 Task: Look for space in Dīdwāna, India from 12th  August, 2023 to 15th August, 2023 for 3 adults in price range Rs.12000 to Rs.16000. Place can be entire place with 2 bedrooms having 3 beds and 1 bathroom. Property type can be house, flat, guest house. Amenities needed are: washing machine. Booking option can be shelf check-in. Required host language is English.
Action: Mouse moved to (591, 158)
Screenshot: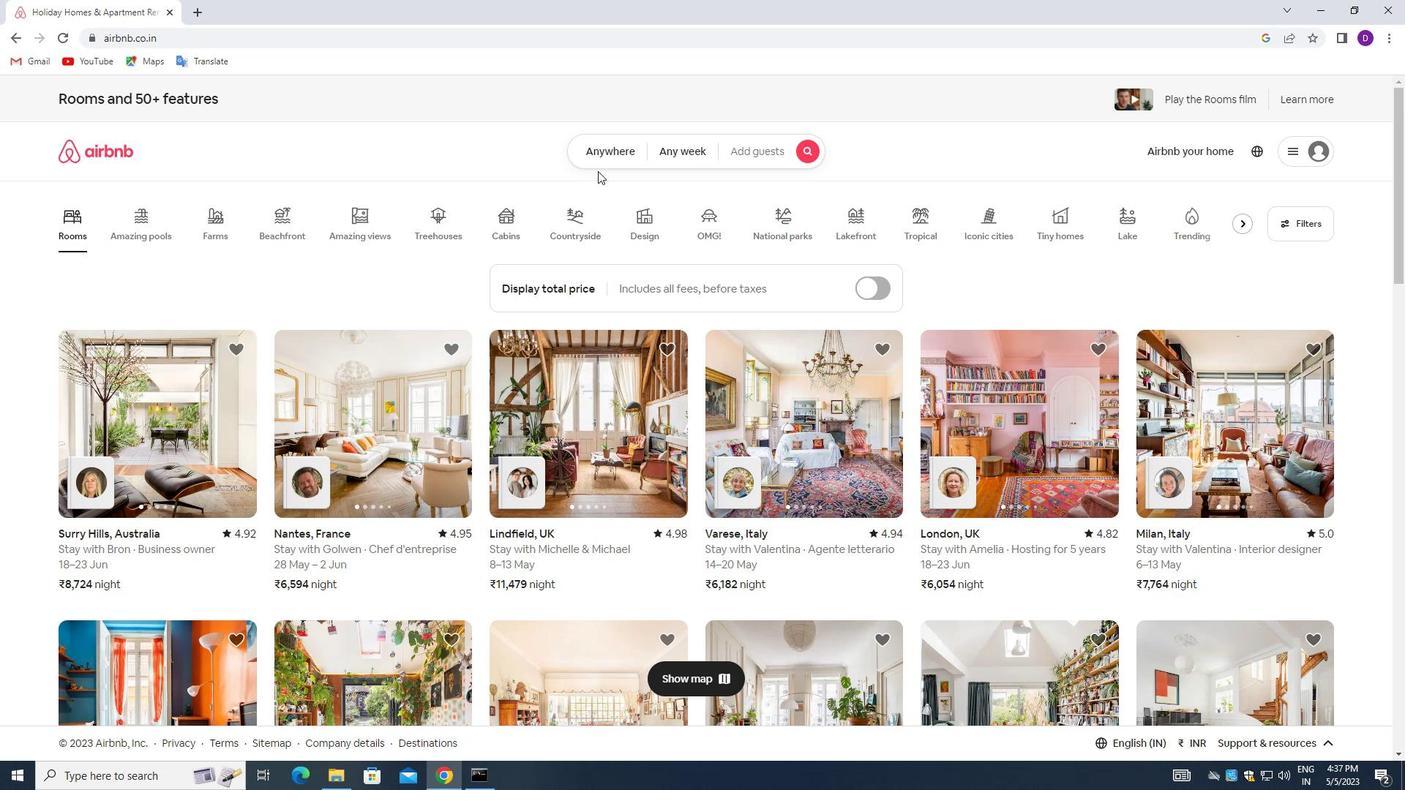 
Action: Mouse pressed left at (591, 158)
Screenshot: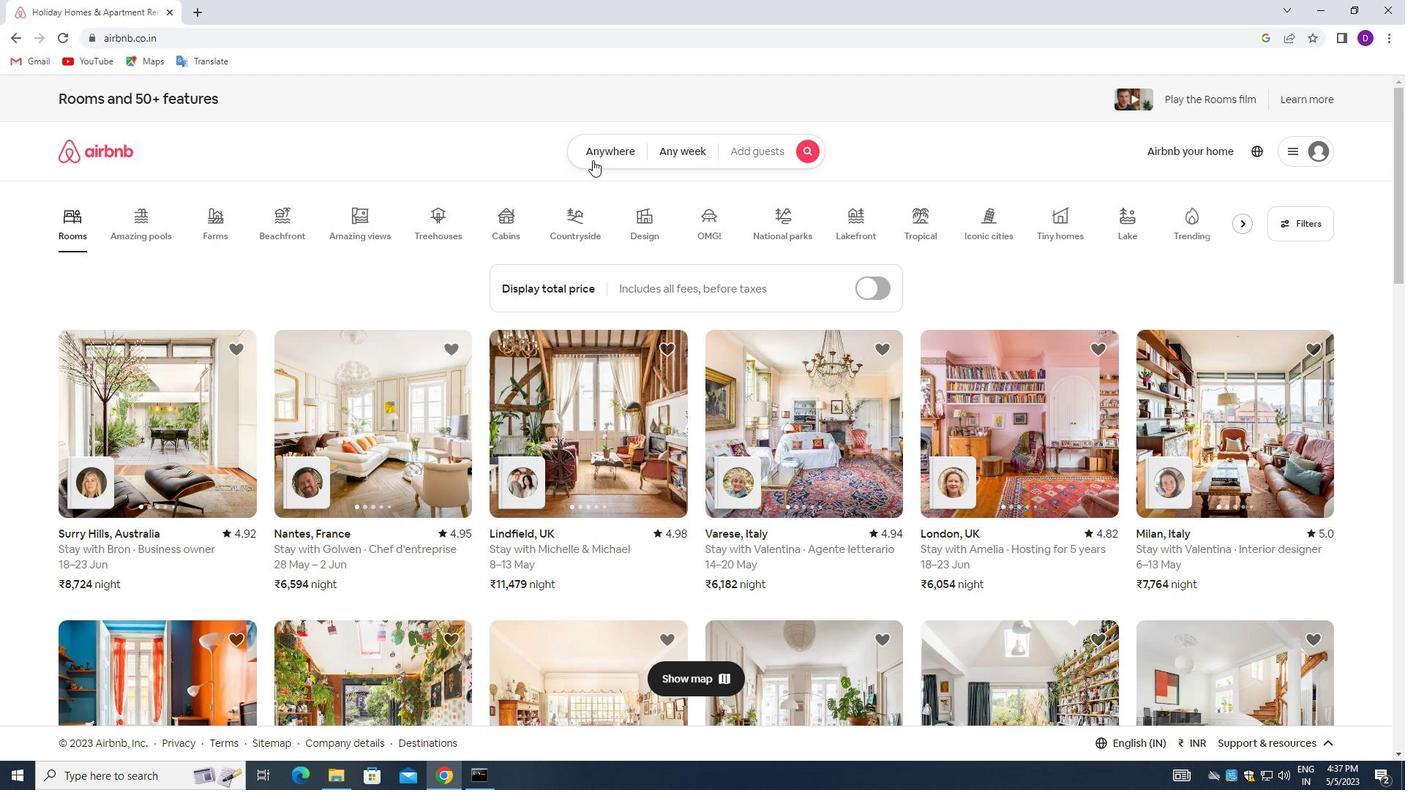 
Action: Mouse moved to (531, 212)
Screenshot: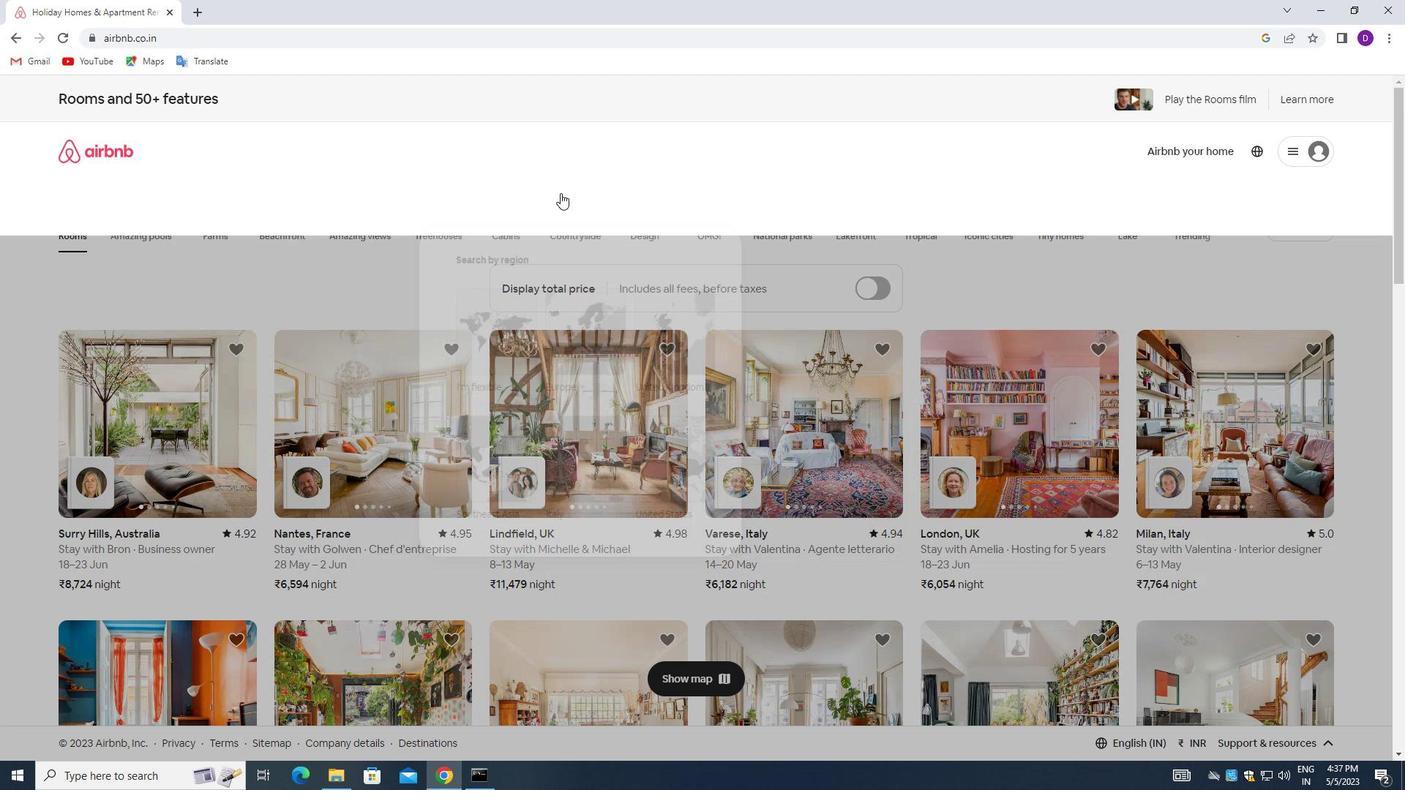
Action: Mouse pressed left at (531, 212)
Screenshot: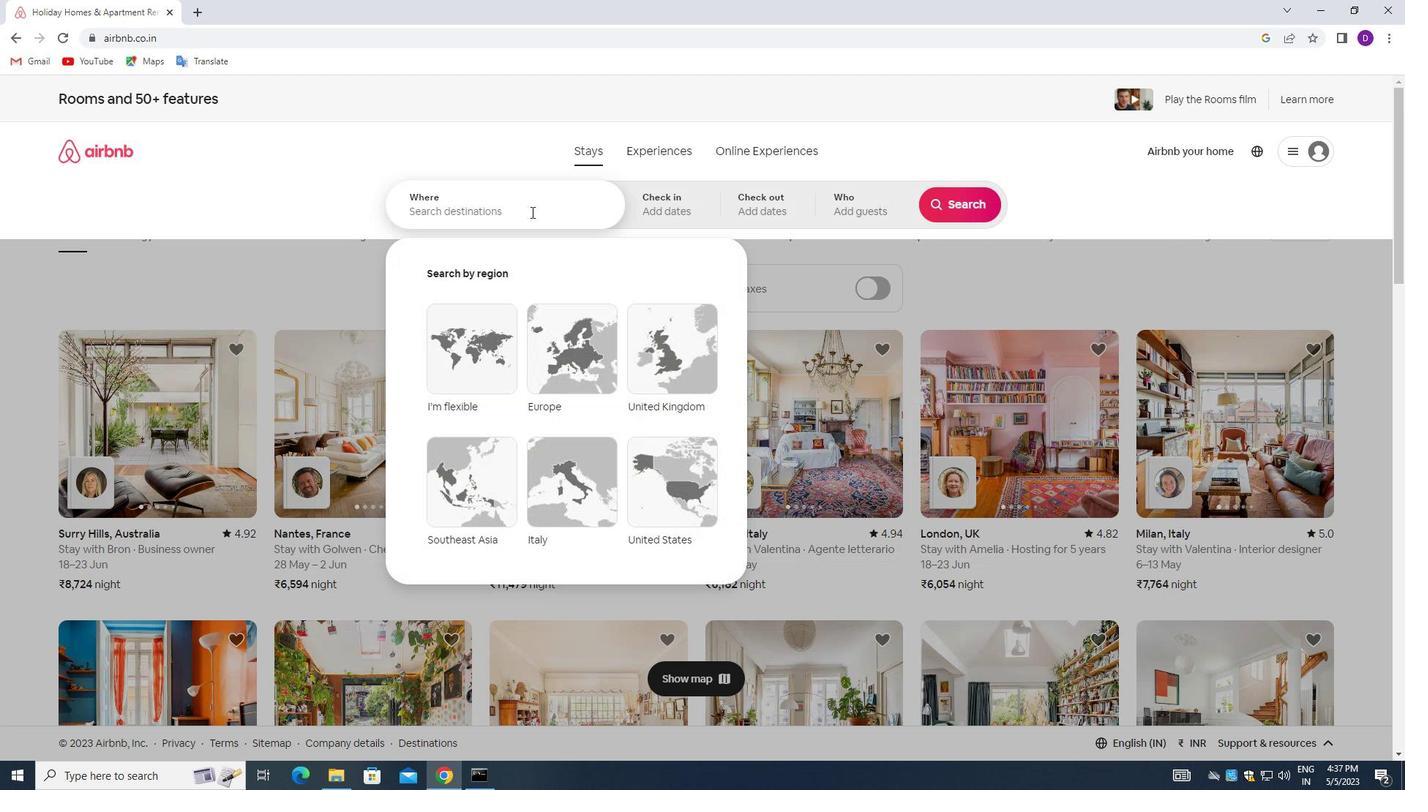 
Action: Mouse moved to (261, 341)
Screenshot: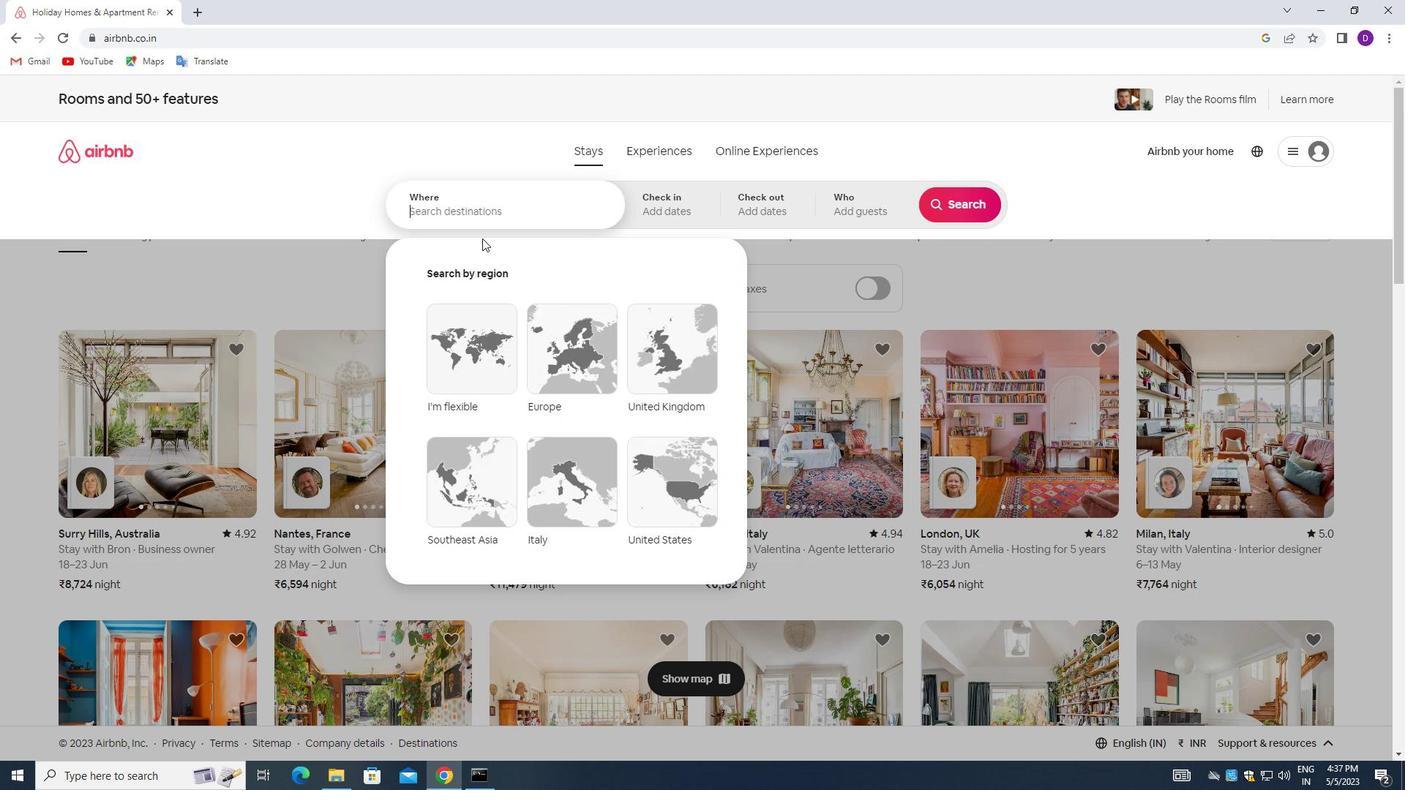 
Action: Key pressed <Key.shift_r>Didwana,<Key.space><Key.shift>INDIA<Key.enter>
Screenshot: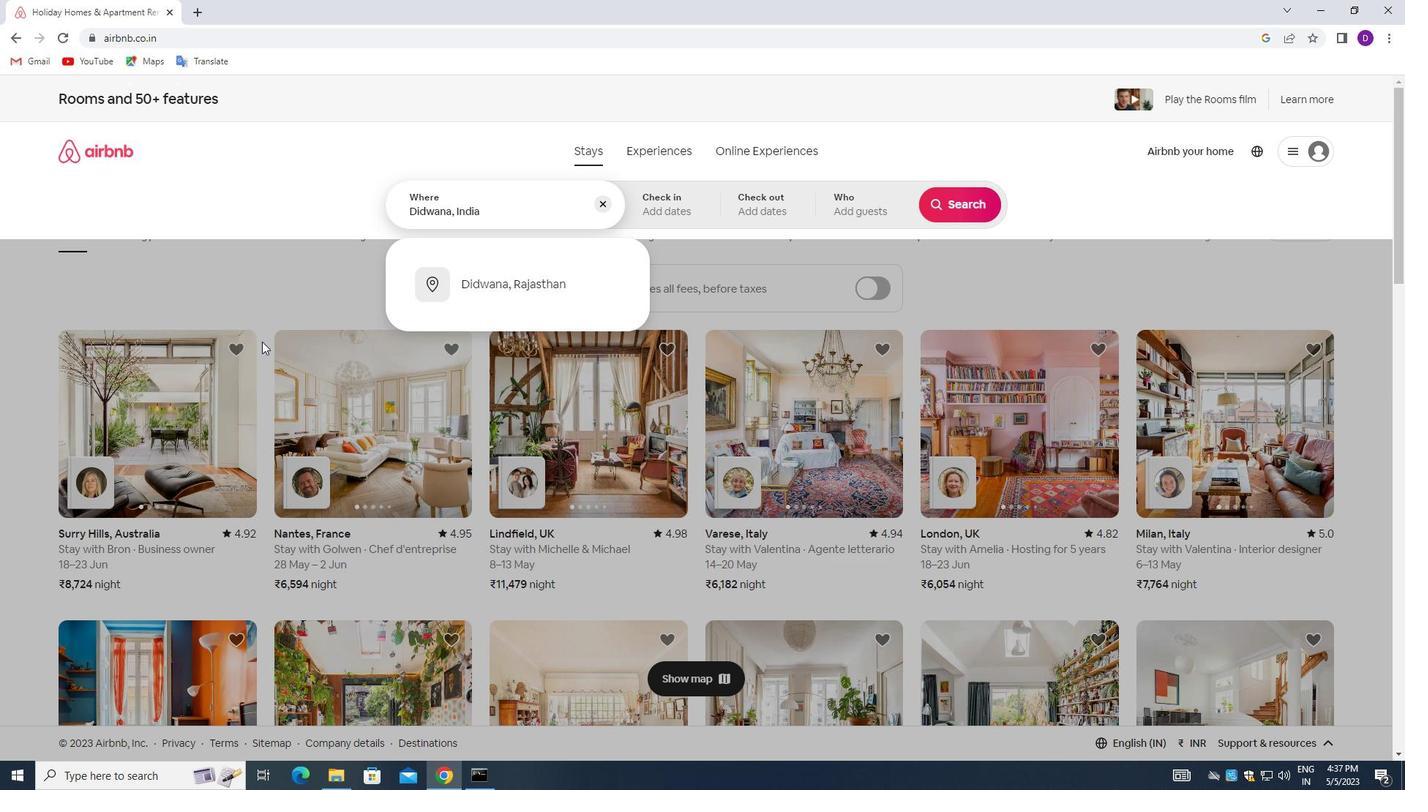 
Action: Mouse moved to (958, 324)
Screenshot: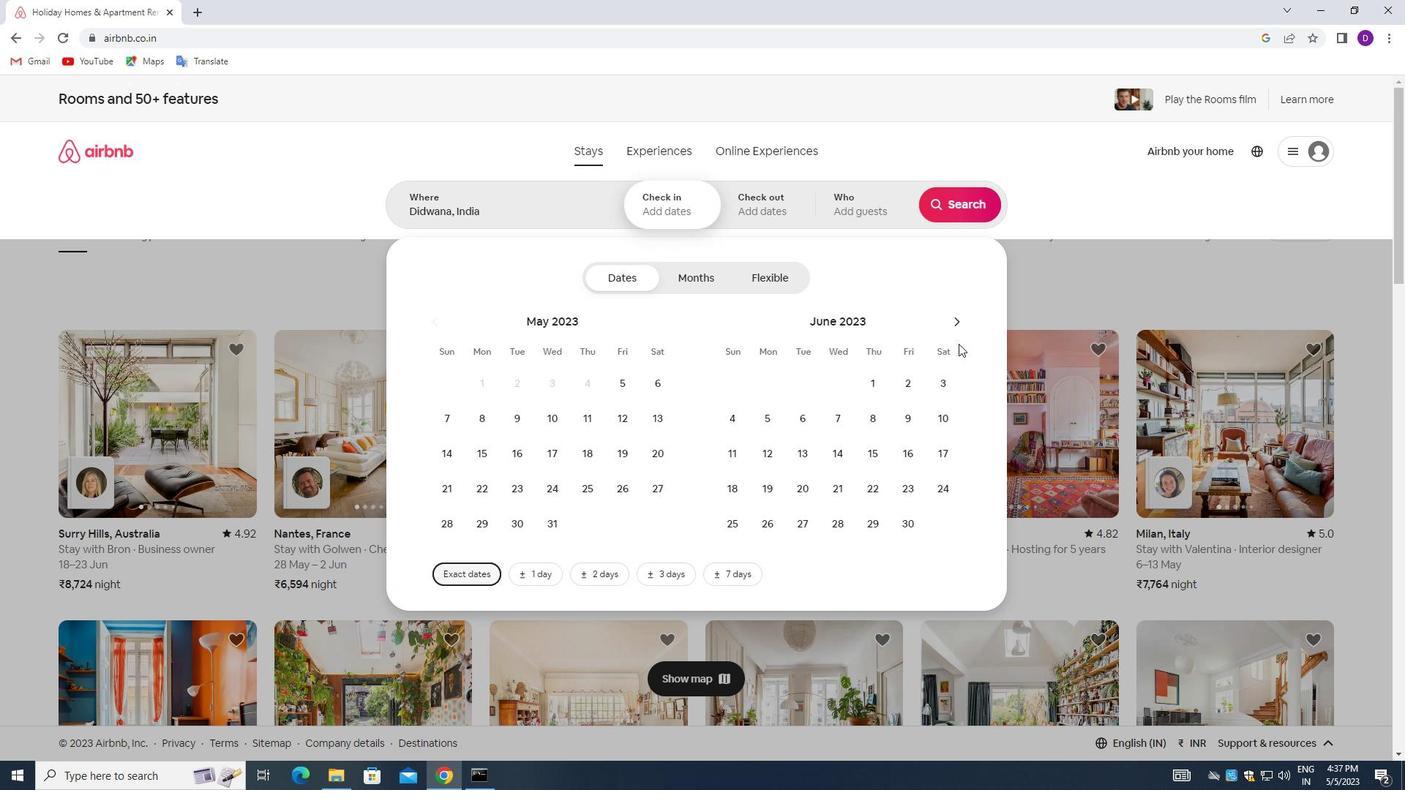 
Action: Mouse pressed left at (958, 324)
Screenshot: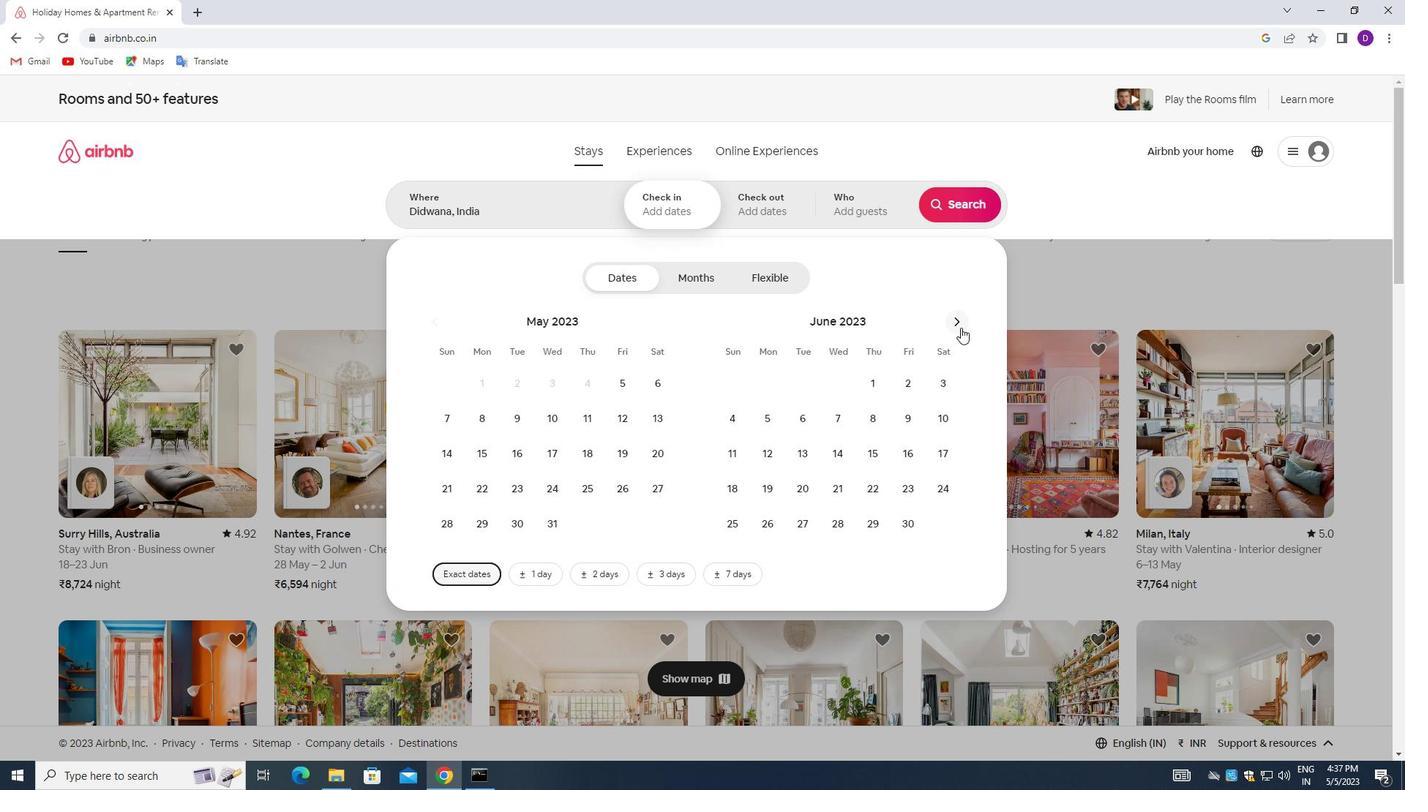 
Action: Mouse pressed left at (958, 324)
Screenshot: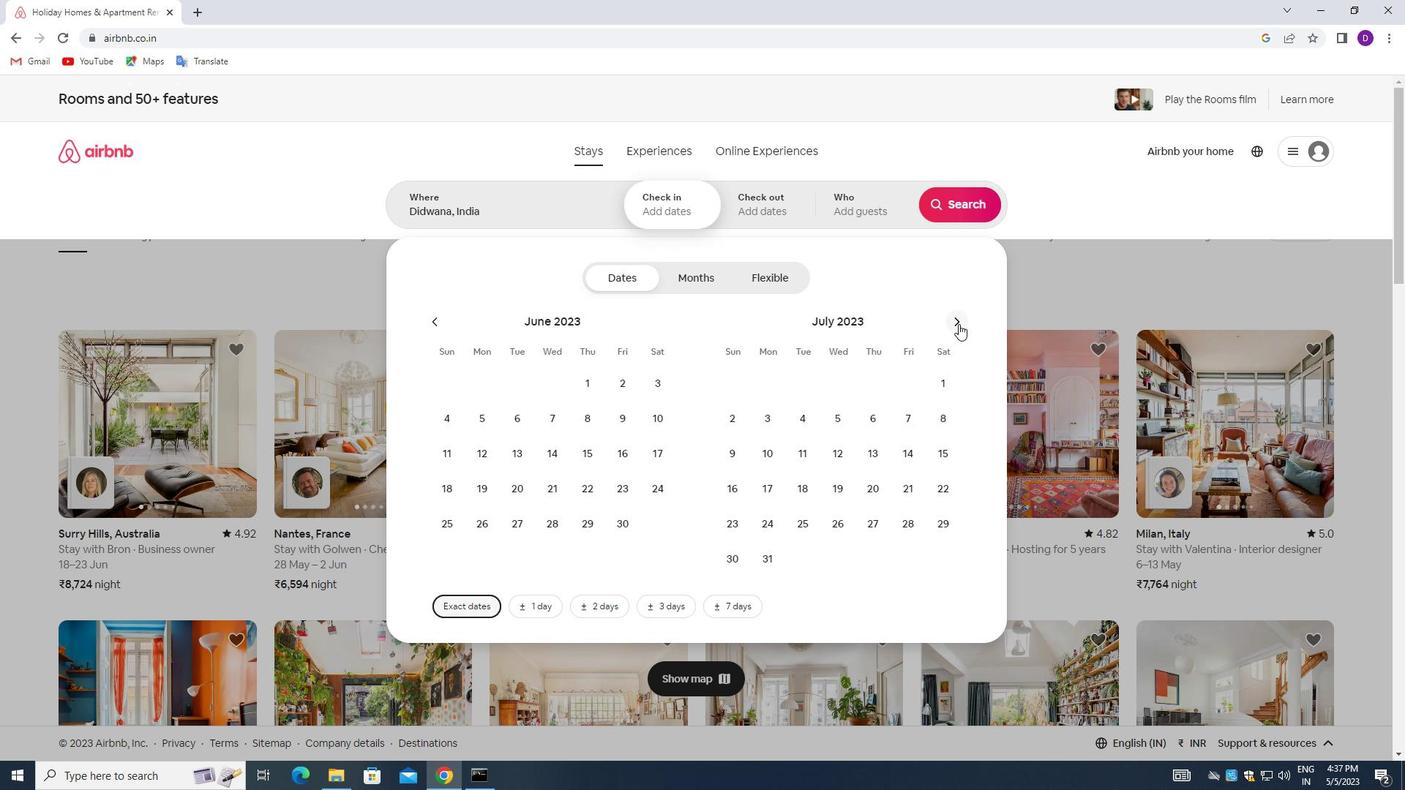 
Action: Mouse moved to (929, 424)
Screenshot: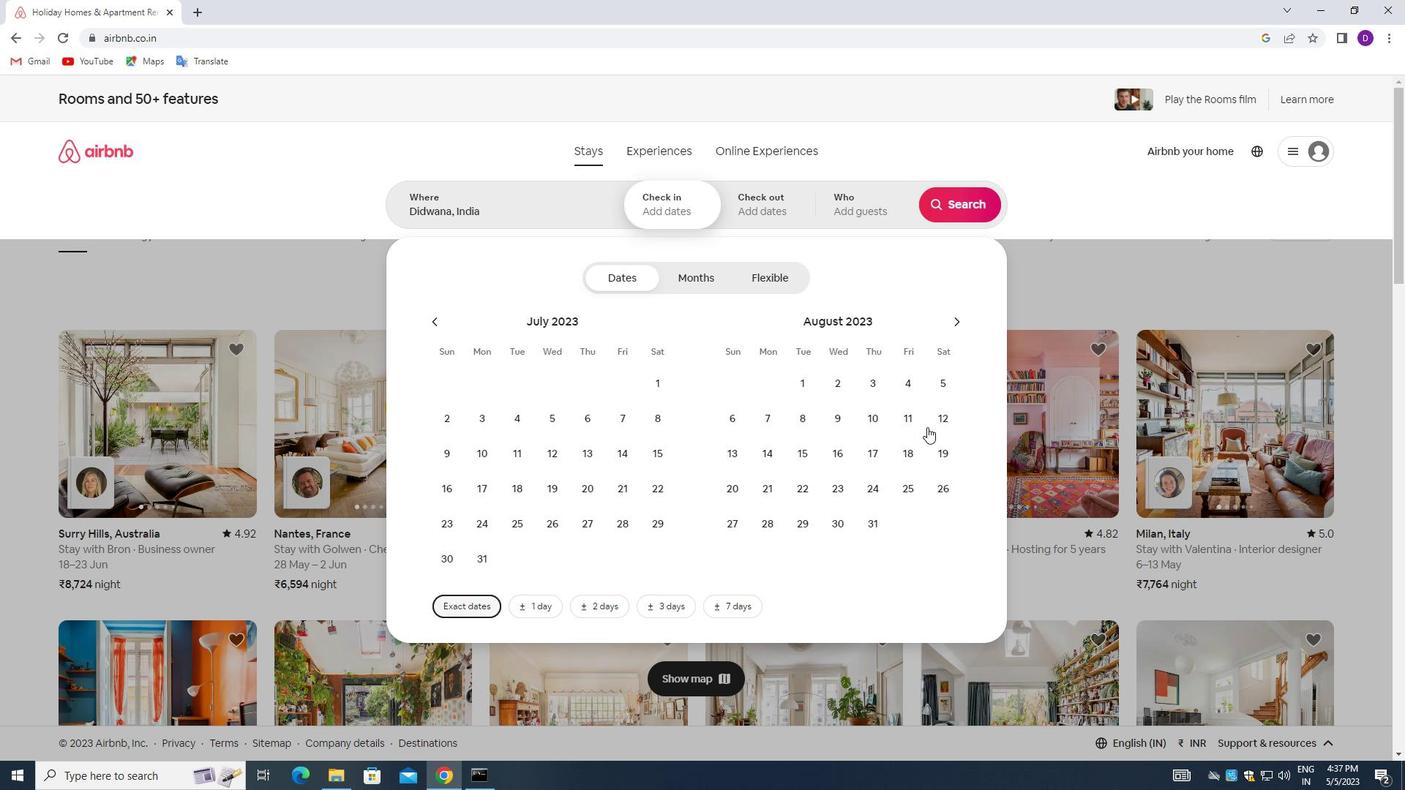 
Action: Mouse pressed left at (929, 424)
Screenshot: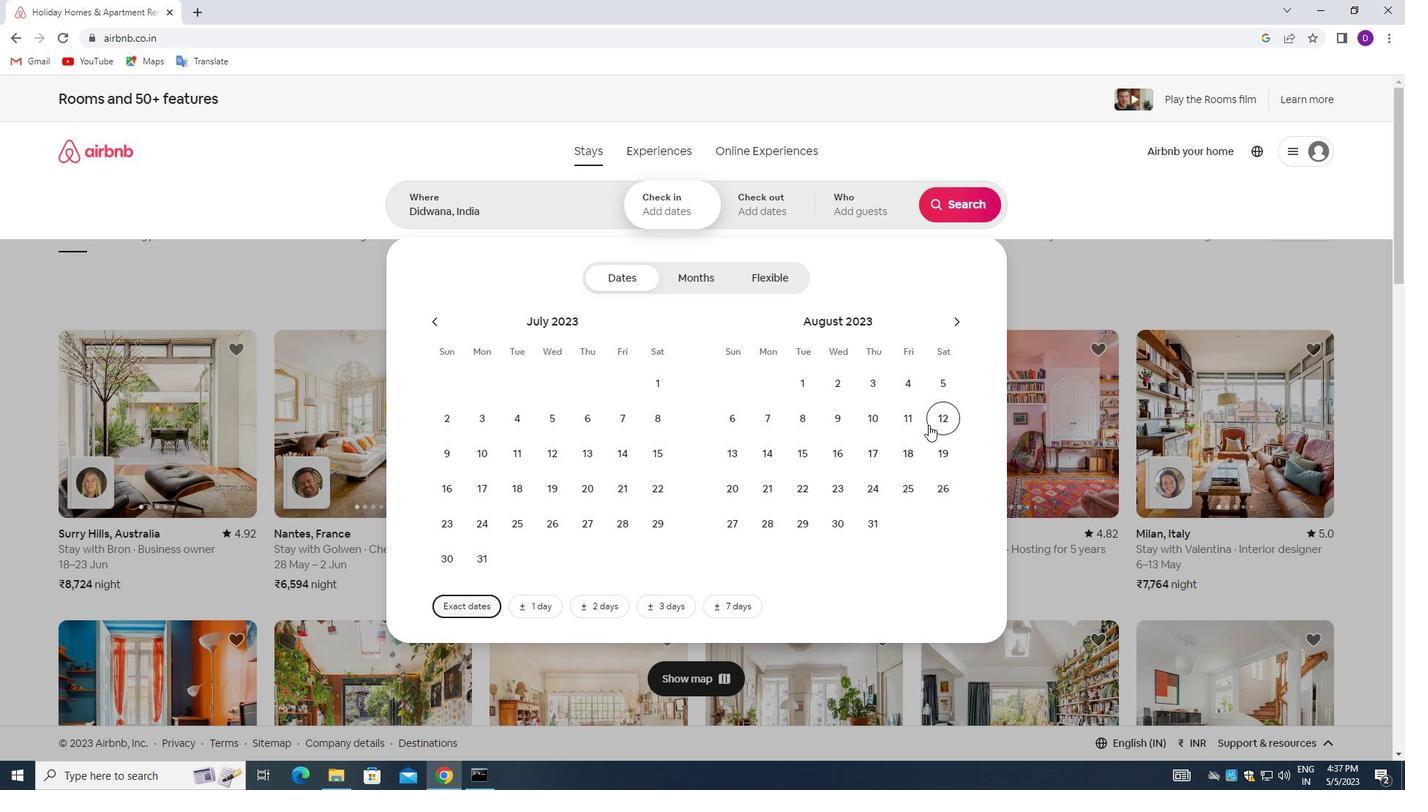 
Action: Mouse moved to (811, 458)
Screenshot: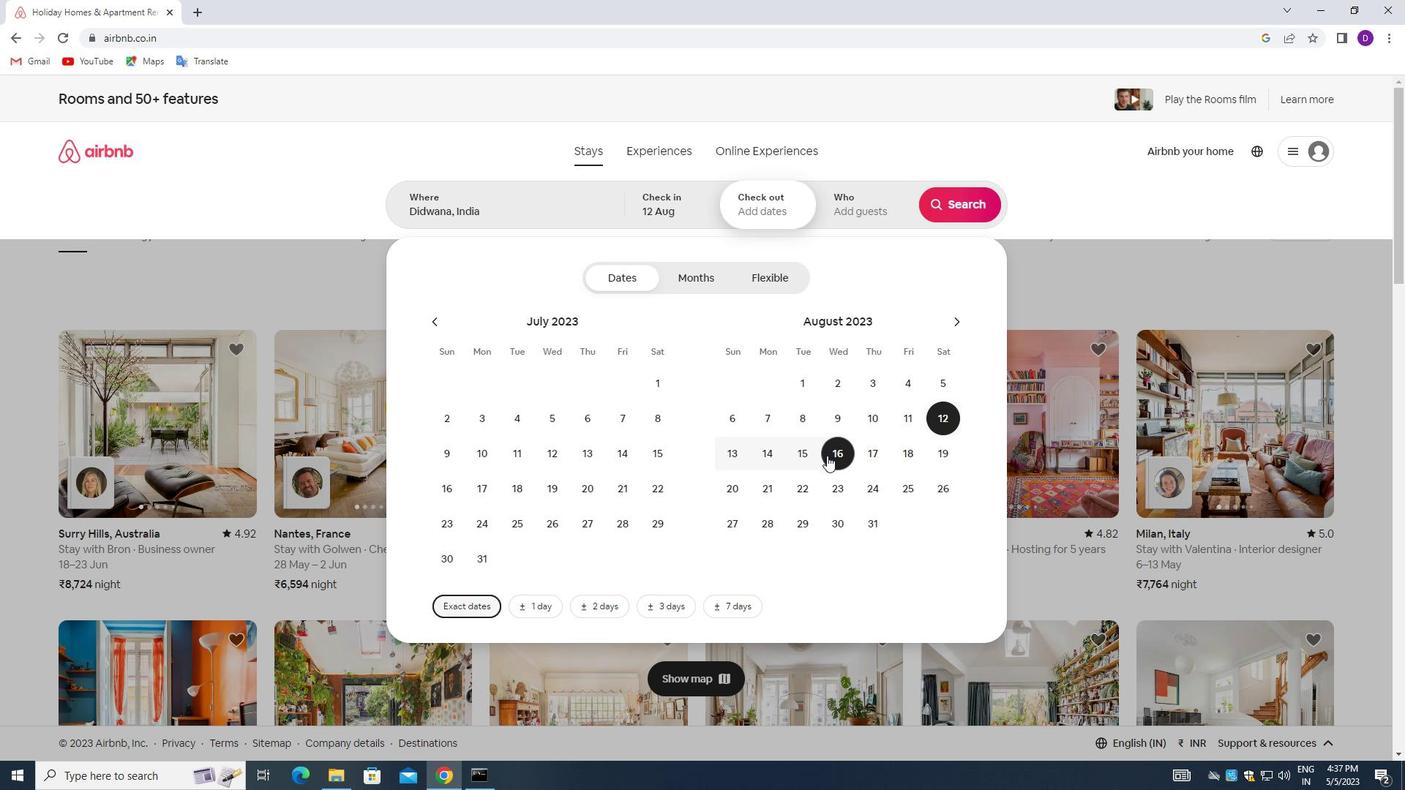 
Action: Mouse pressed left at (811, 458)
Screenshot: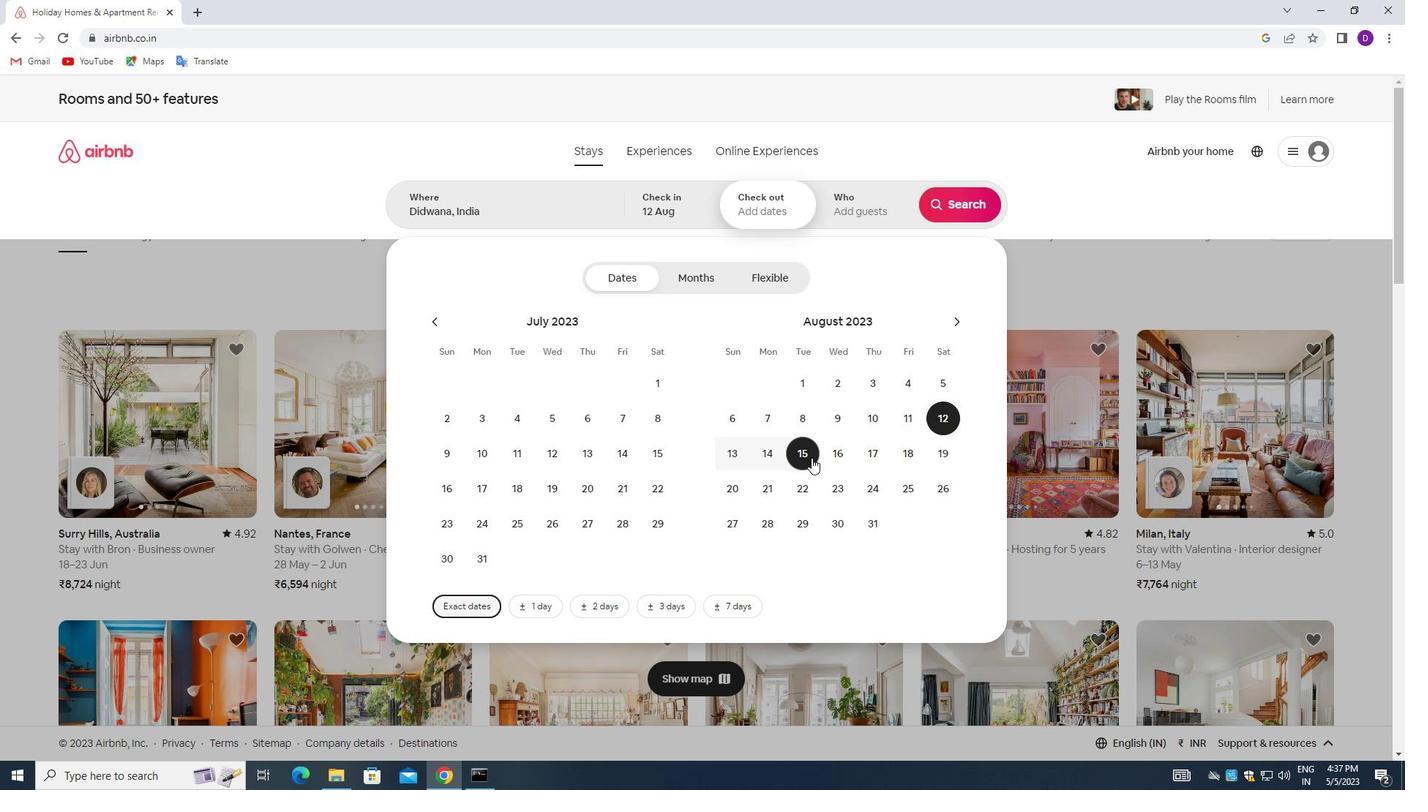 
Action: Mouse moved to (838, 209)
Screenshot: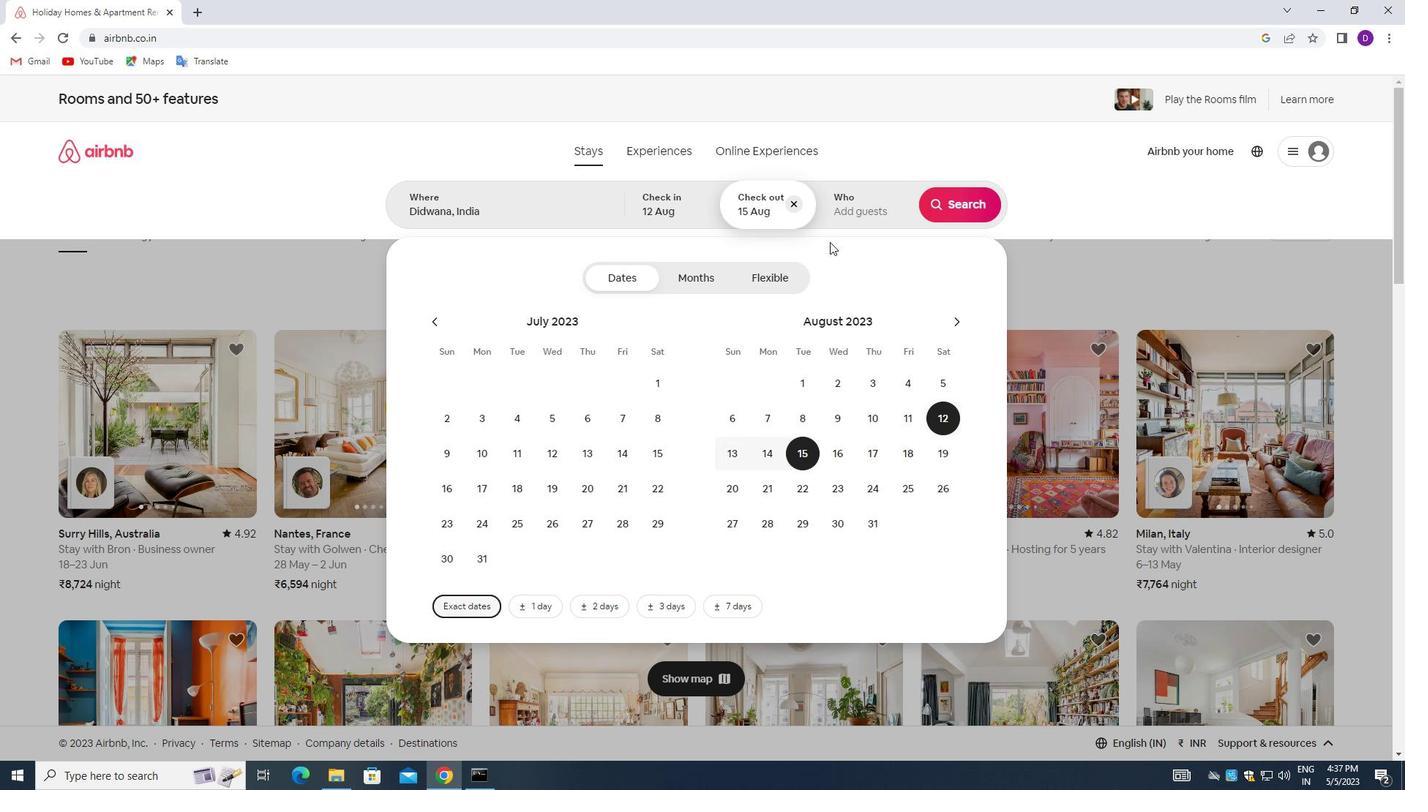 
Action: Mouse pressed left at (838, 209)
Screenshot: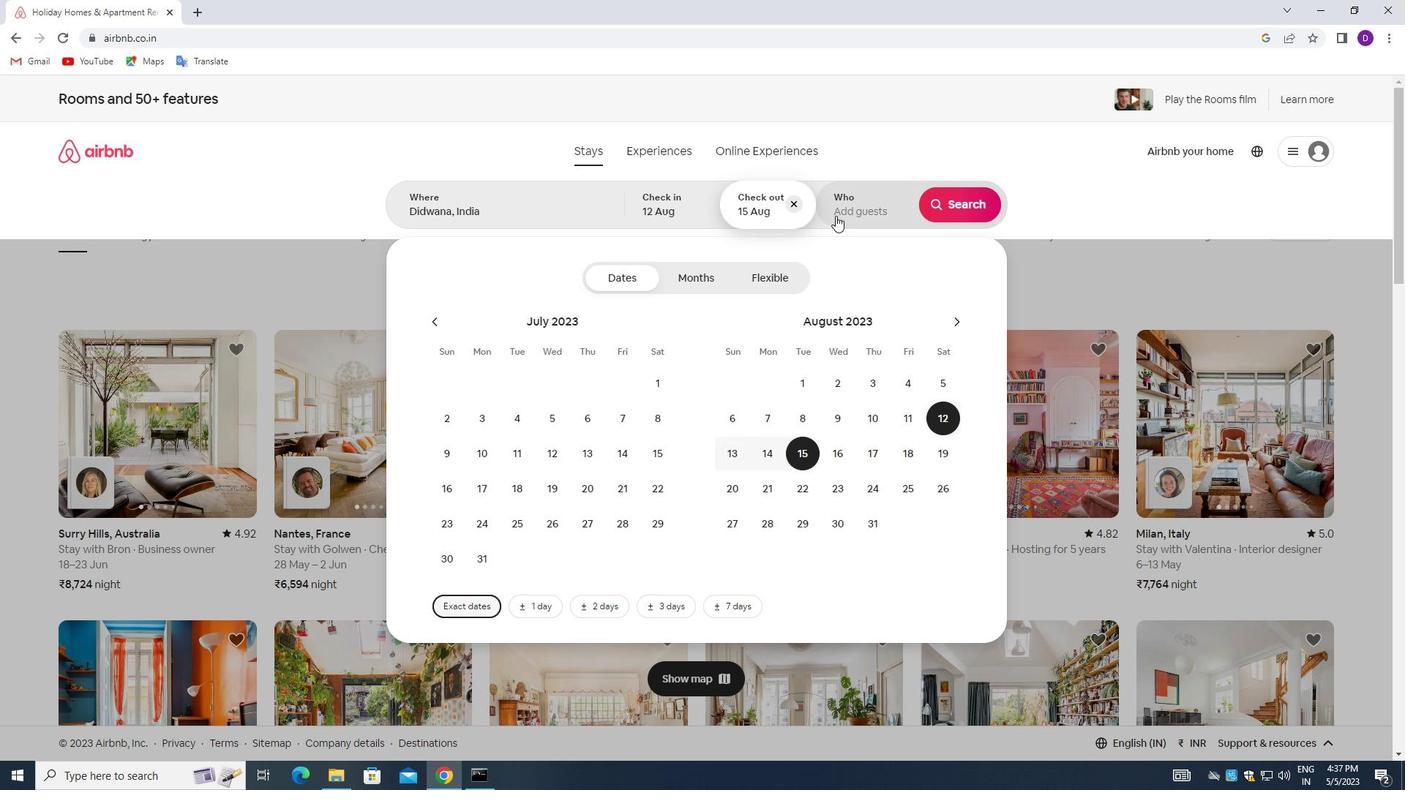 
Action: Mouse moved to (957, 285)
Screenshot: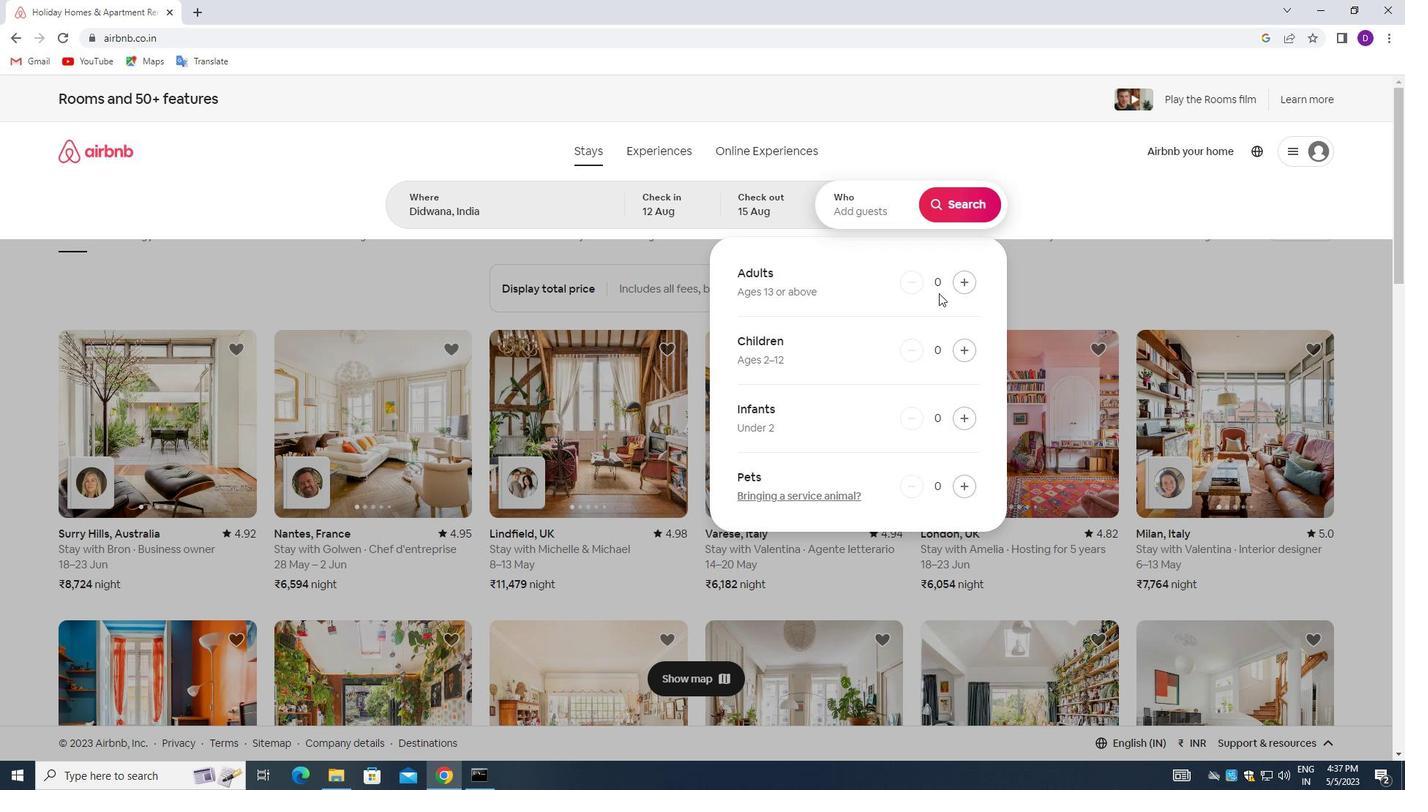 
Action: Mouse pressed left at (957, 285)
Screenshot: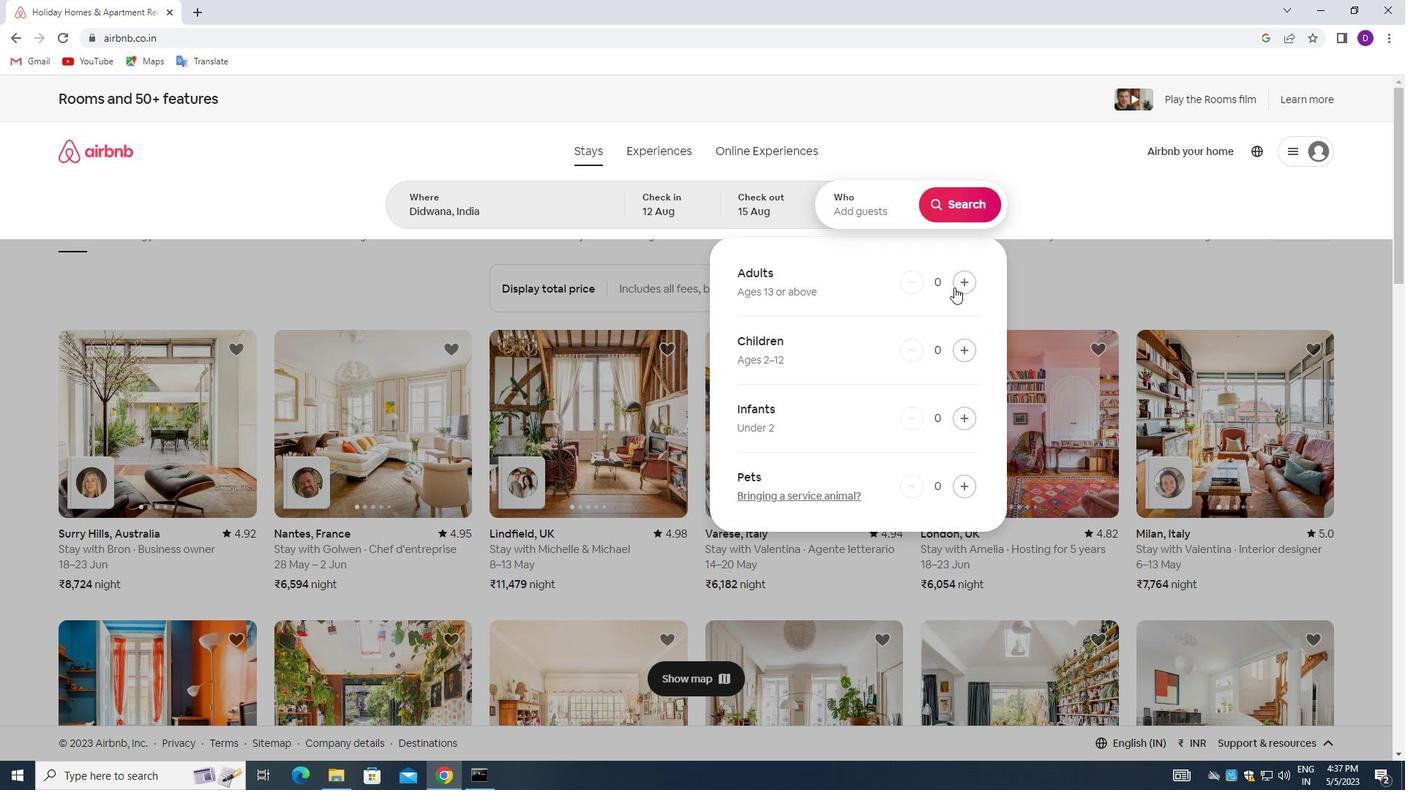
Action: Mouse moved to (957, 285)
Screenshot: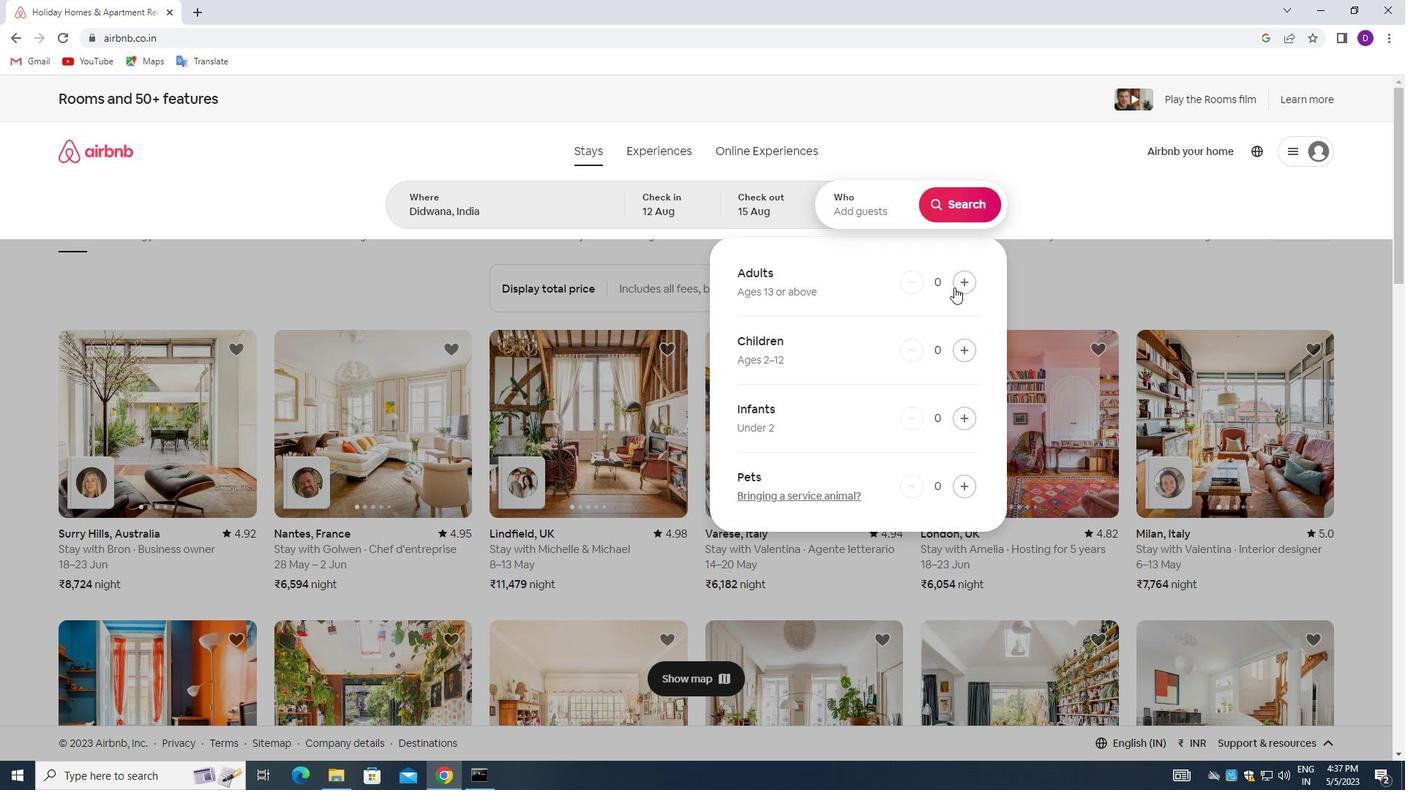 
Action: Mouse pressed left at (957, 285)
Screenshot: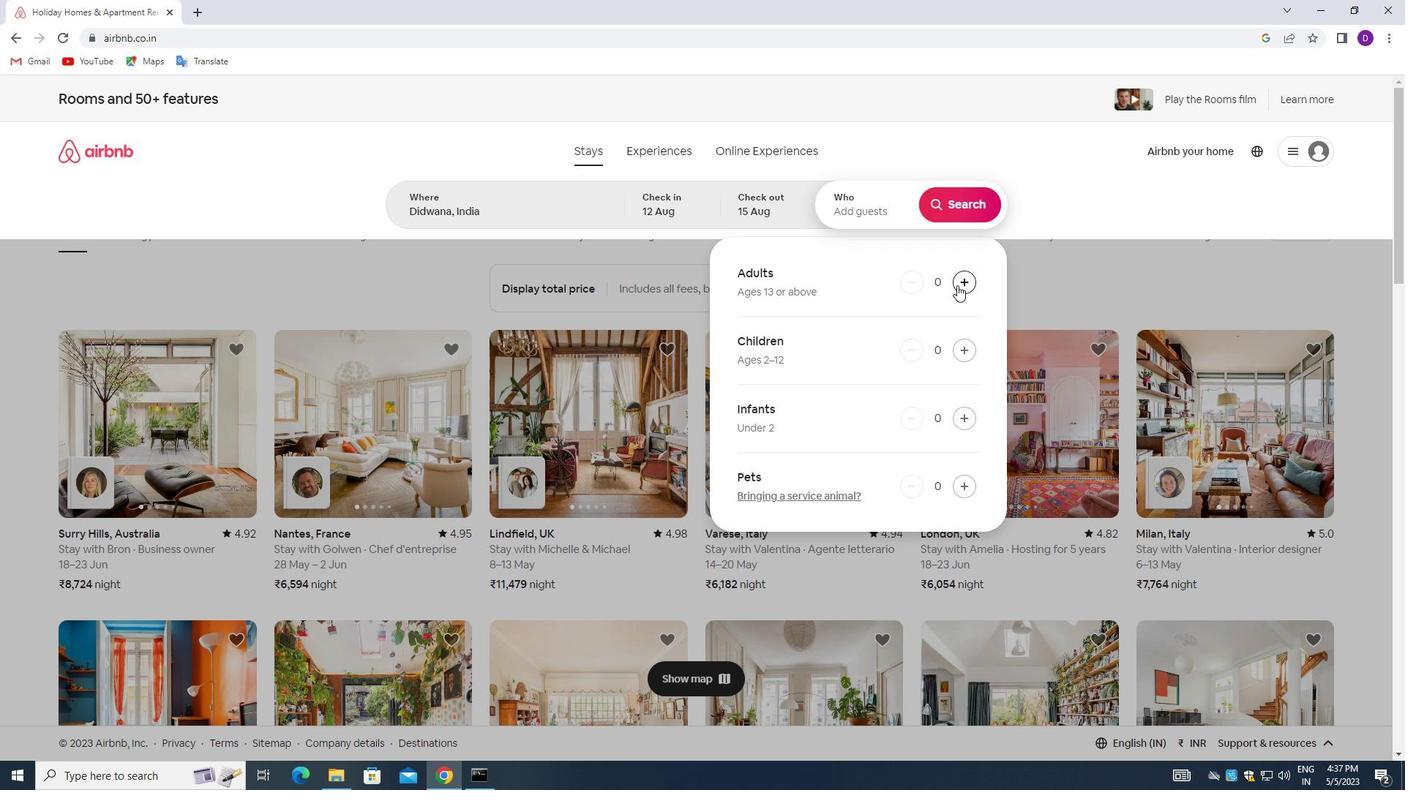 
Action: Mouse pressed left at (957, 285)
Screenshot: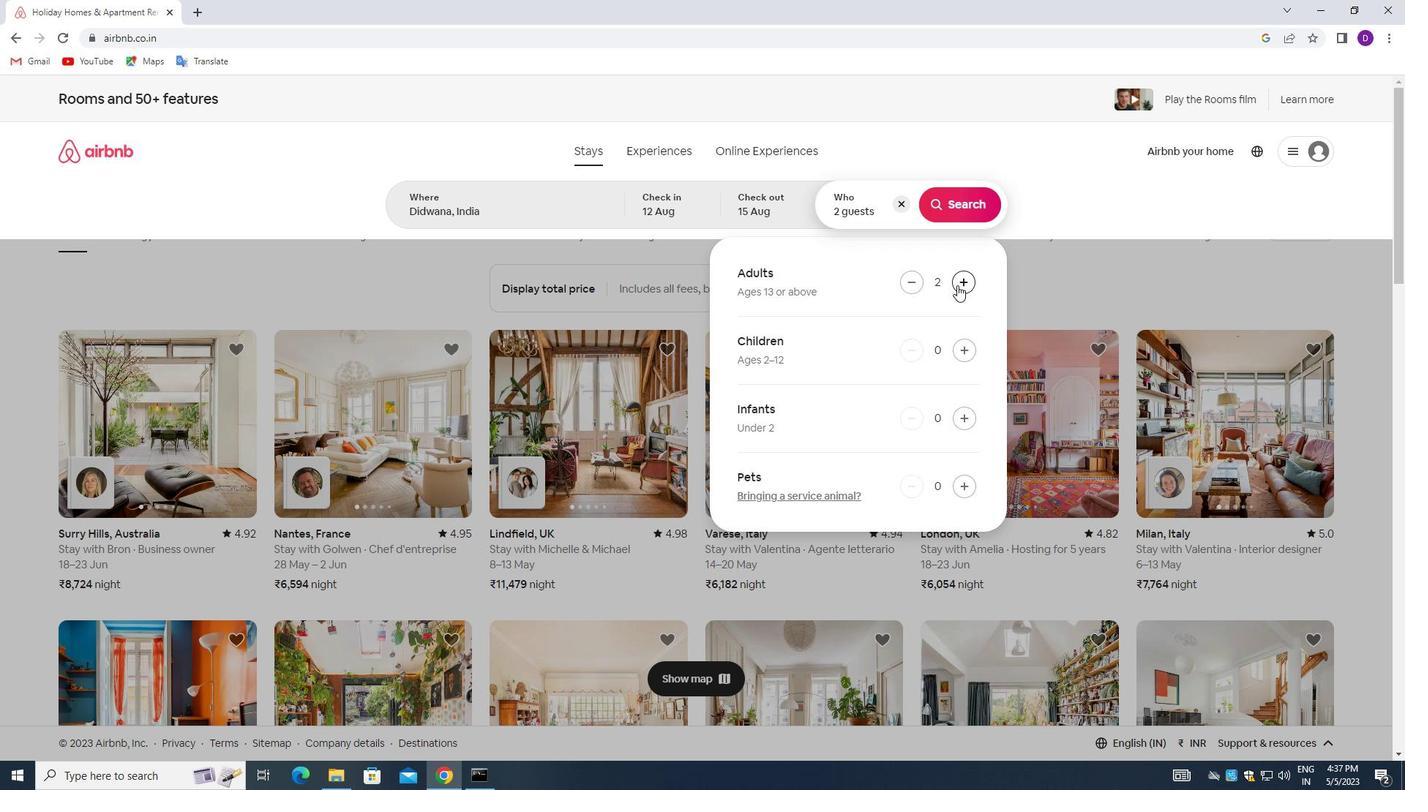 
Action: Mouse moved to (957, 211)
Screenshot: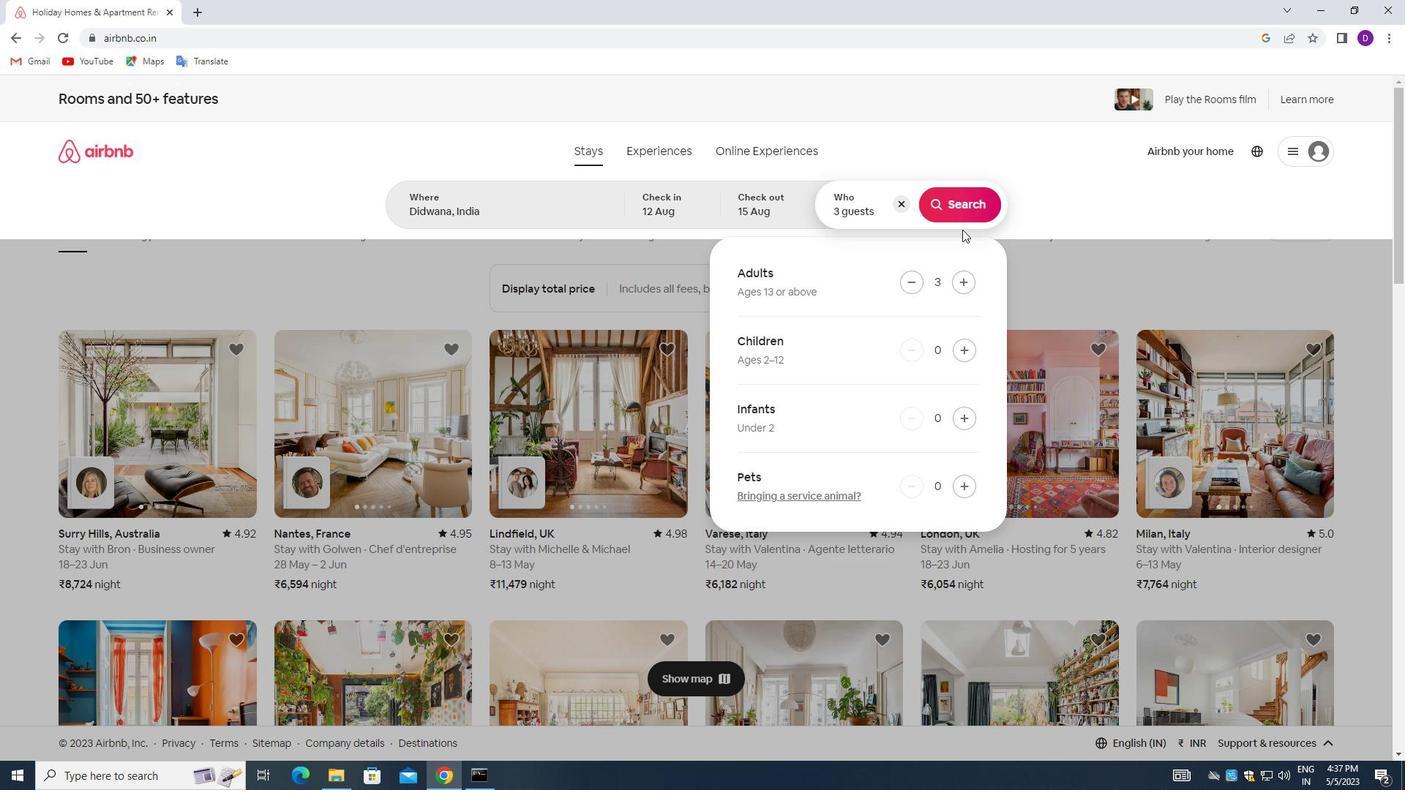 
Action: Mouse pressed left at (957, 211)
Screenshot: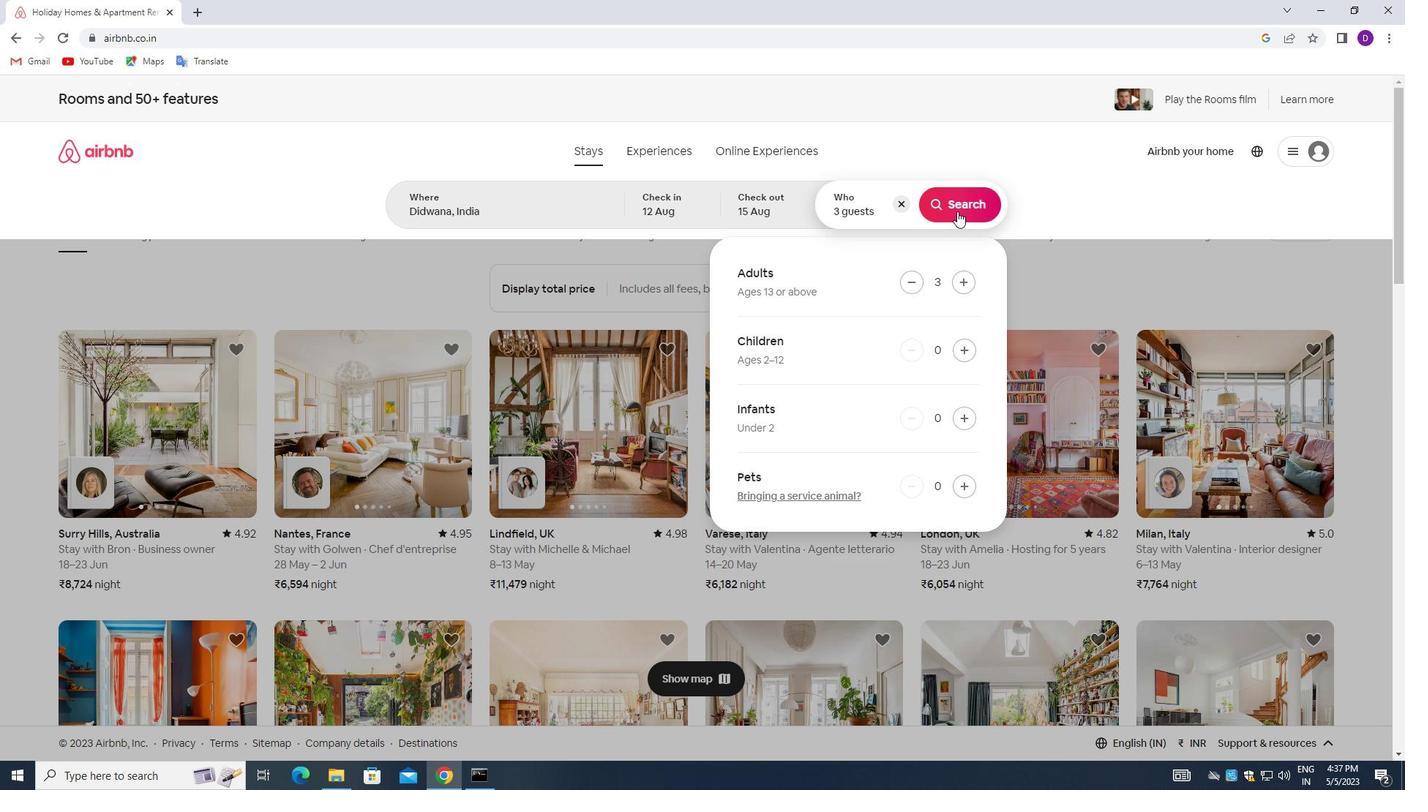 
Action: Mouse moved to (1322, 159)
Screenshot: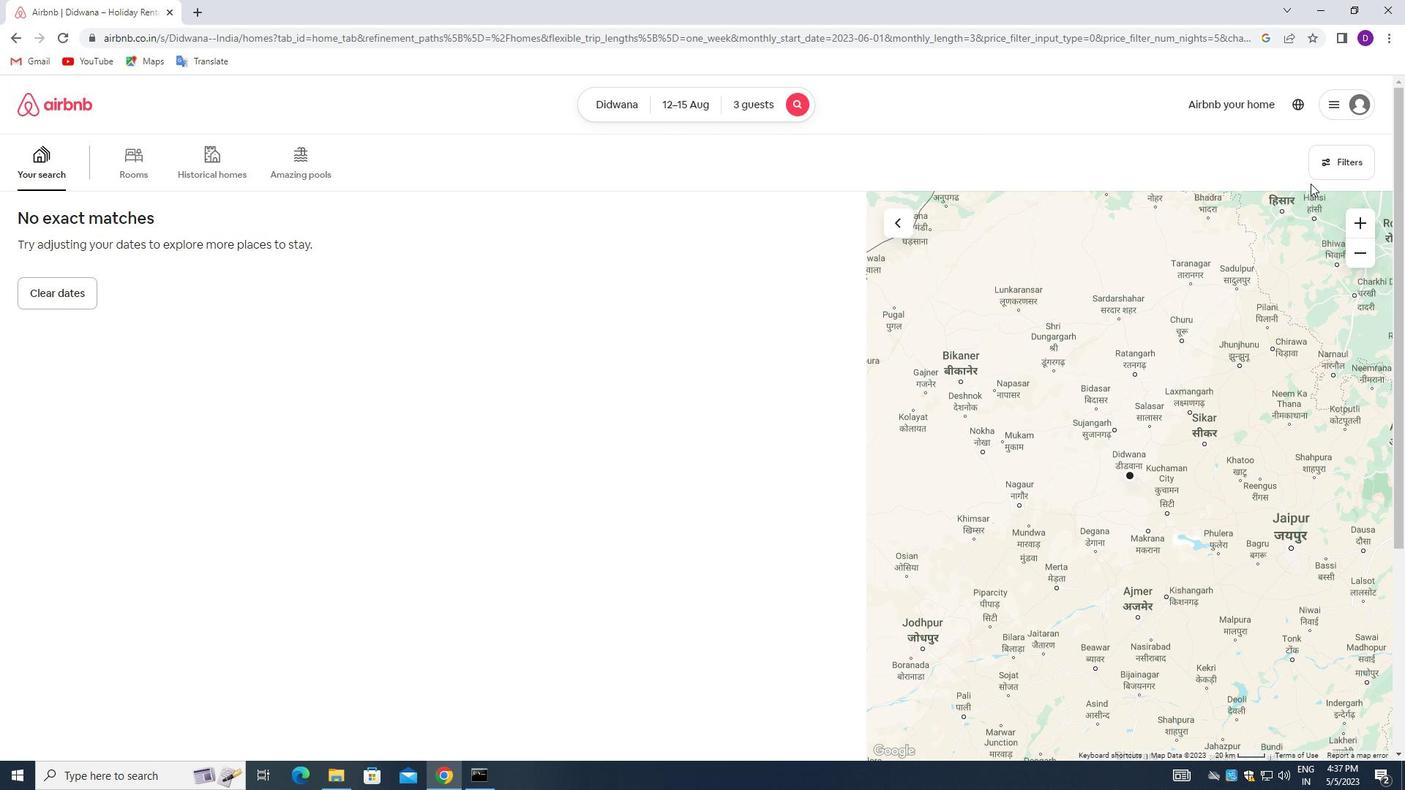 
Action: Mouse pressed left at (1322, 159)
Screenshot: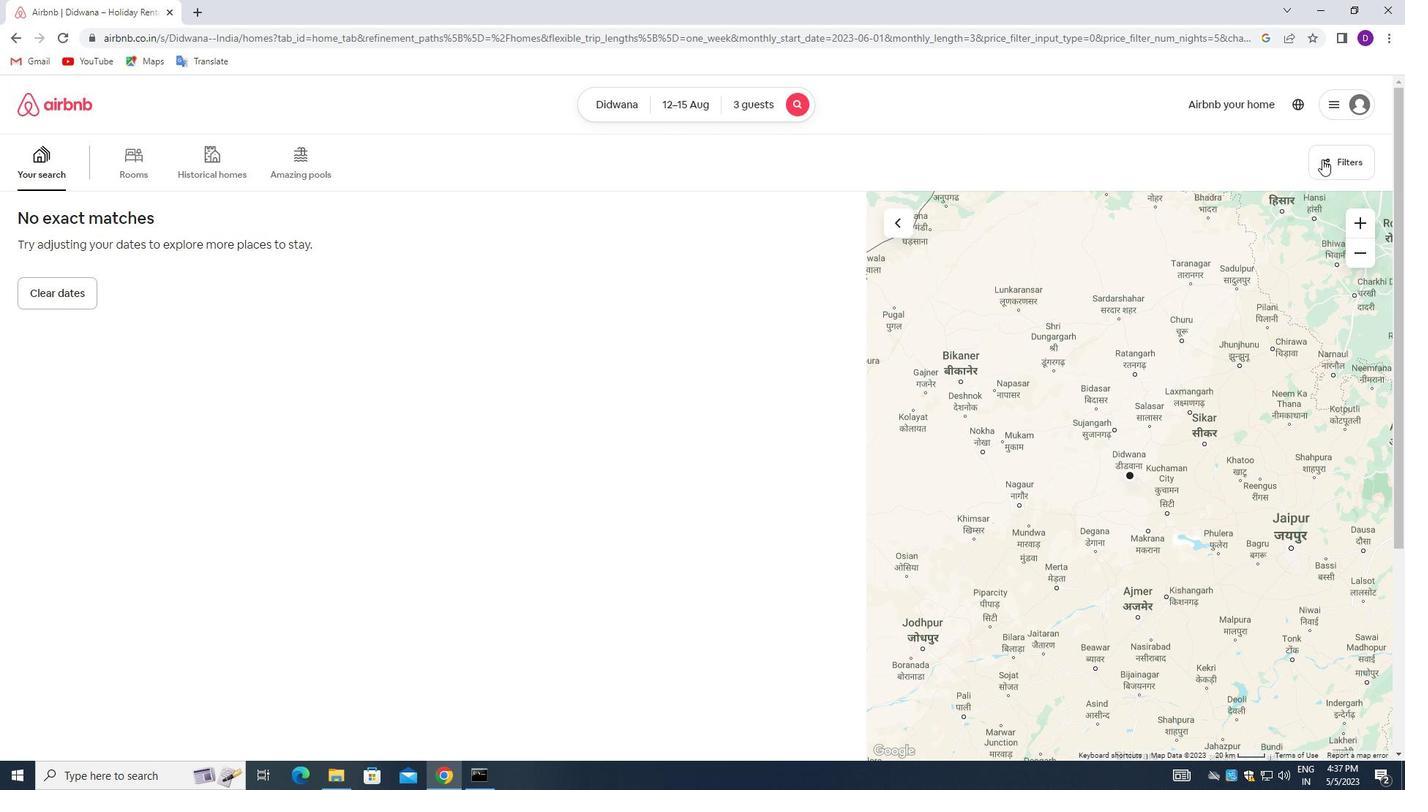 
Action: Mouse moved to (496, 520)
Screenshot: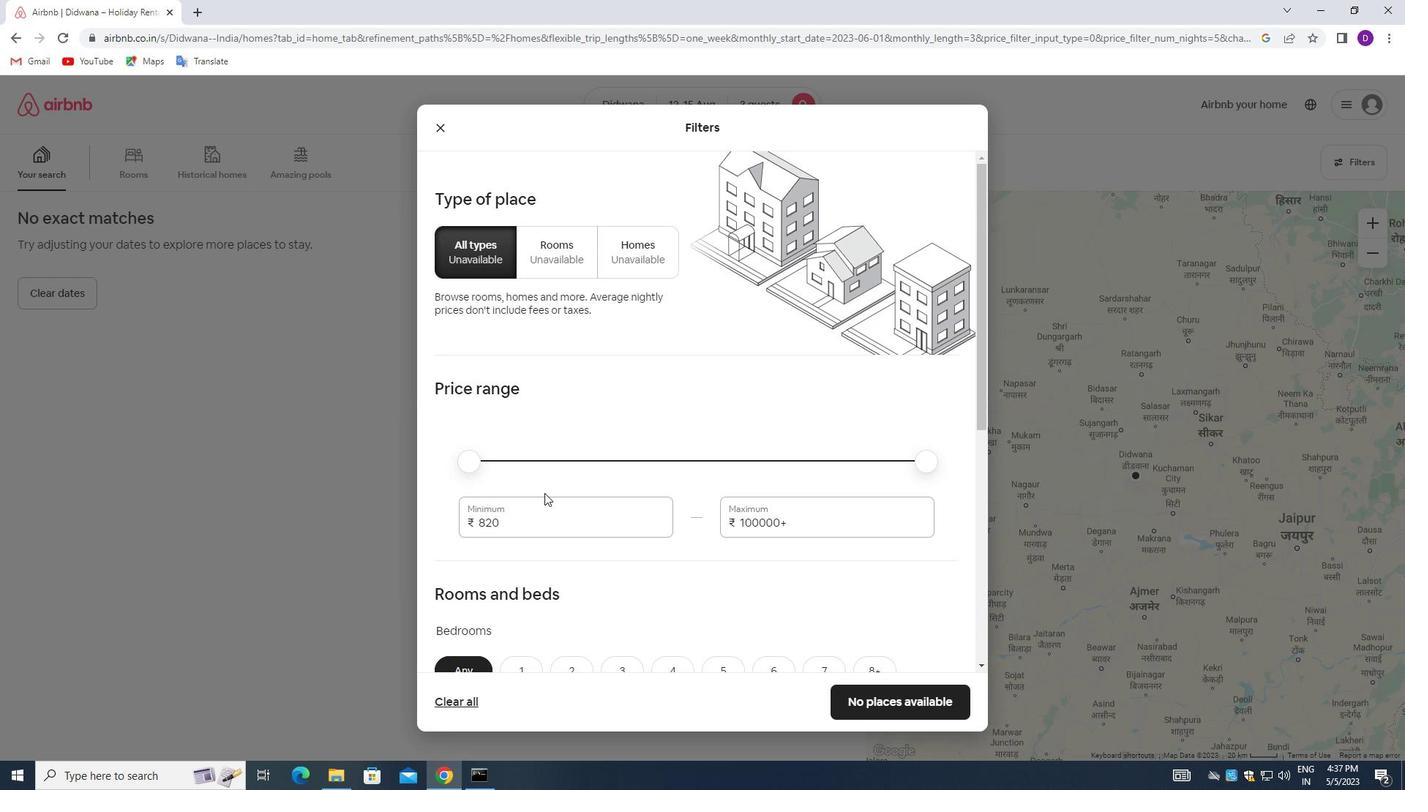 
Action: Mouse pressed left at (496, 520)
Screenshot: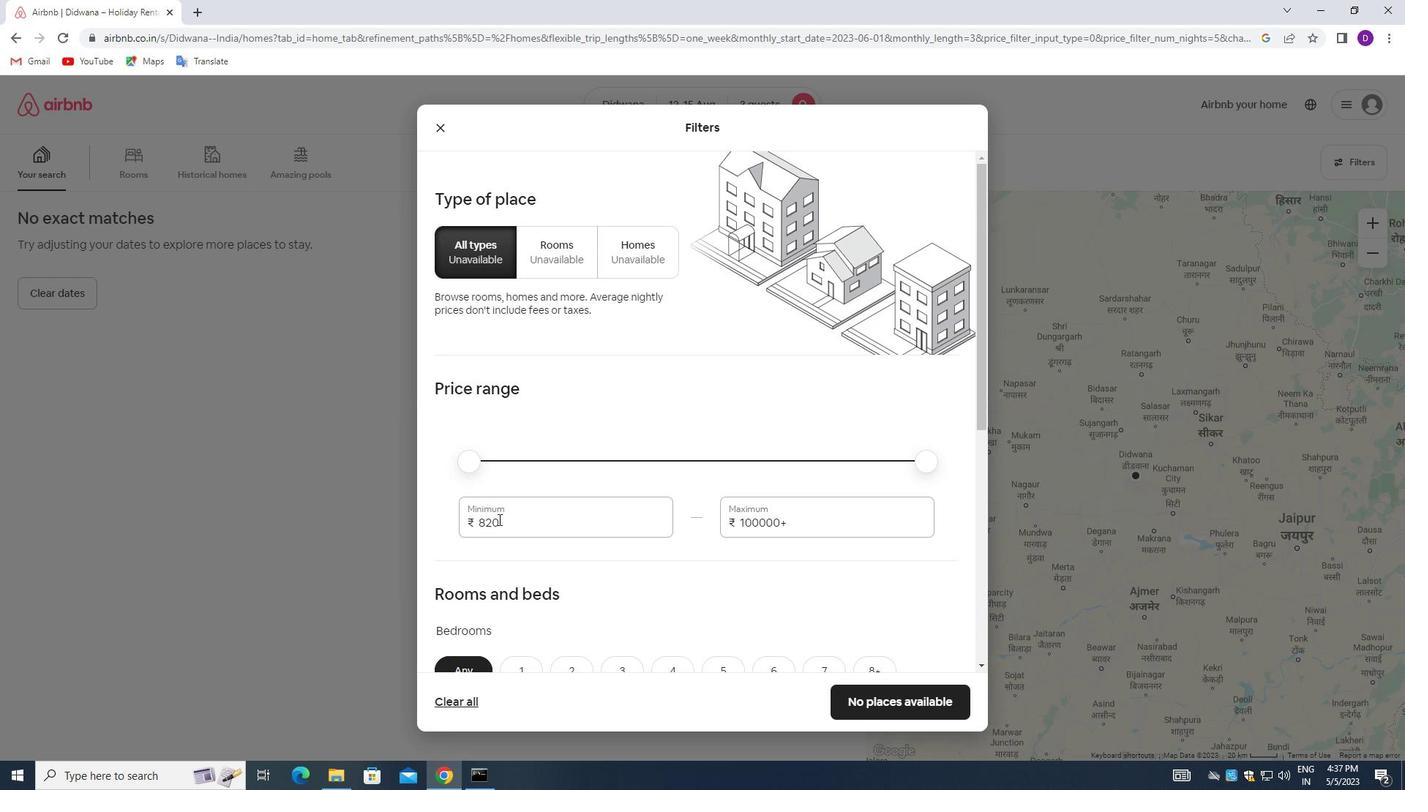 
Action: Mouse moved to (496, 520)
Screenshot: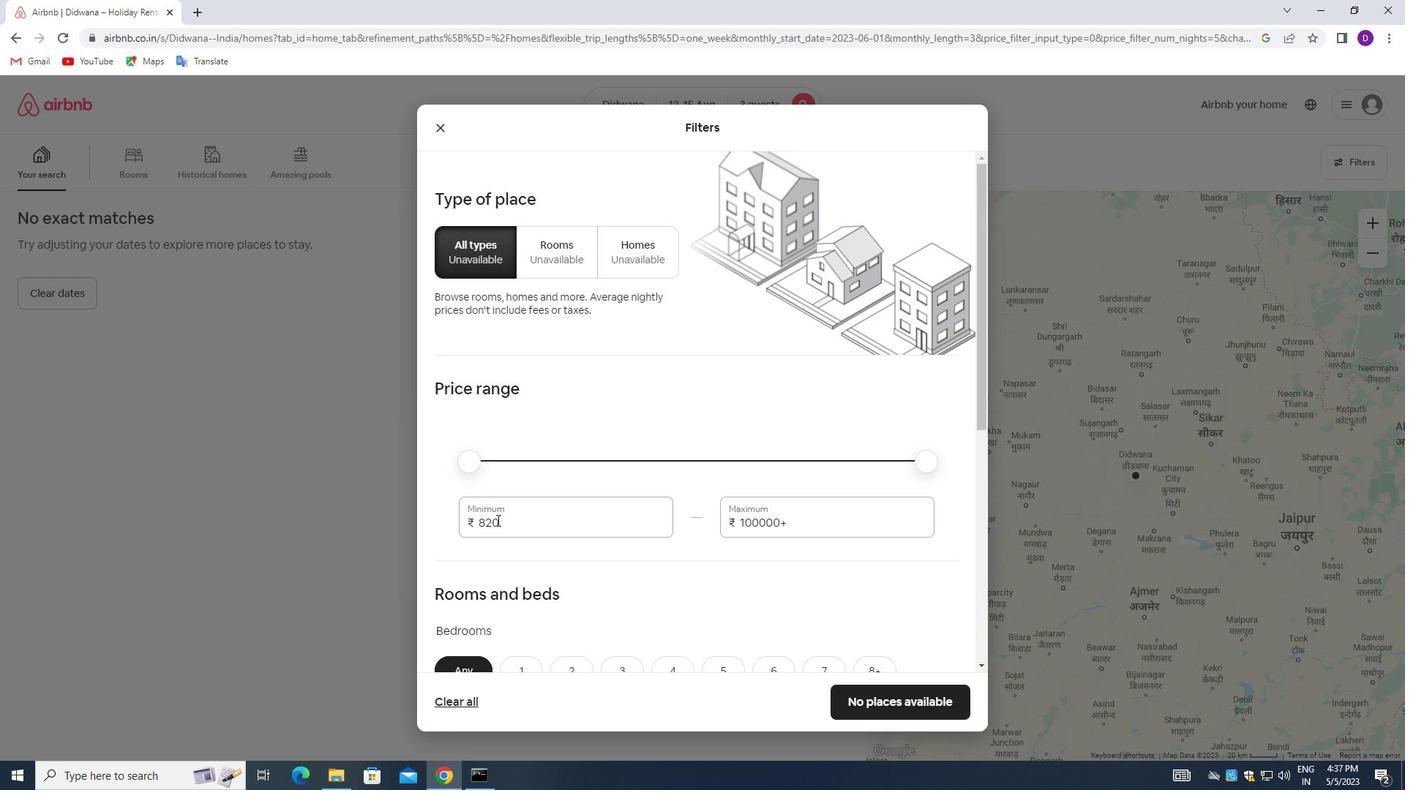 
Action: Mouse pressed left at (496, 520)
Screenshot: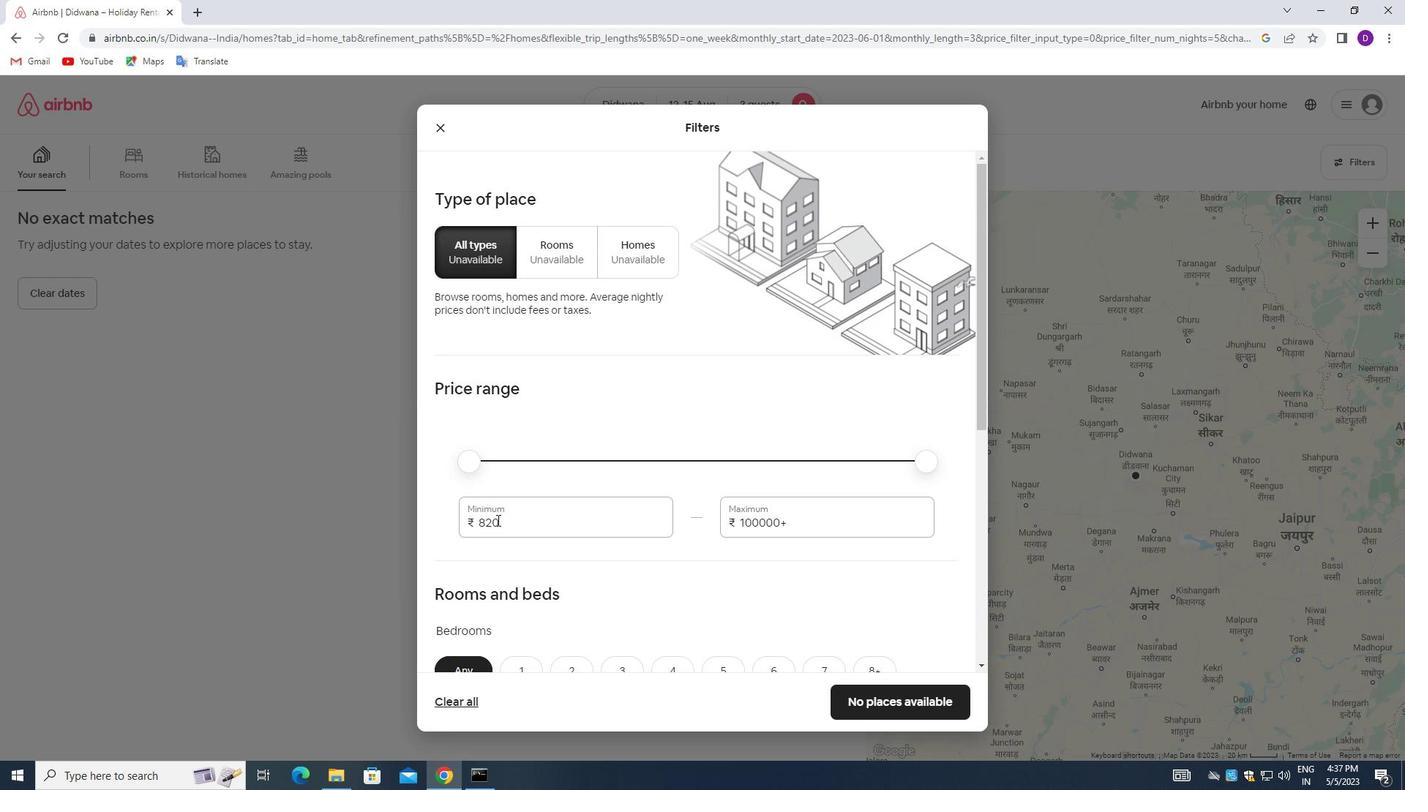 
Action: Key pressed 12000<Key.tab>16000
Screenshot: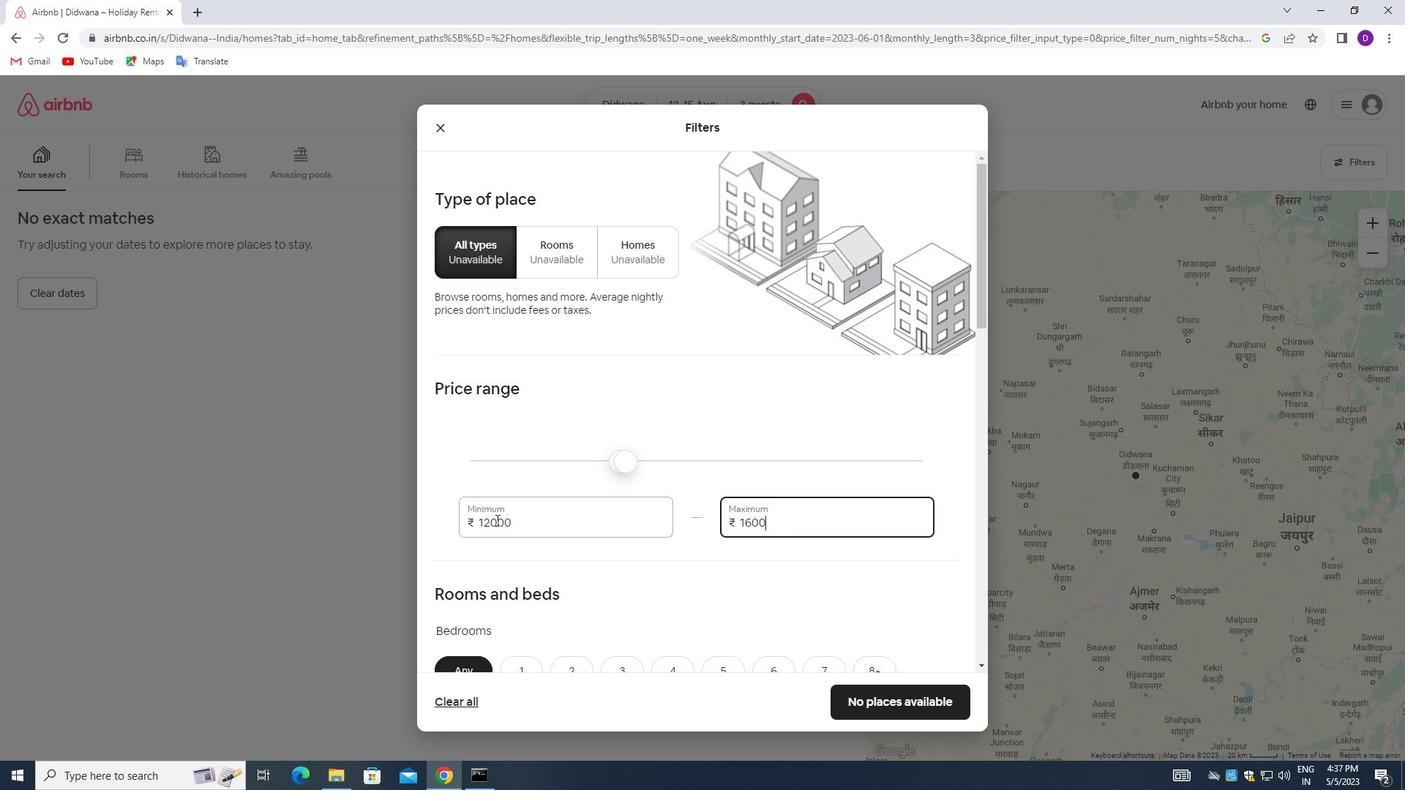
Action: Mouse moved to (649, 541)
Screenshot: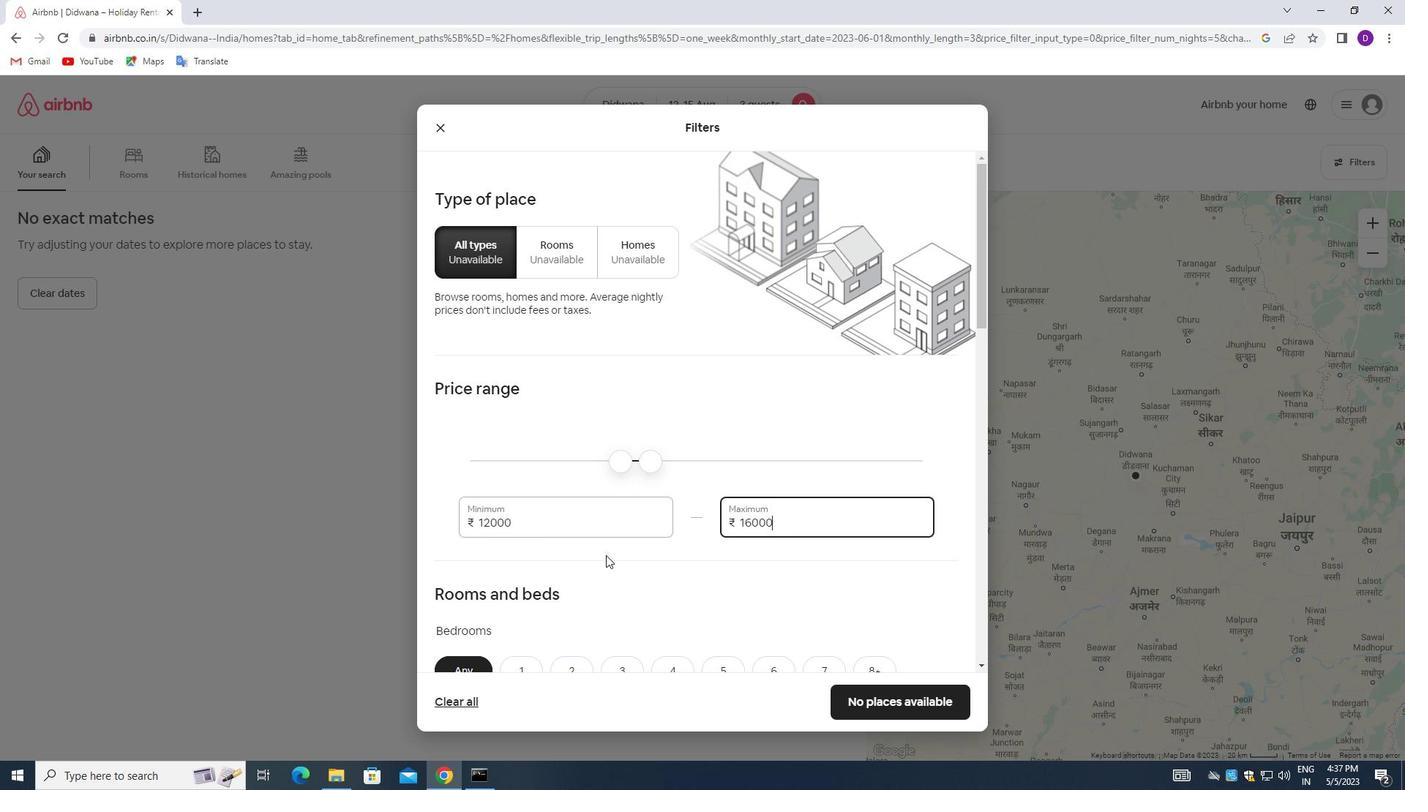 
Action: Mouse scrolled (649, 540) with delta (0, 0)
Screenshot: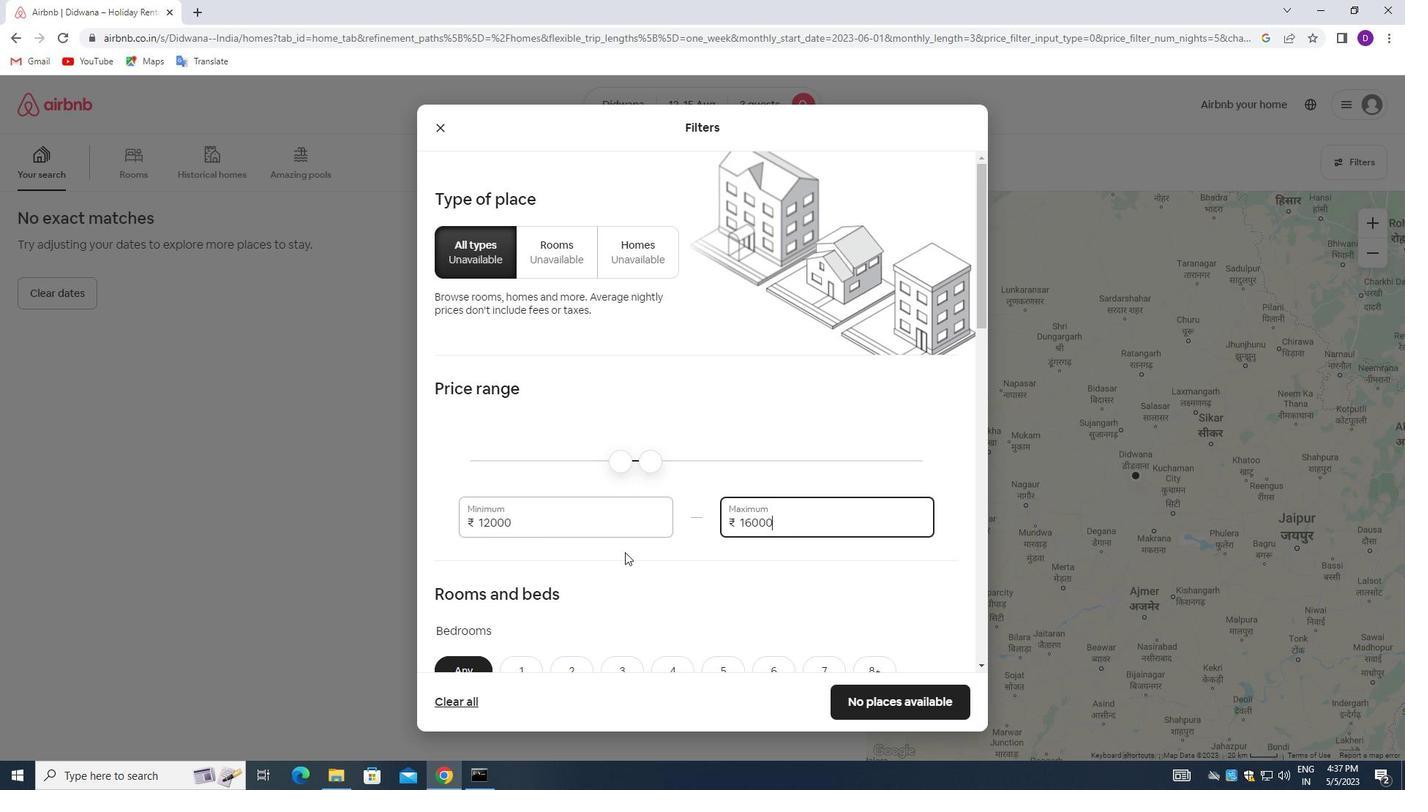 
Action: Mouse moved to (649, 540)
Screenshot: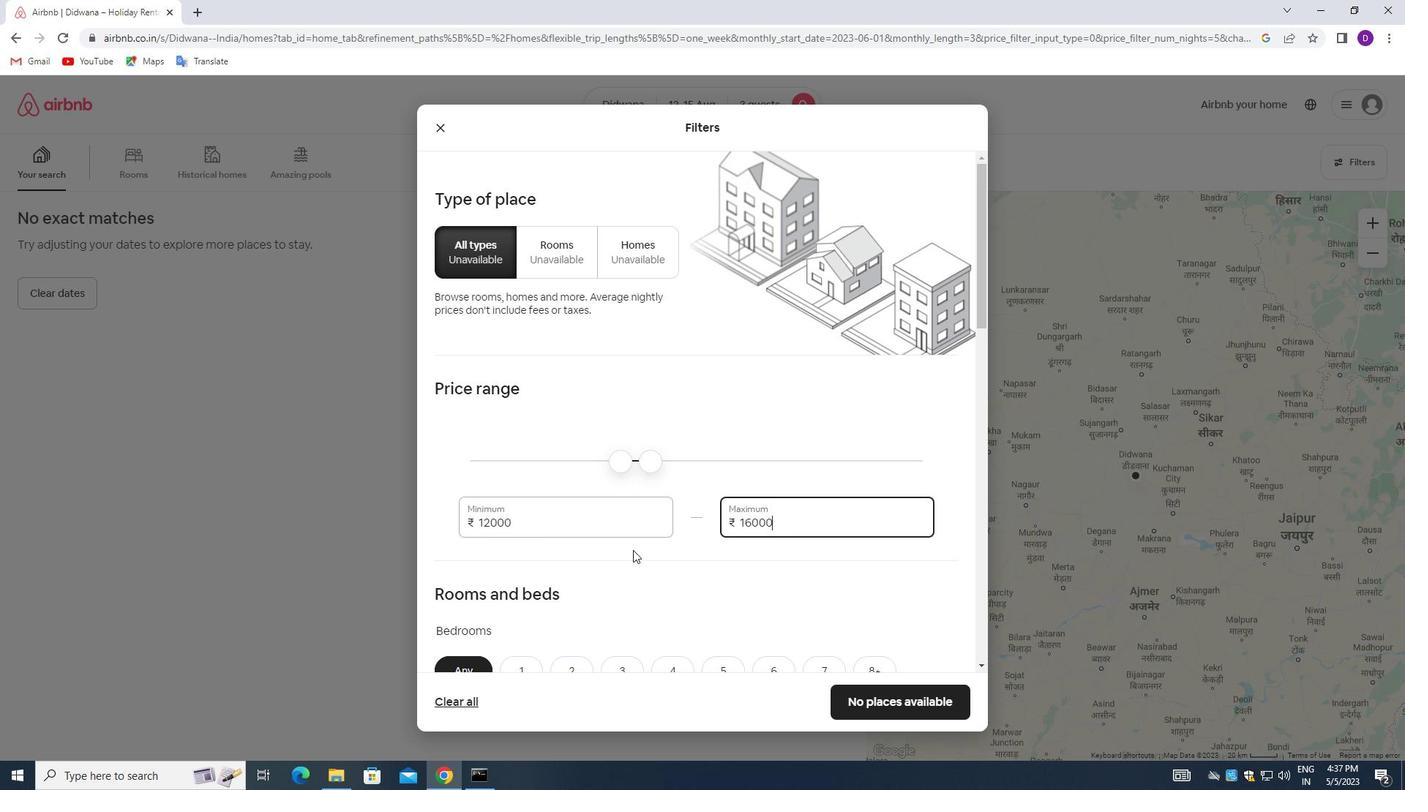 
Action: Mouse scrolled (649, 539) with delta (0, 0)
Screenshot: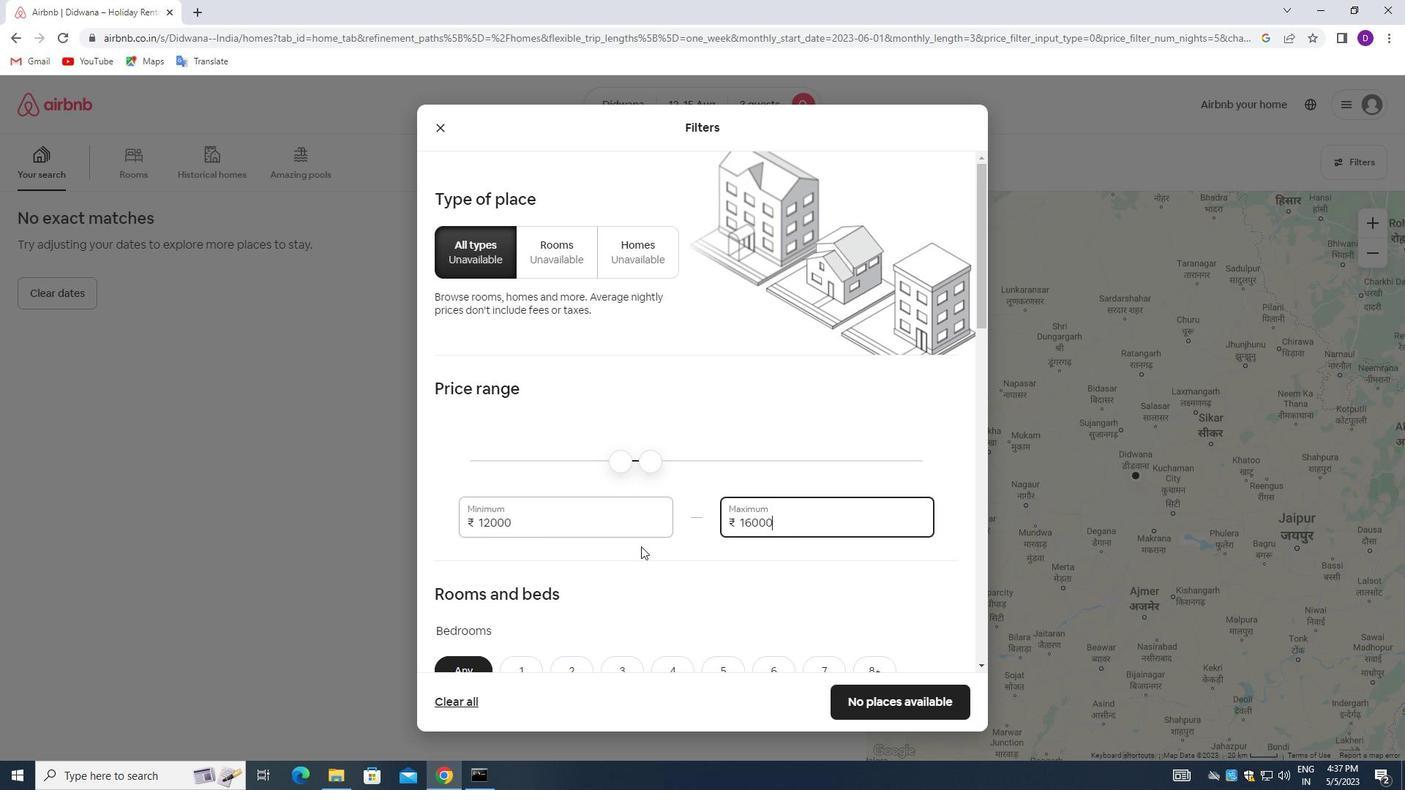 
Action: Mouse moved to (650, 539)
Screenshot: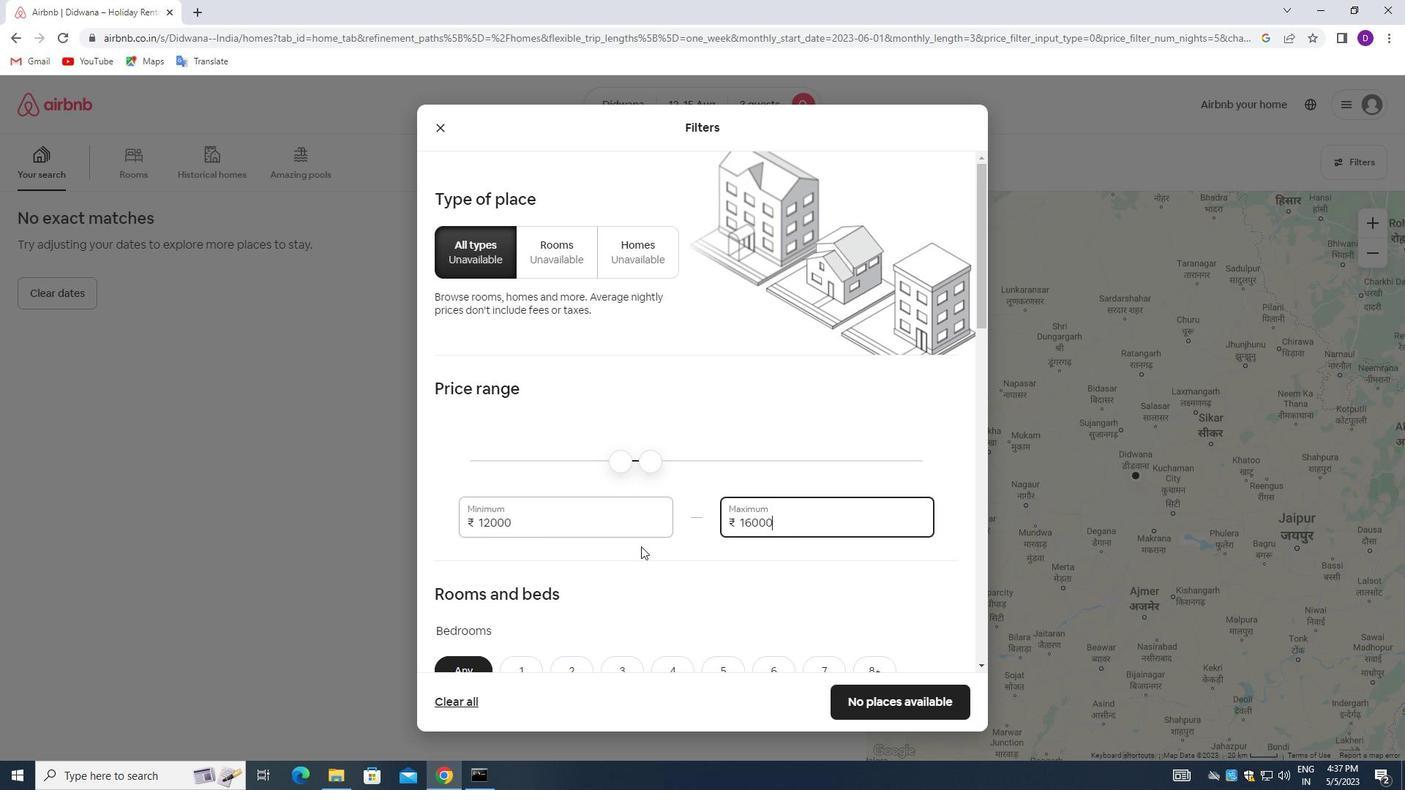 
Action: Mouse scrolled (650, 538) with delta (0, 0)
Screenshot: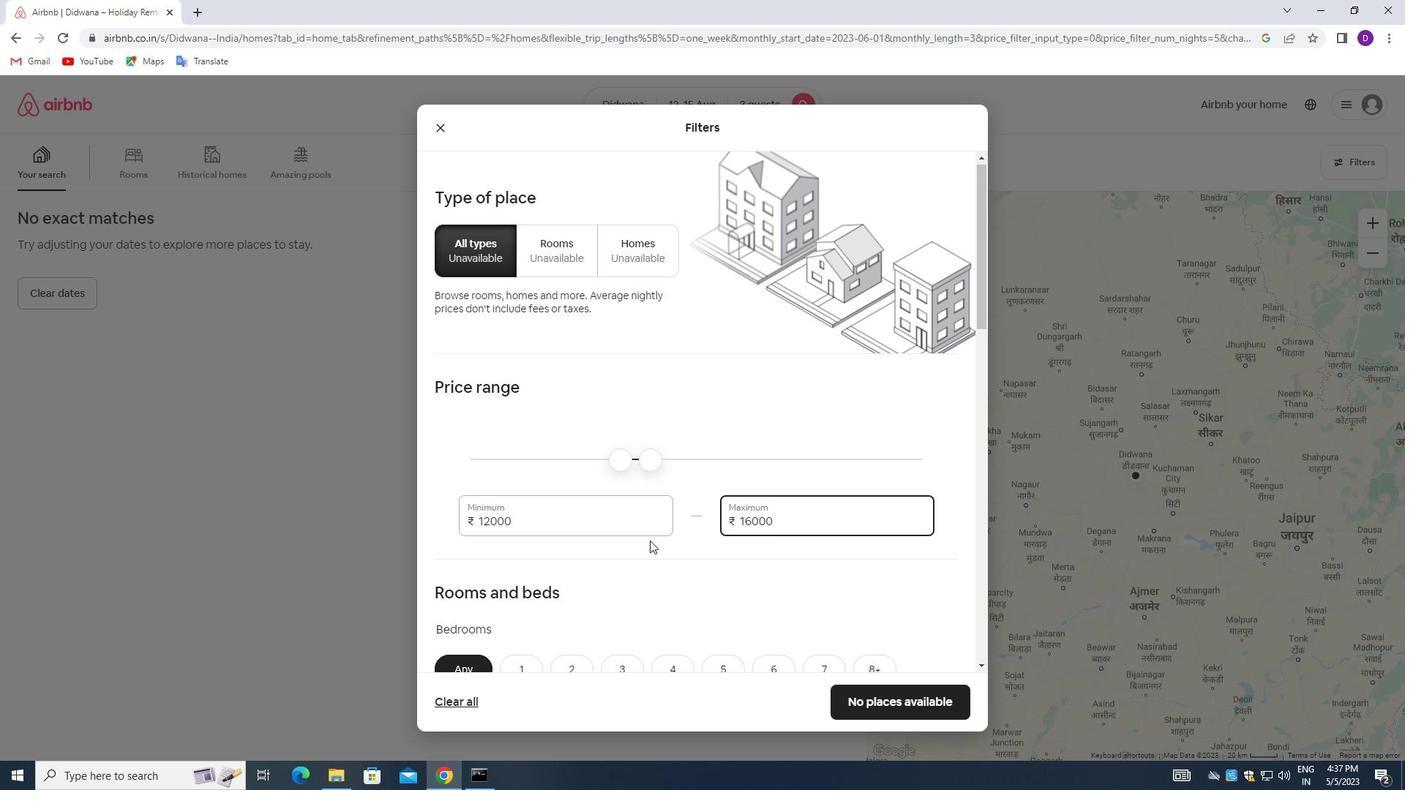 
Action: Mouse moved to (651, 538)
Screenshot: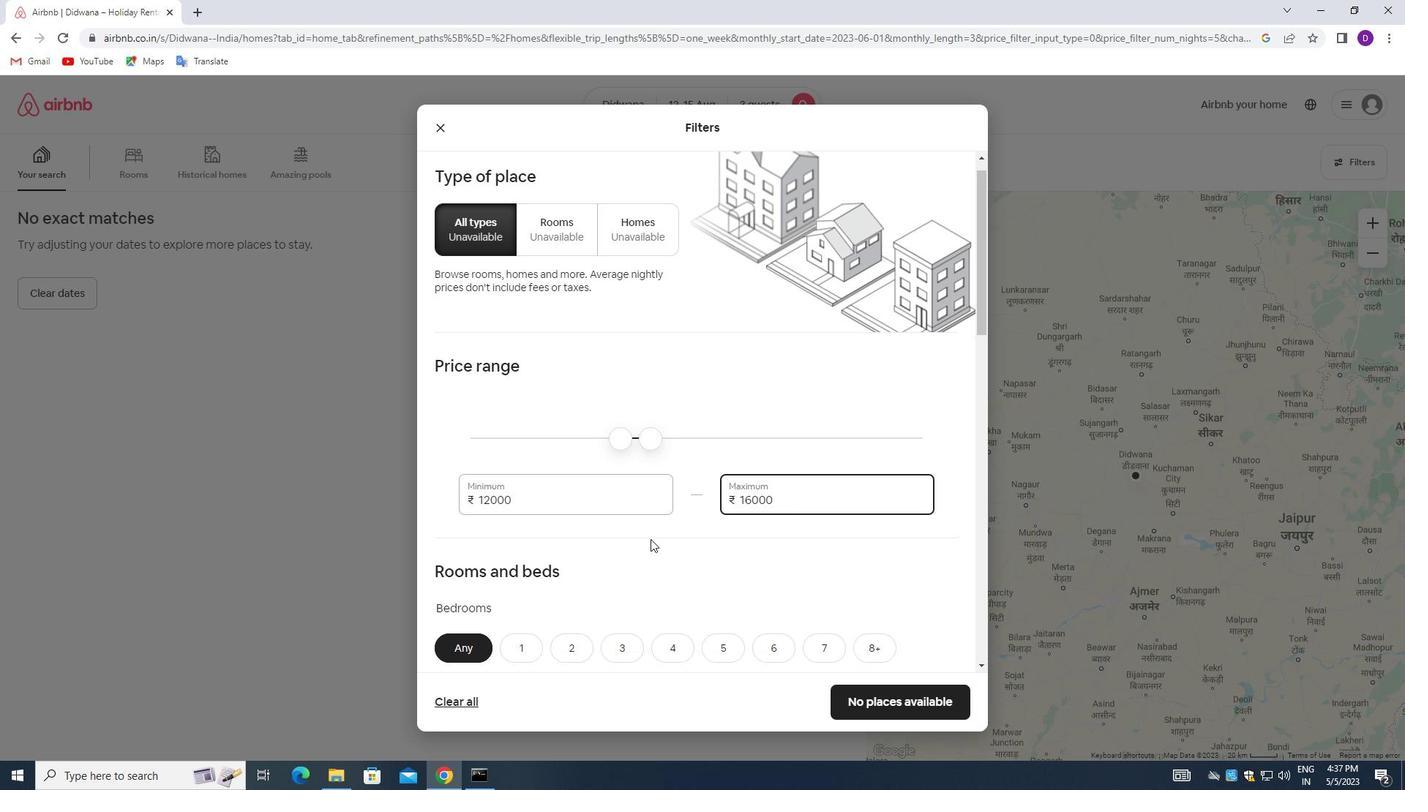 
Action: Mouse scrolled (651, 537) with delta (0, 0)
Screenshot: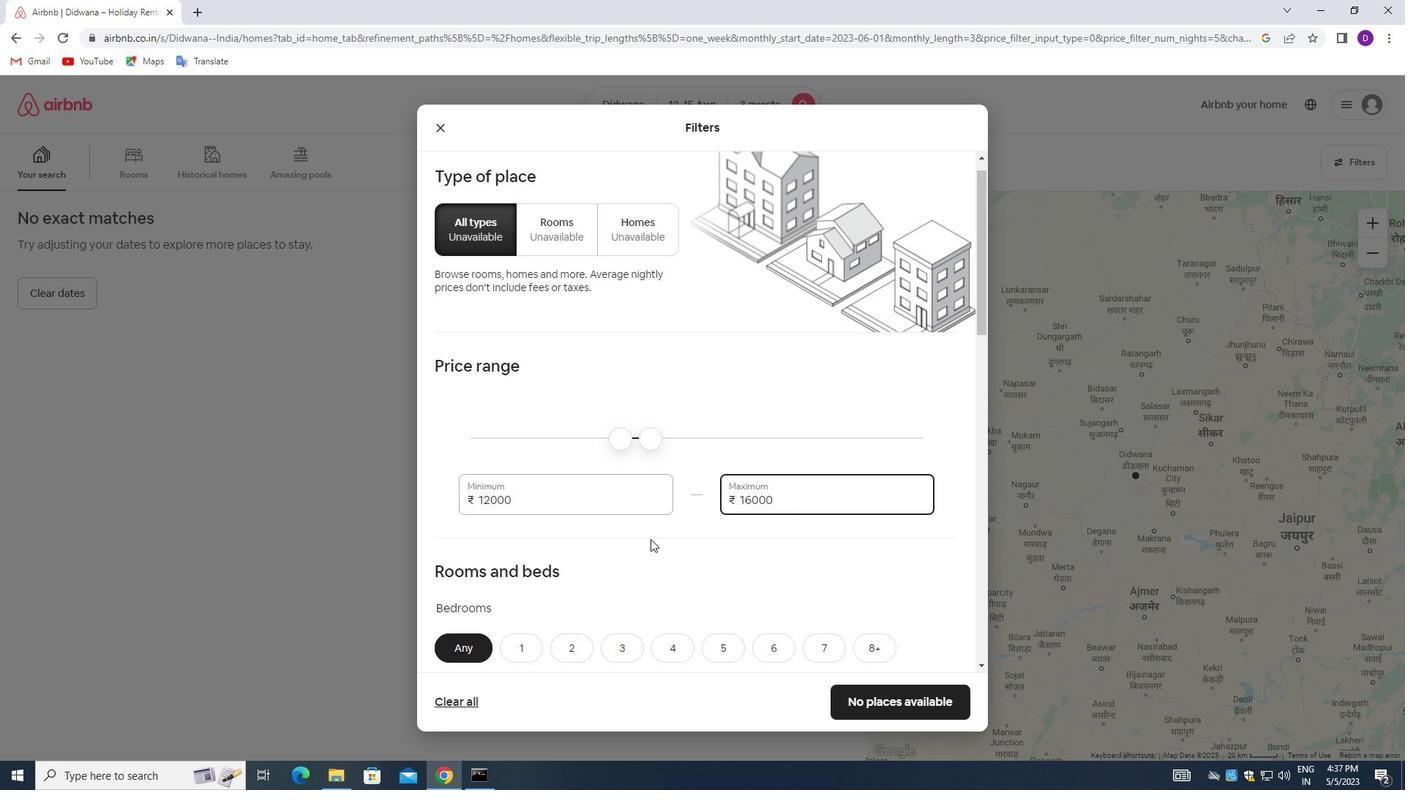 
Action: Mouse moved to (576, 376)
Screenshot: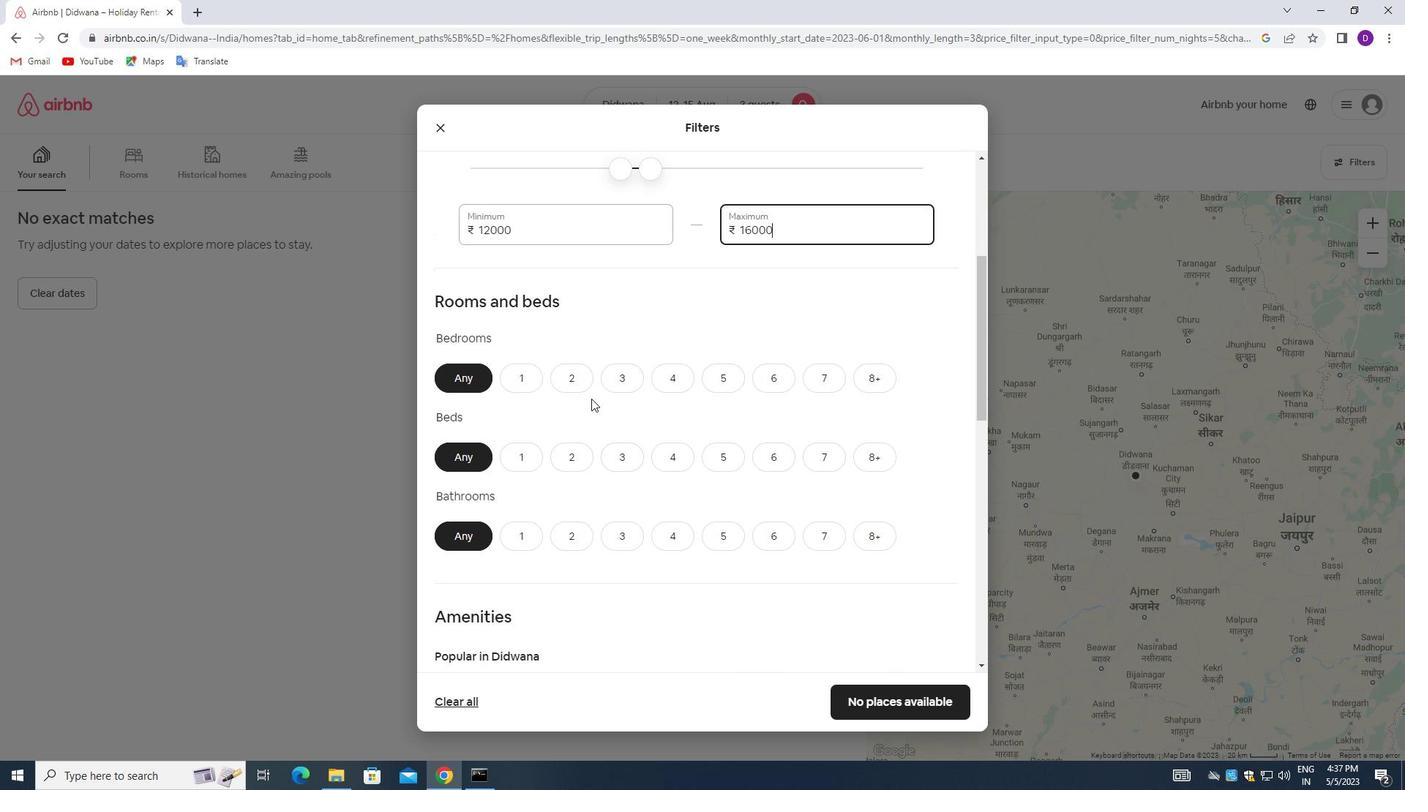 
Action: Mouse pressed left at (576, 376)
Screenshot: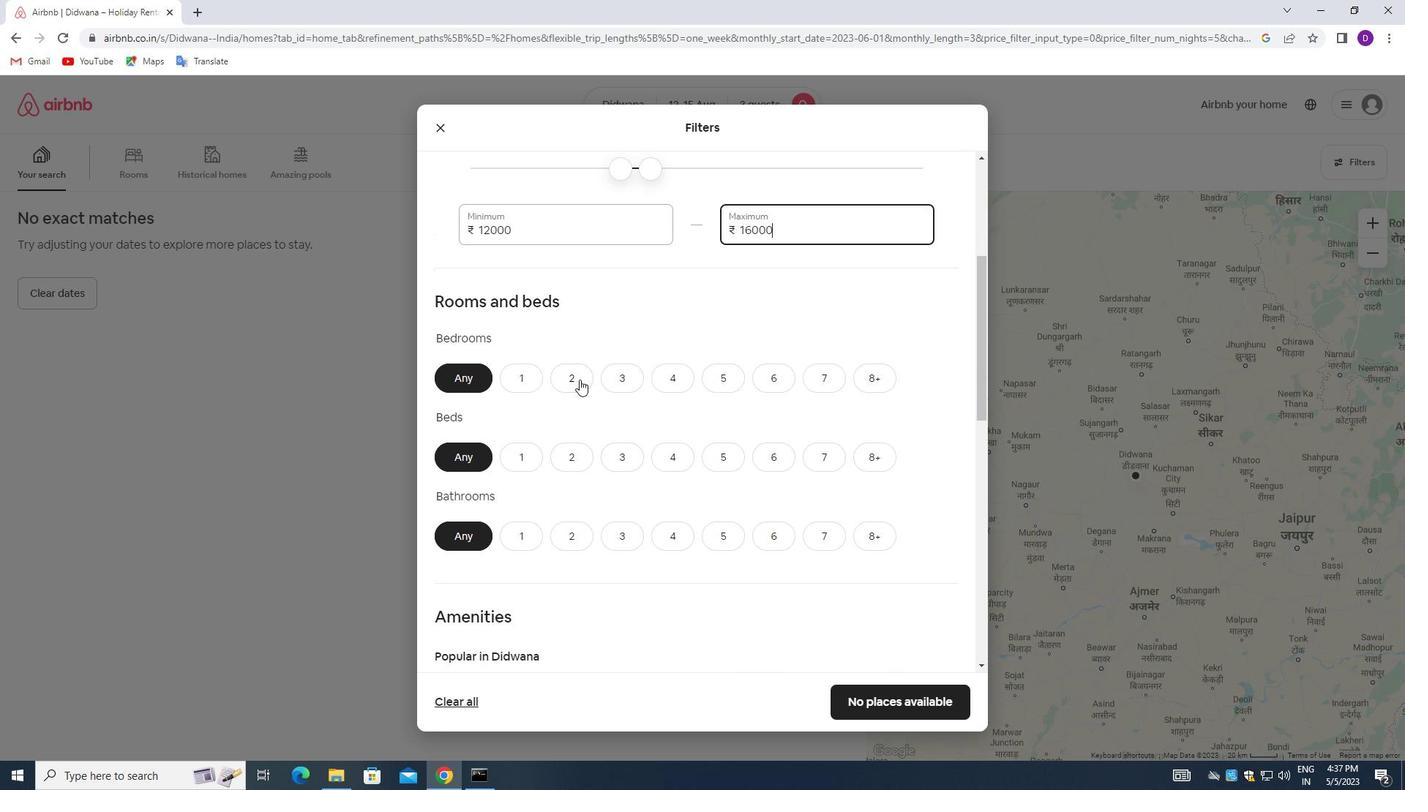 
Action: Mouse moved to (627, 452)
Screenshot: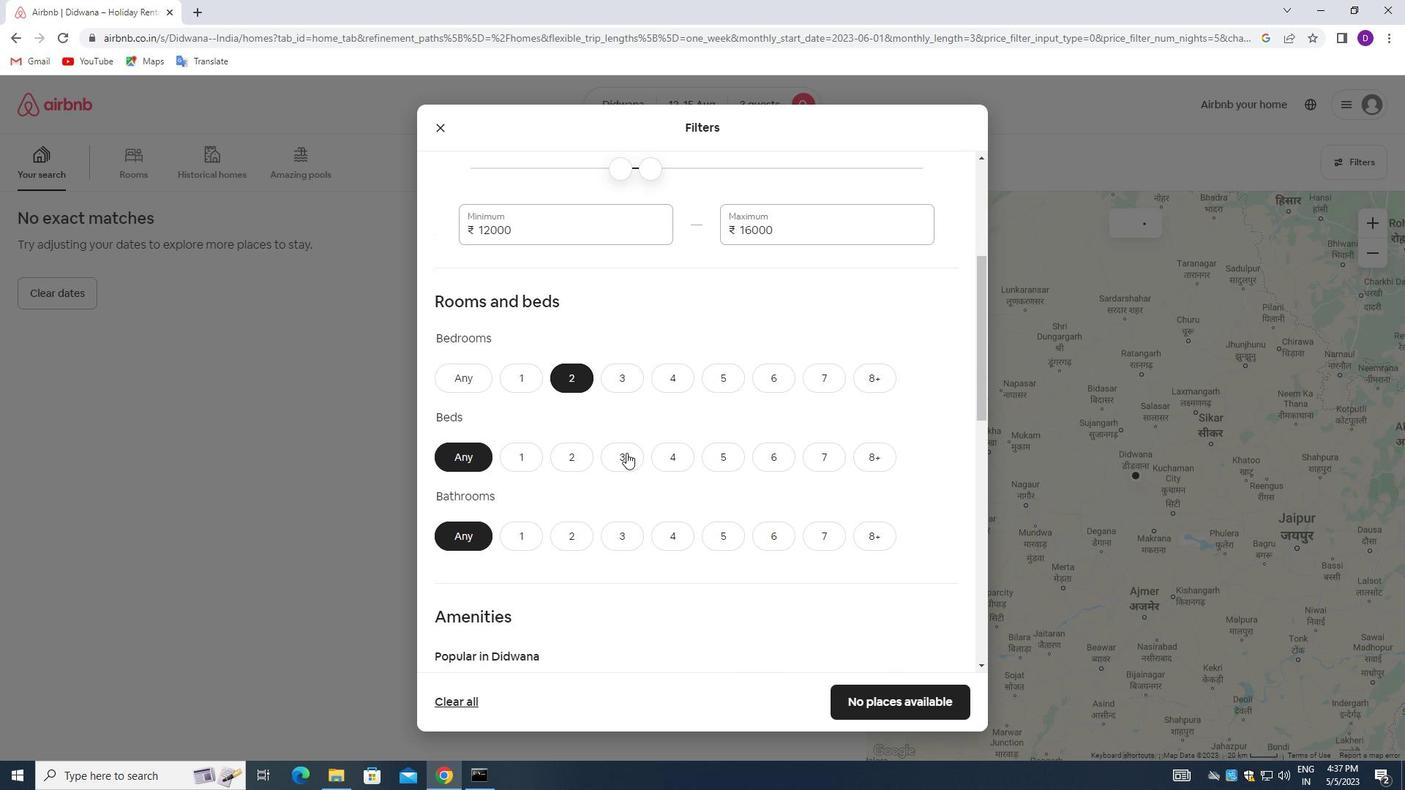
Action: Mouse pressed left at (627, 452)
Screenshot: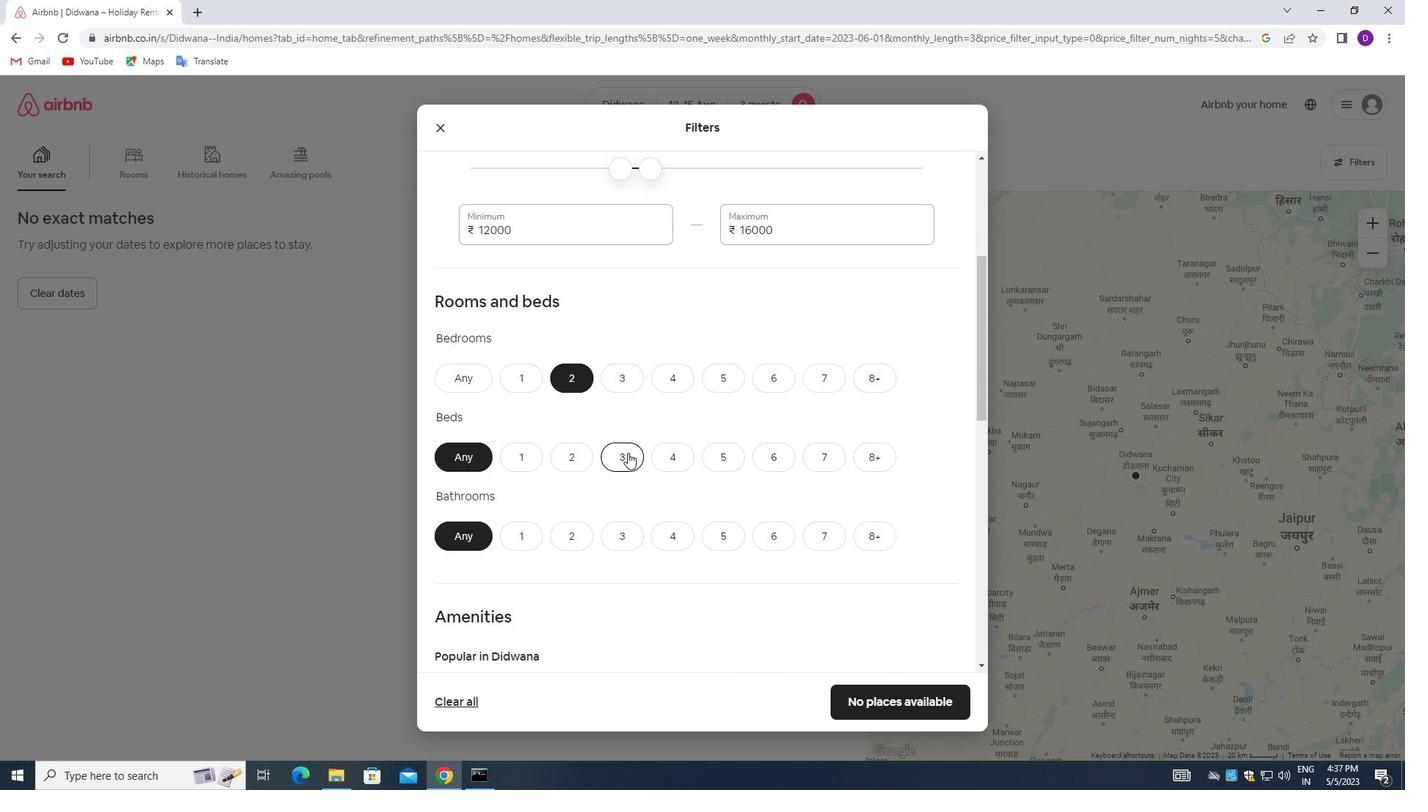 
Action: Mouse moved to (530, 540)
Screenshot: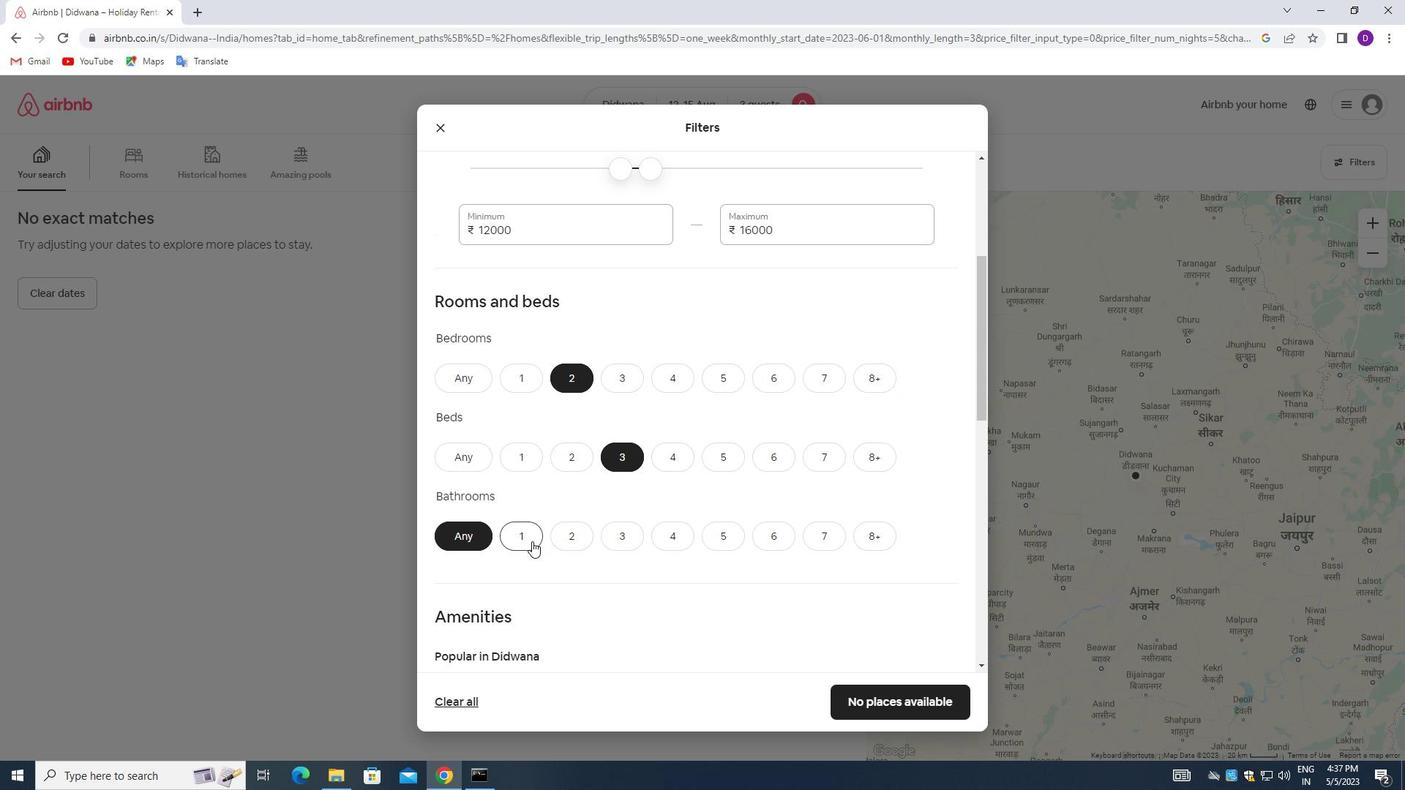 
Action: Mouse pressed left at (530, 540)
Screenshot: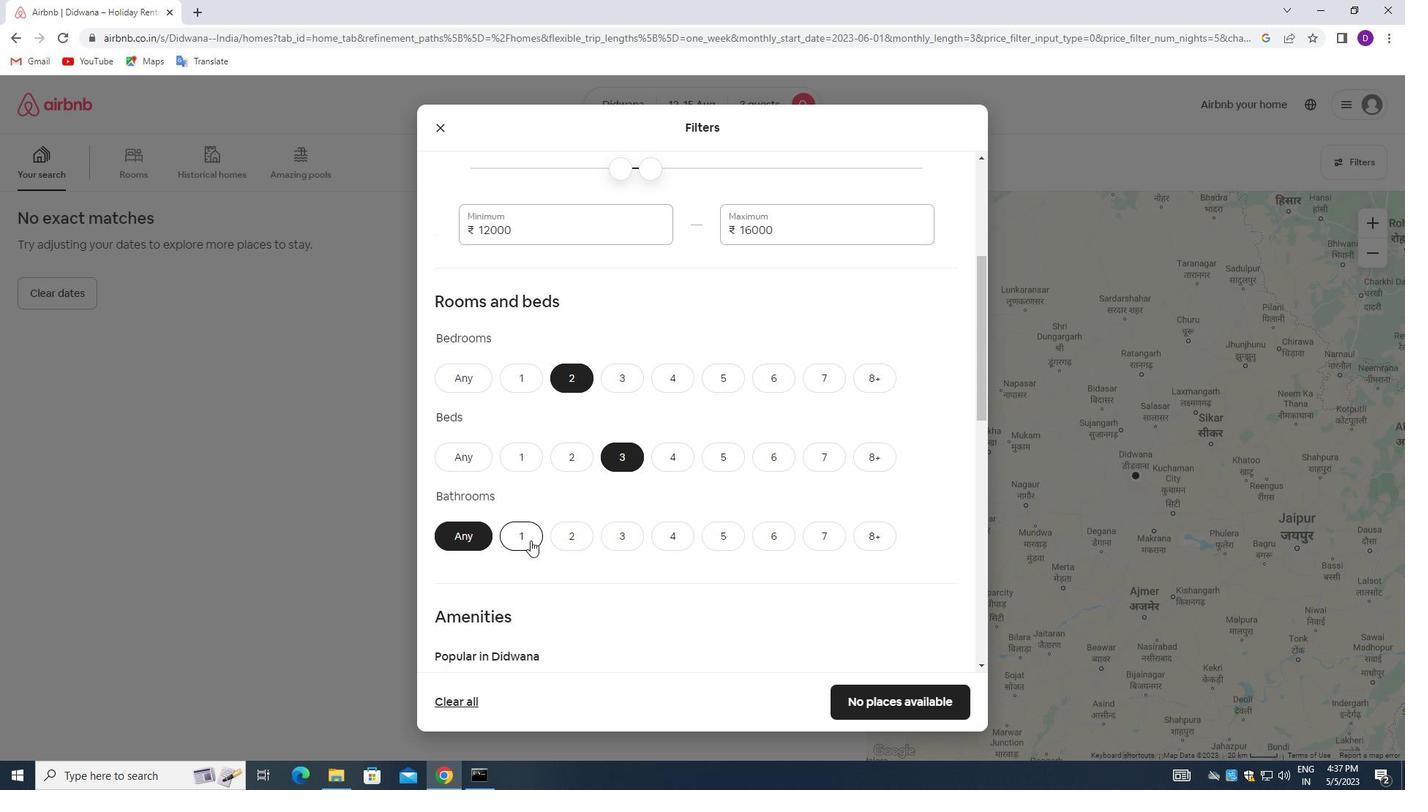 
Action: Mouse moved to (660, 485)
Screenshot: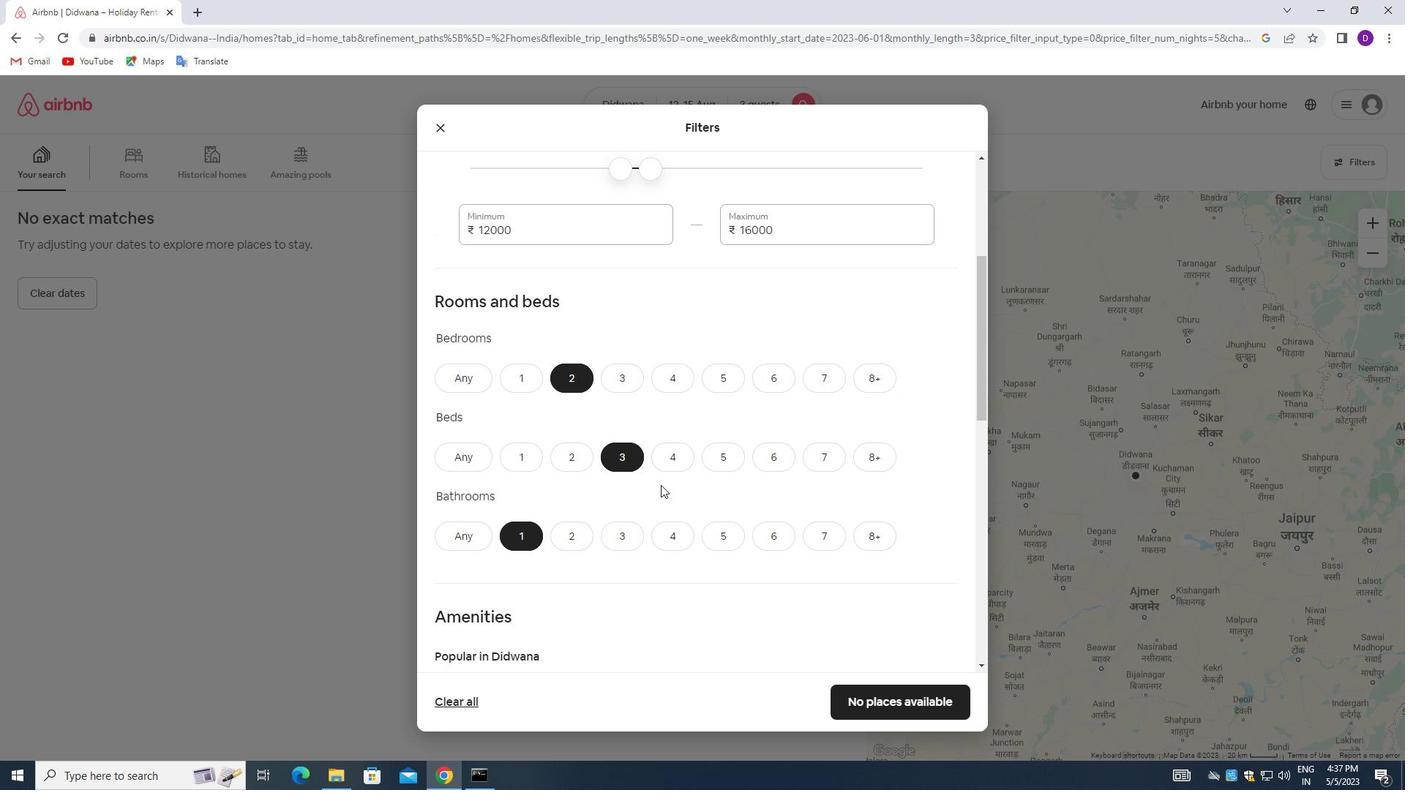 
Action: Mouse scrolled (660, 484) with delta (0, 0)
Screenshot: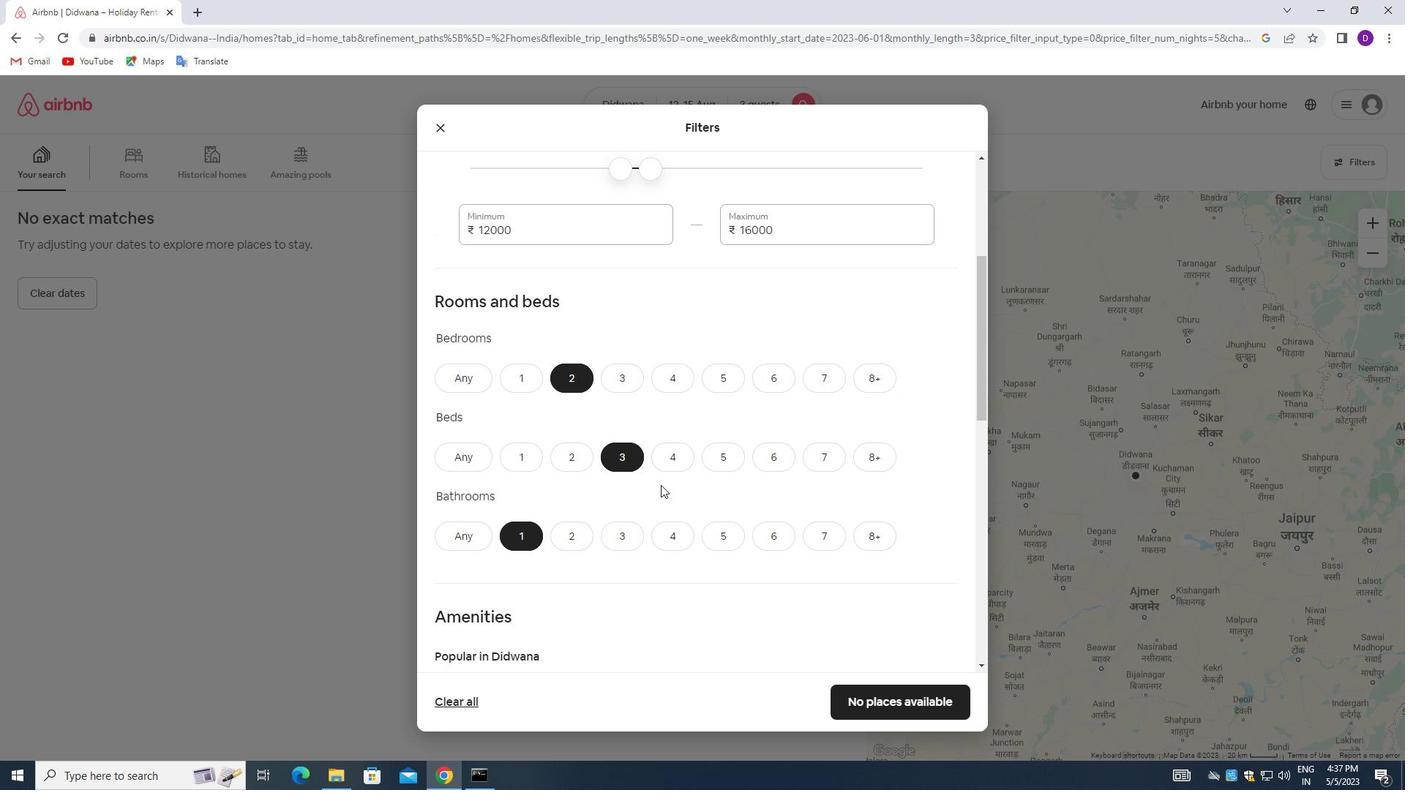 
Action: Mouse scrolled (660, 484) with delta (0, 0)
Screenshot: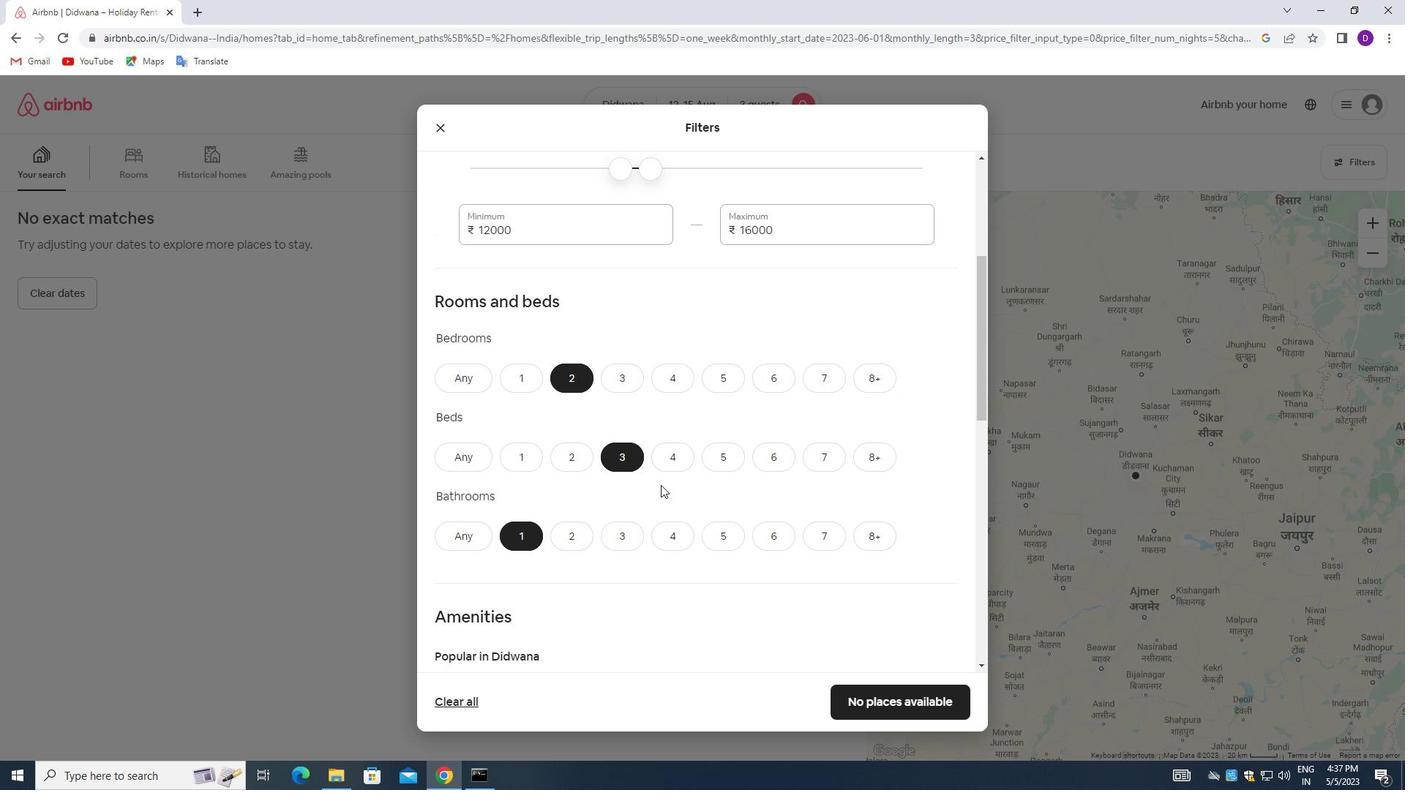 
Action: Mouse scrolled (660, 484) with delta (0, 0)
Screenshot: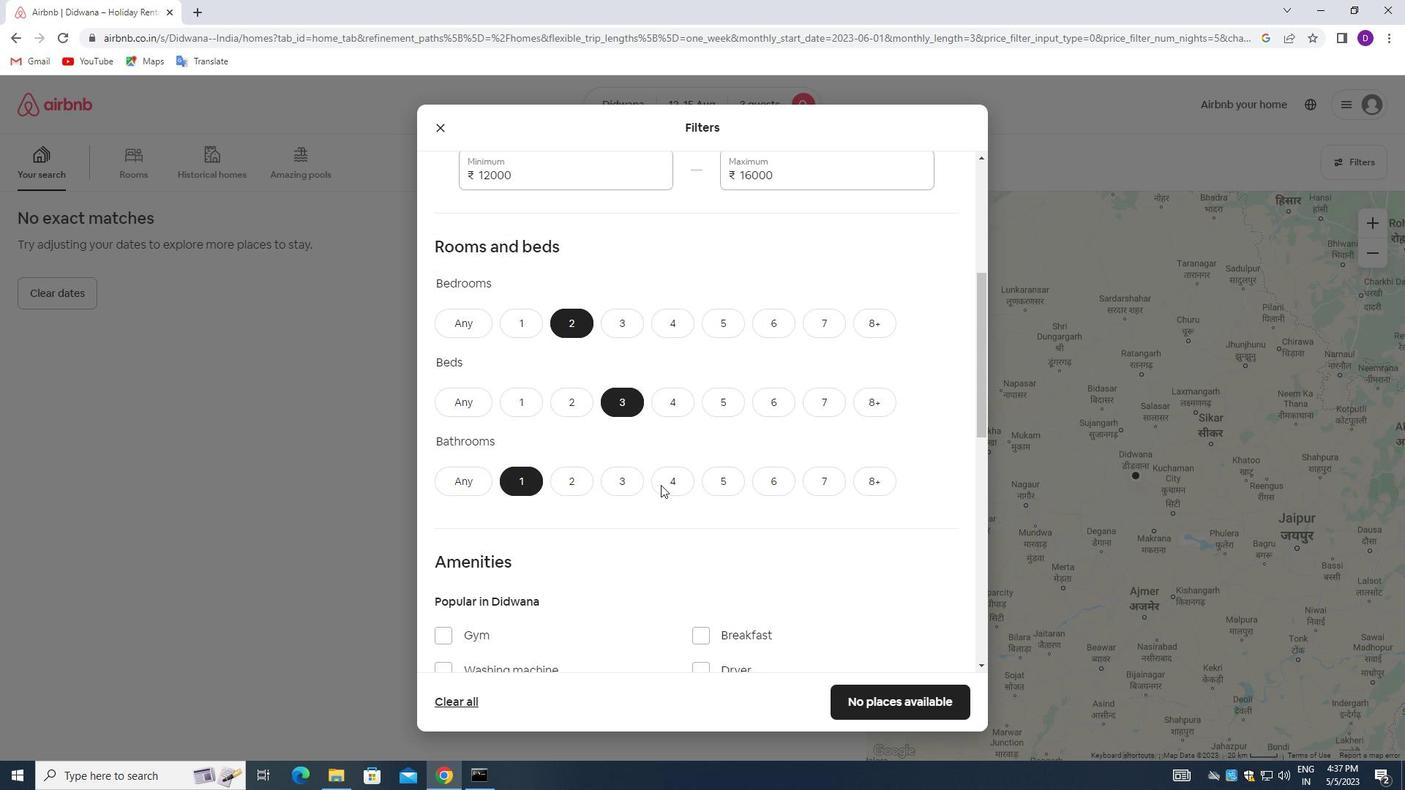 
Action: Mouse scrolled (660, 484) with delta (0, 0)
Screenshot: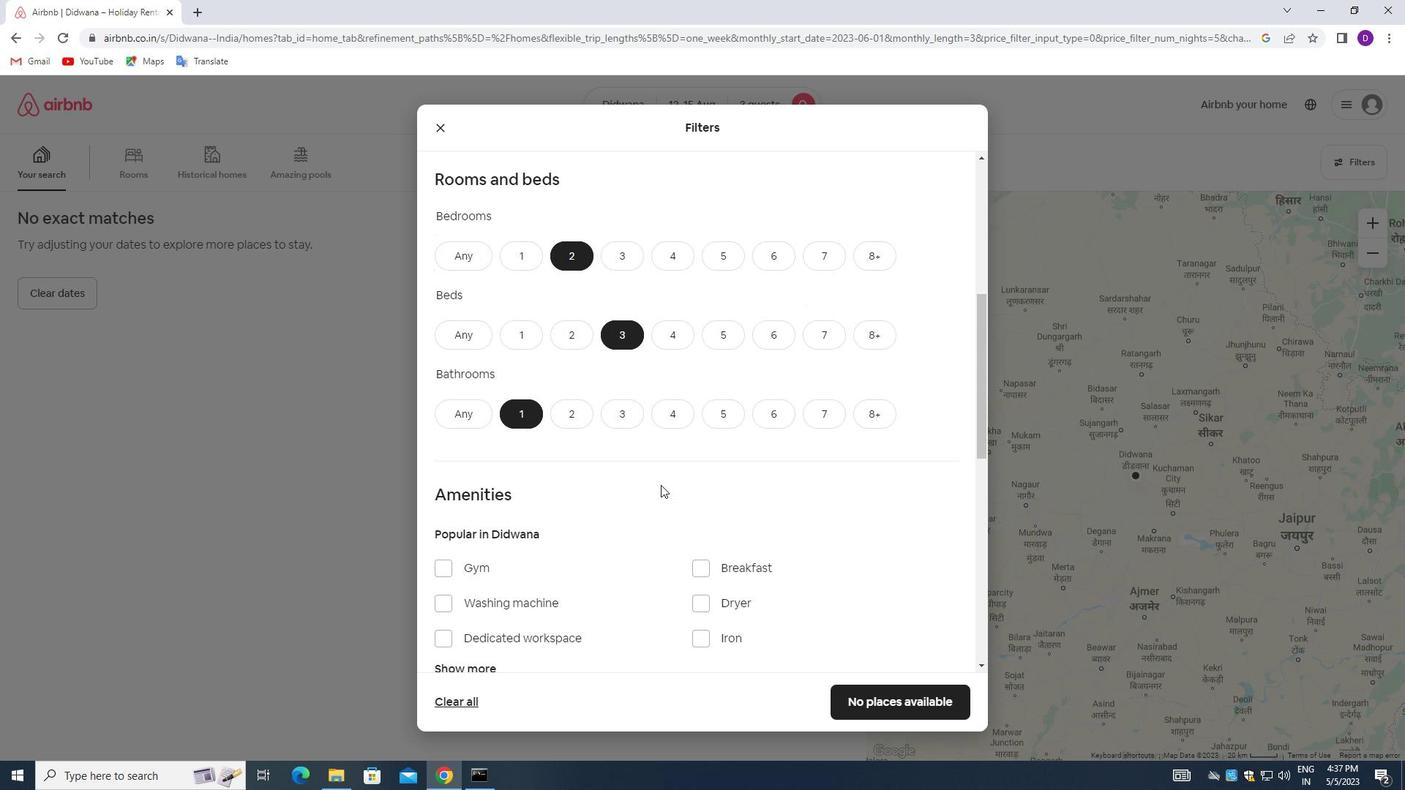 
Action: Mouse moved to (597, 483)
Screenshot: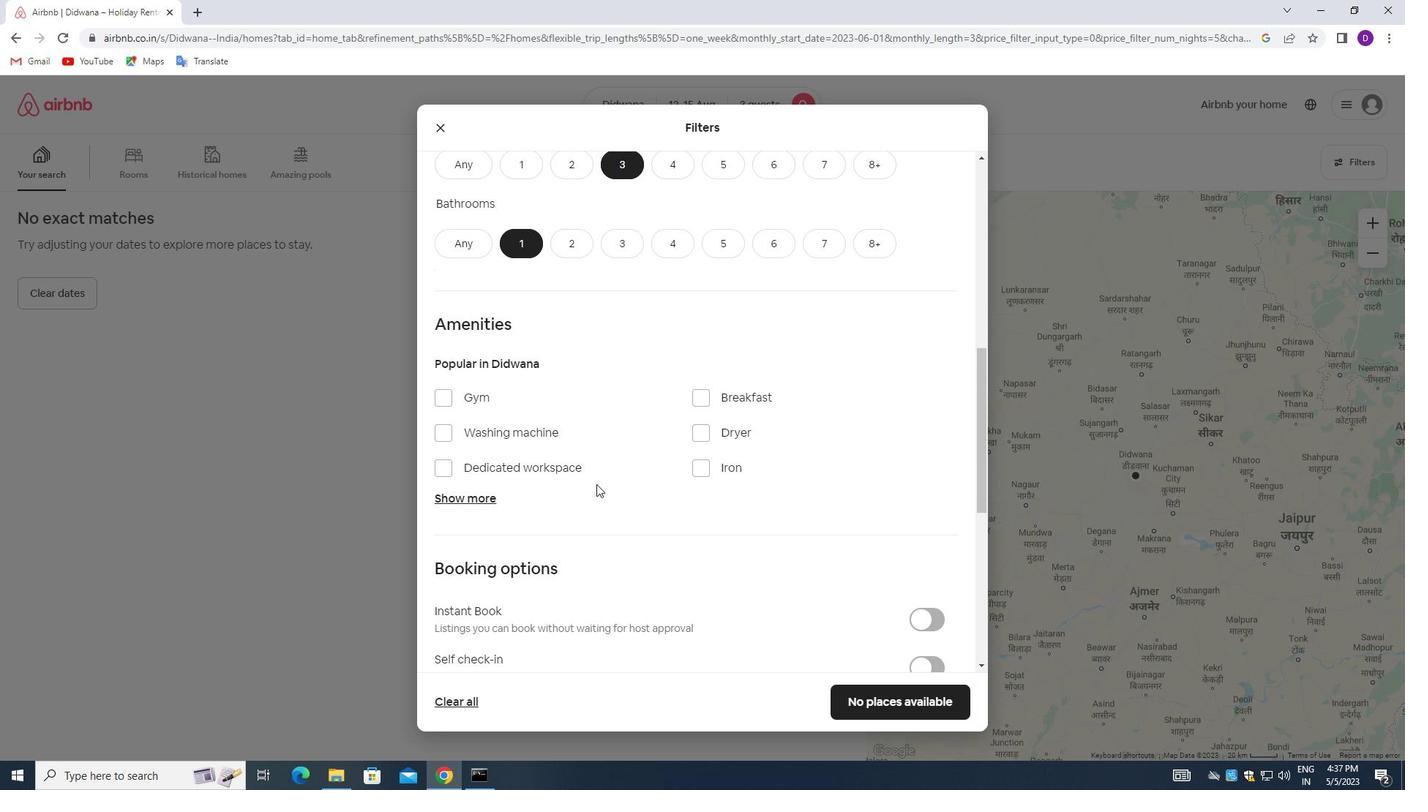 
Action: Mouse scrolled (597, 482) with delta (0, 0)
Screenshot: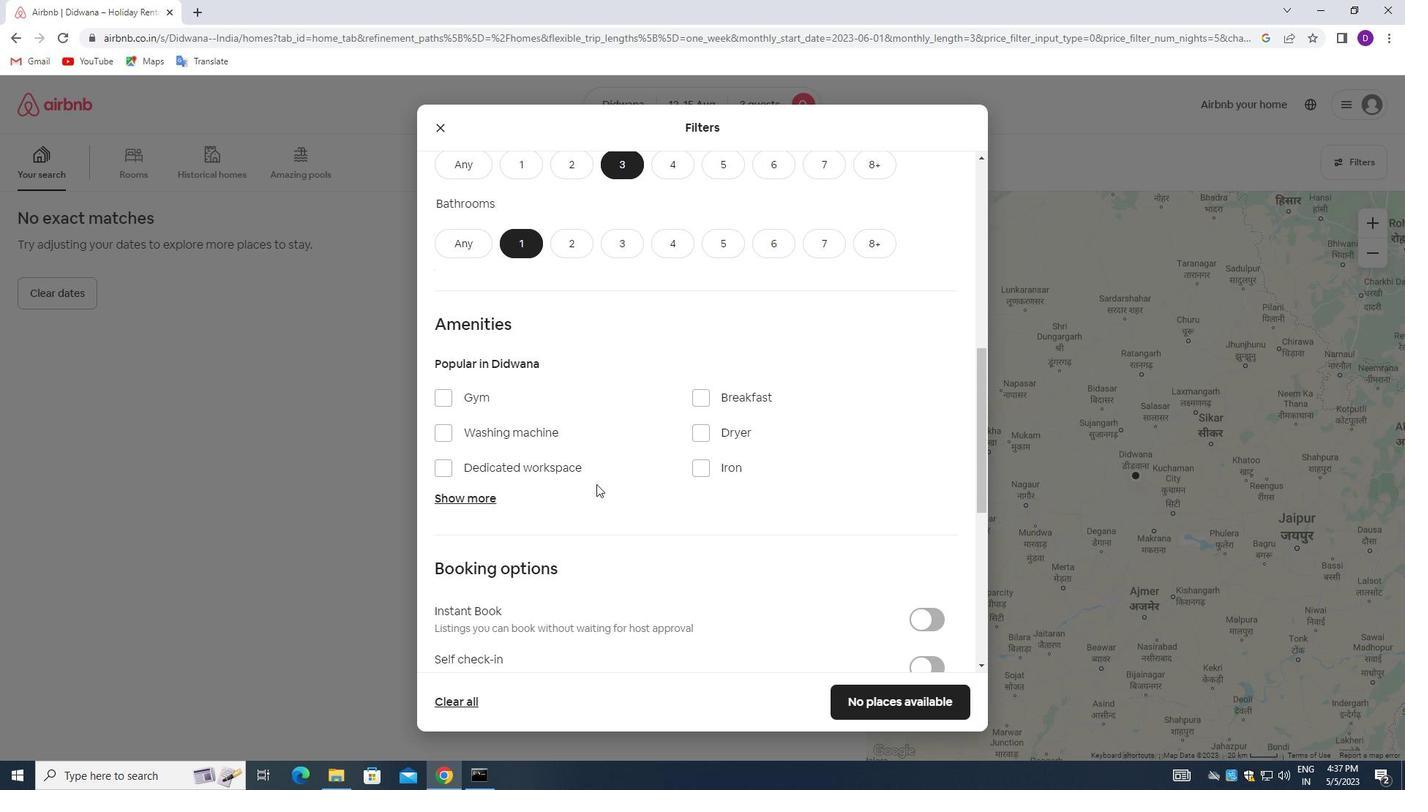 
Action: Mouse moved to (676, 486)
Screenshot: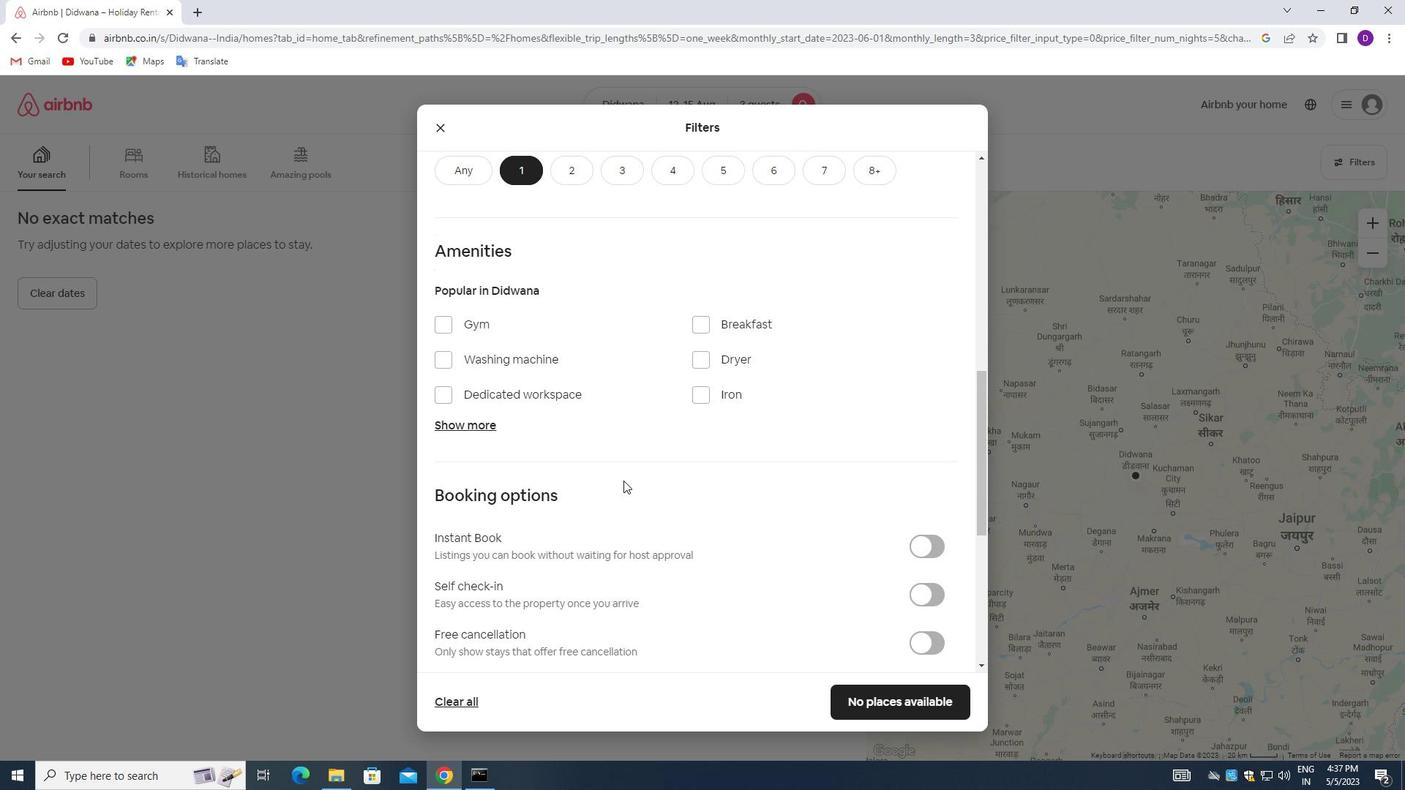 
Action: Mouse scrolled (676, 485) with delta (0, 0)
Screenshot: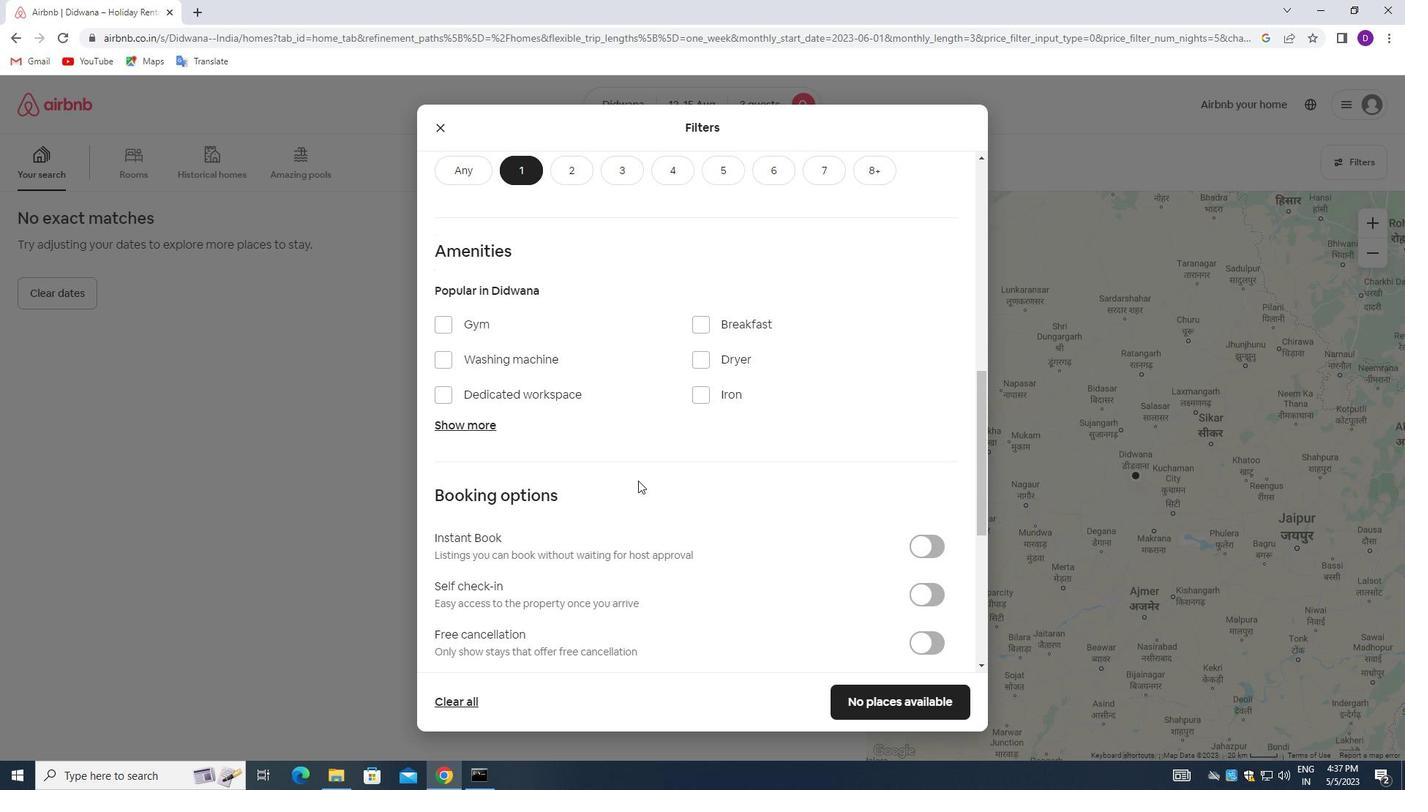 
Action: Mouse moved to (622, 472)
Screenshot: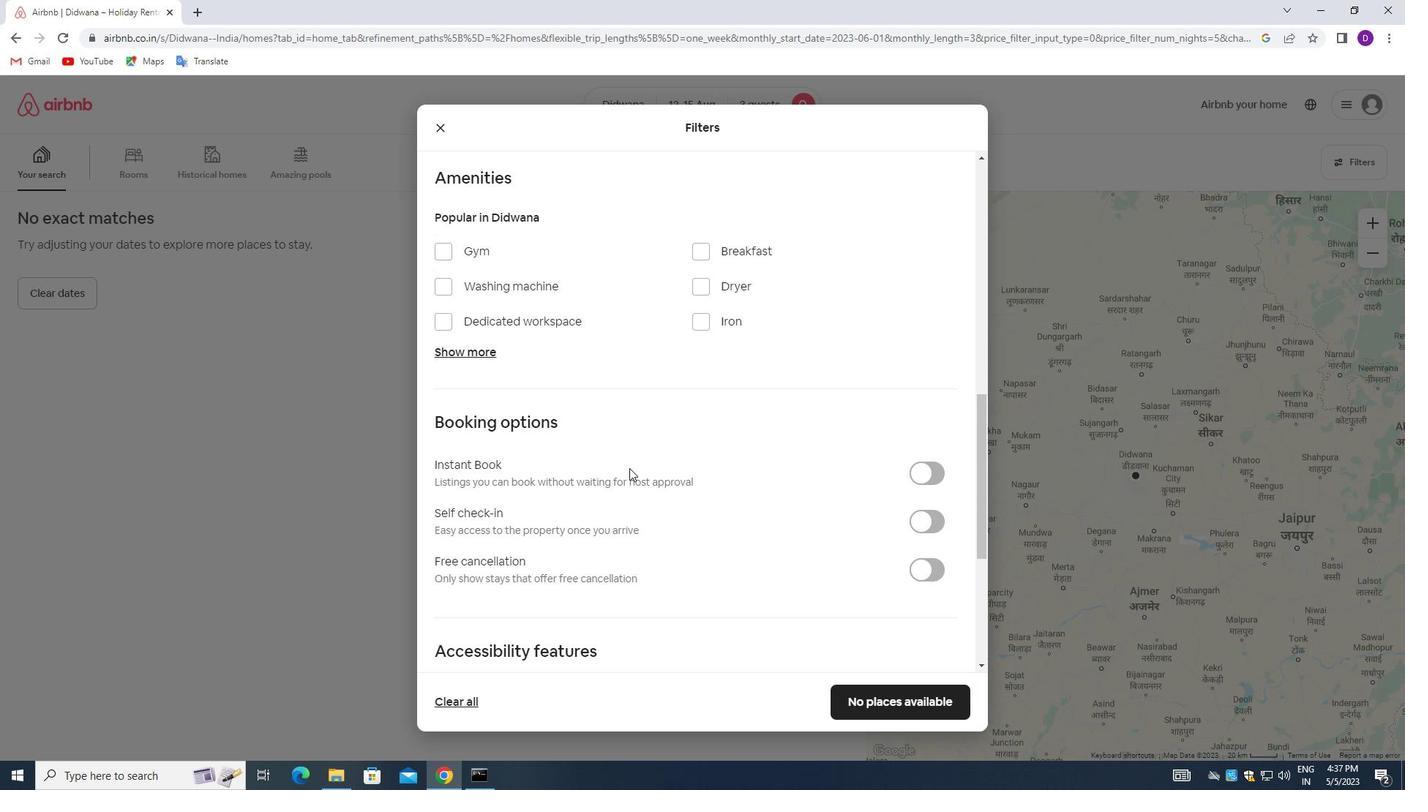 
Action: Mouse scrolled (622, 472) with delta (0, 0)
Screenshot: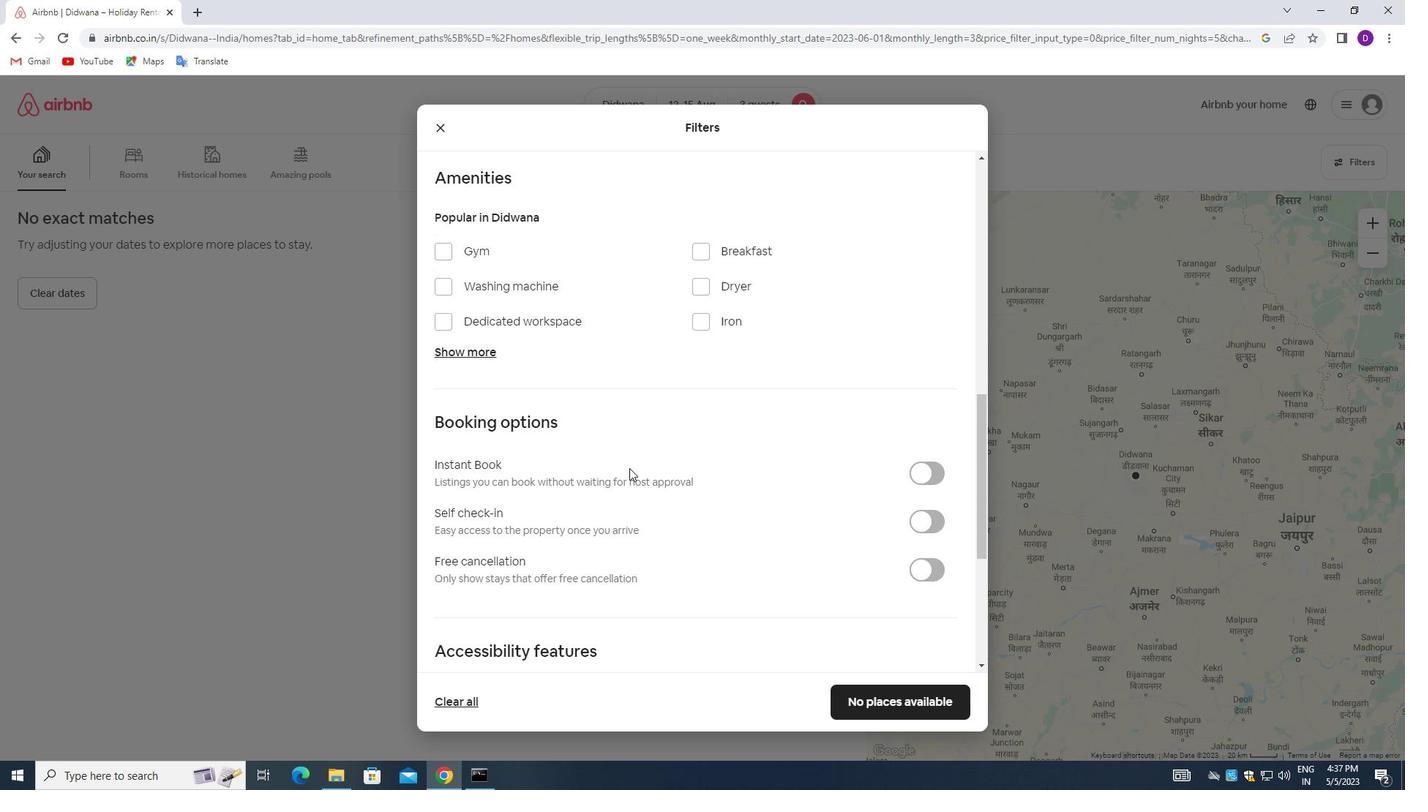 
Action: Mouse moved to (446, 363)
Screenshot: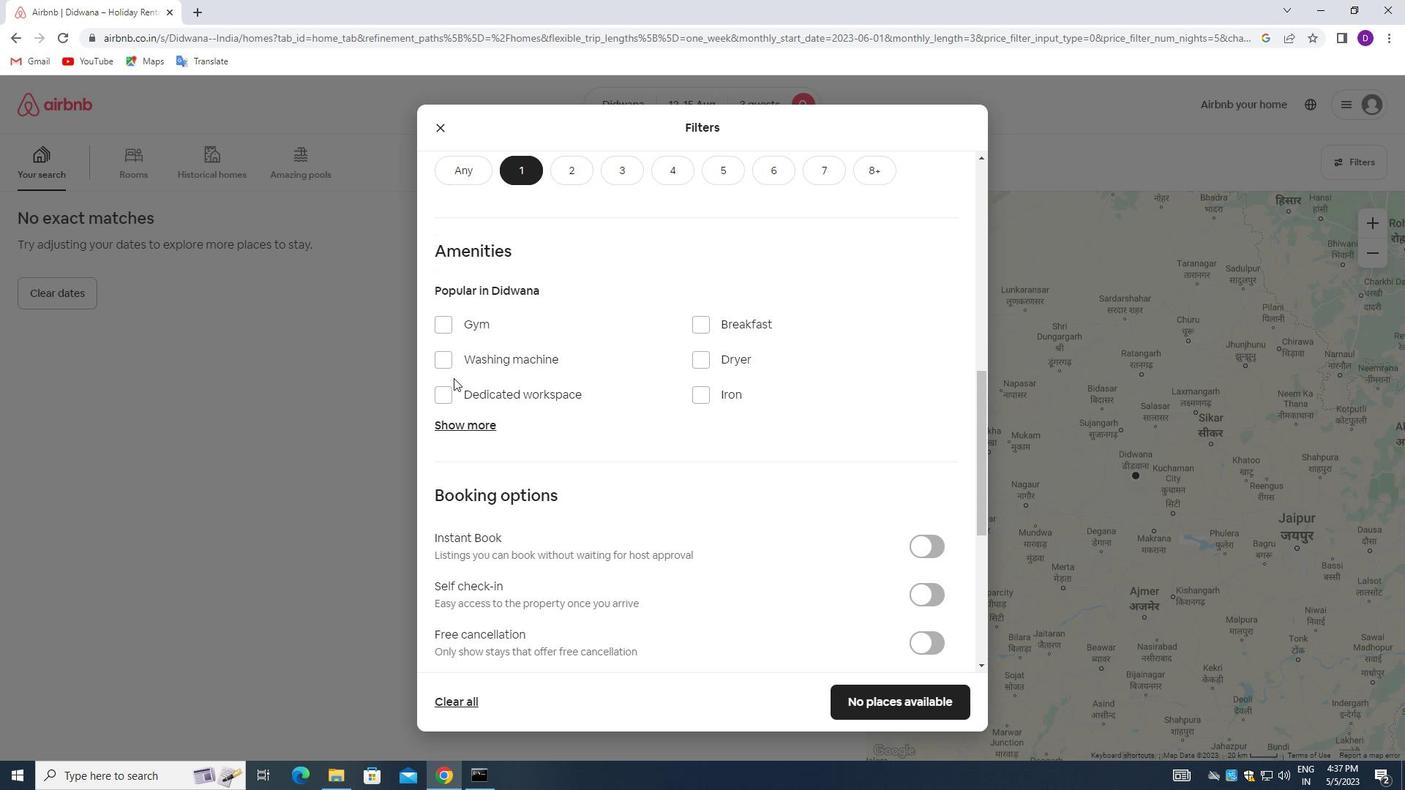 
Action: Mouse pressed left at (446, 363)
Screenshot: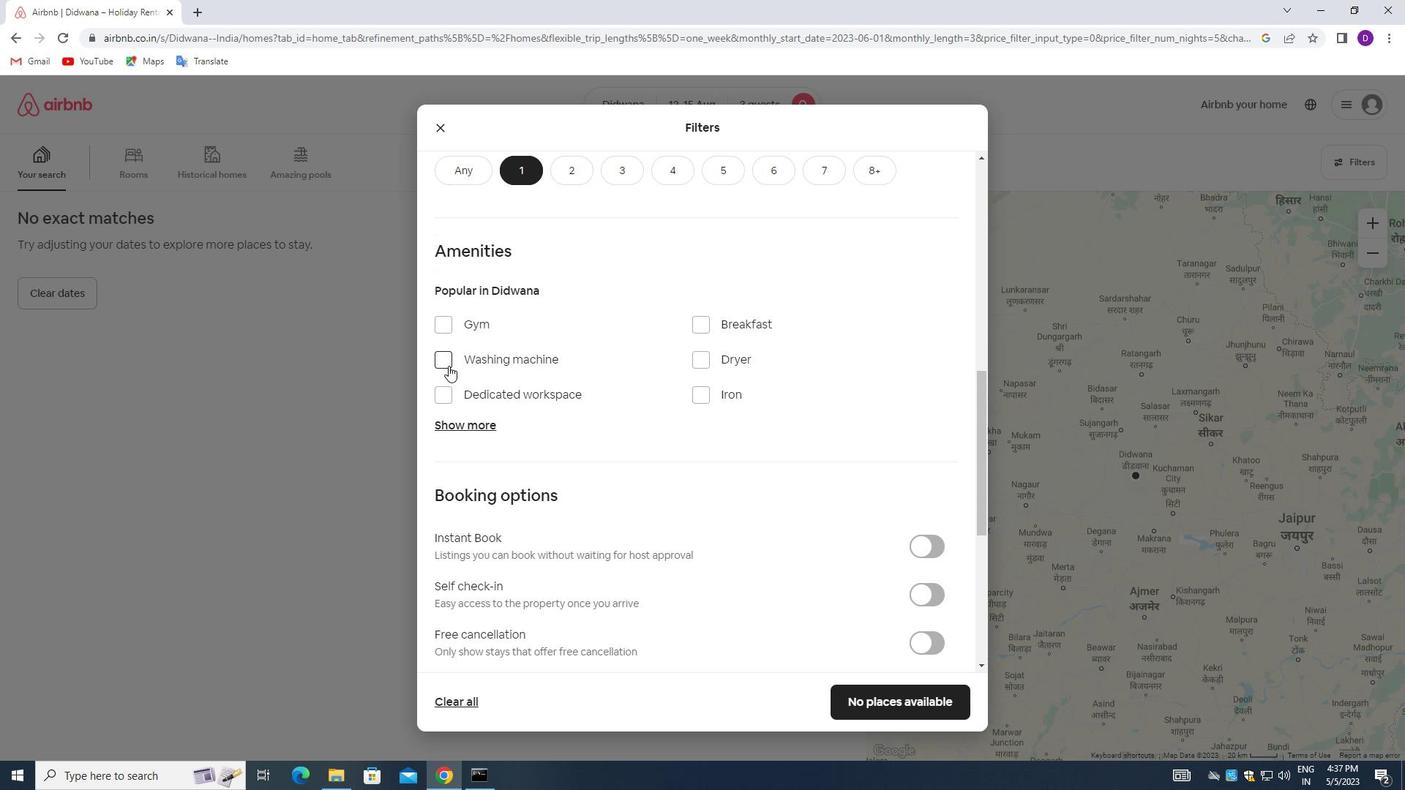 
Action: Mouse moved to (926, 592)
Screenshot: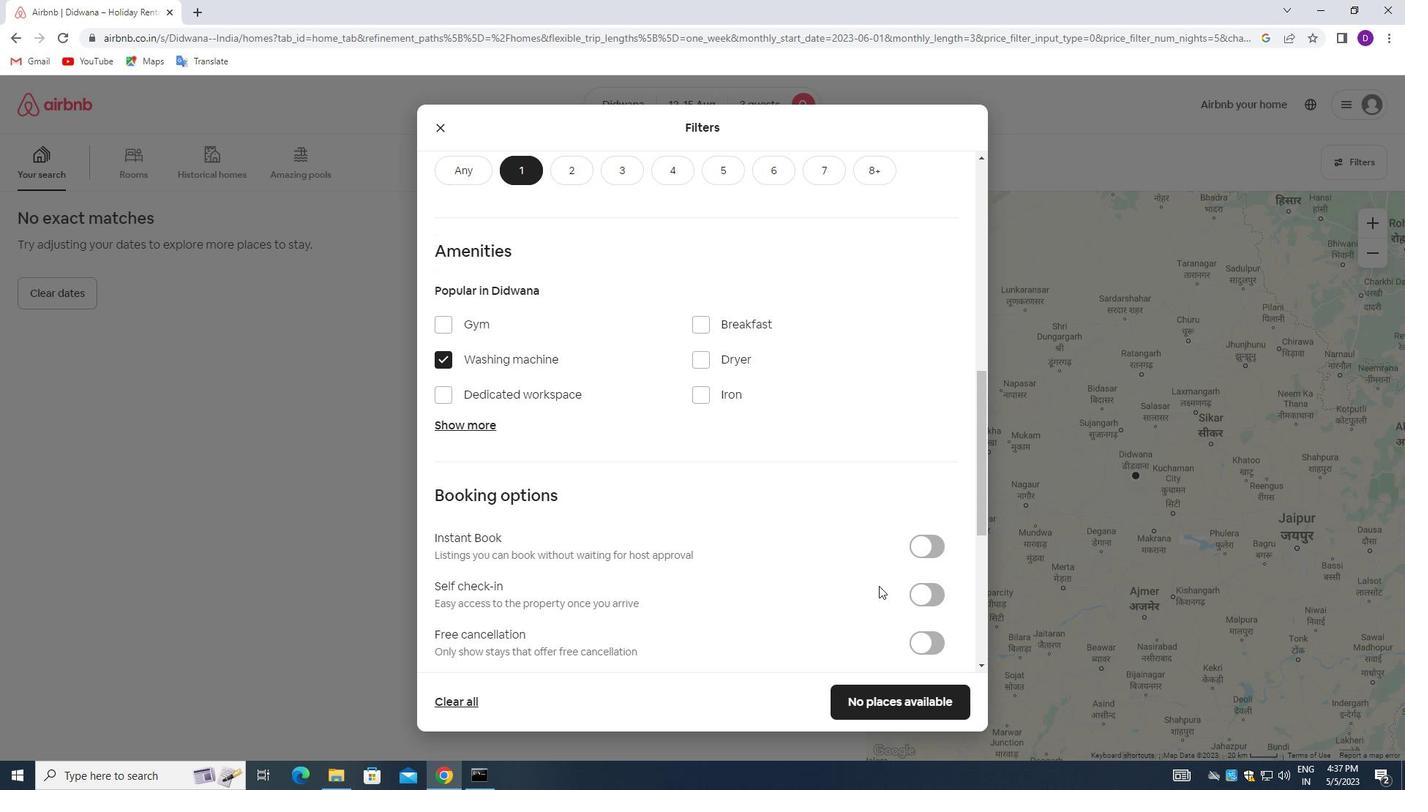 
Action: Mouse pressed left at (926, 592)
Screenshot: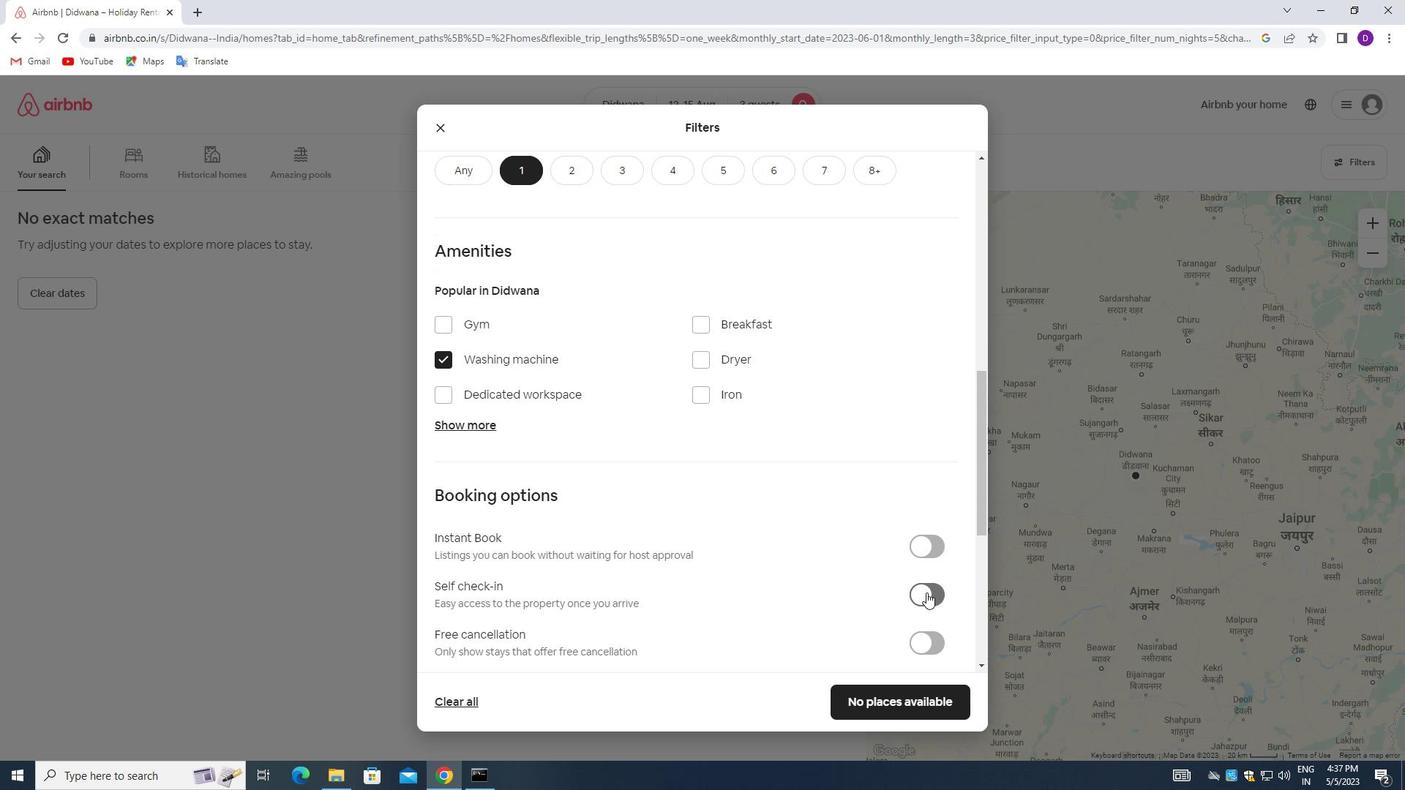 
Action: Mouse moved to (646, 510)
Screenshot: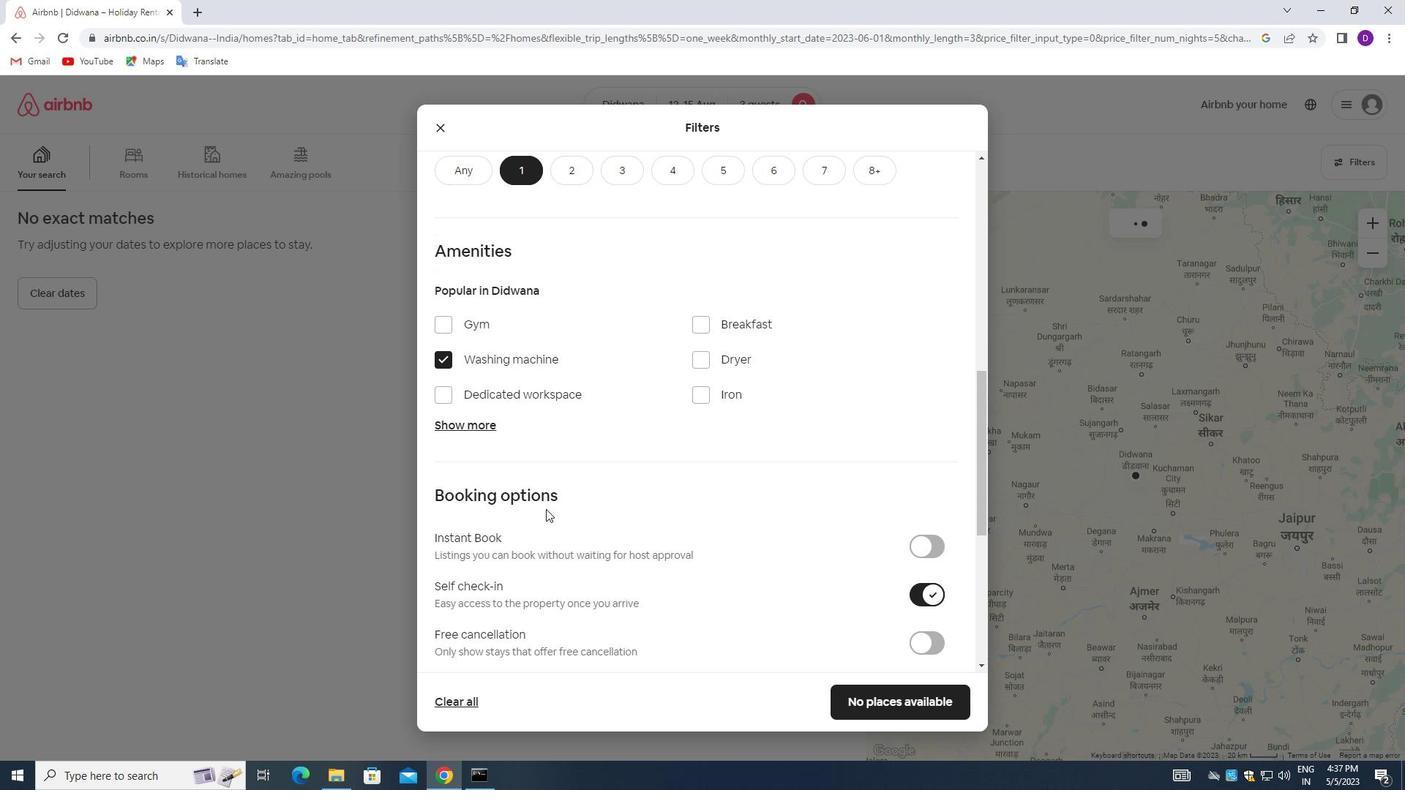 
Action: Mouse scrolled (646, 510) with delta (0, 0)
Screenshot: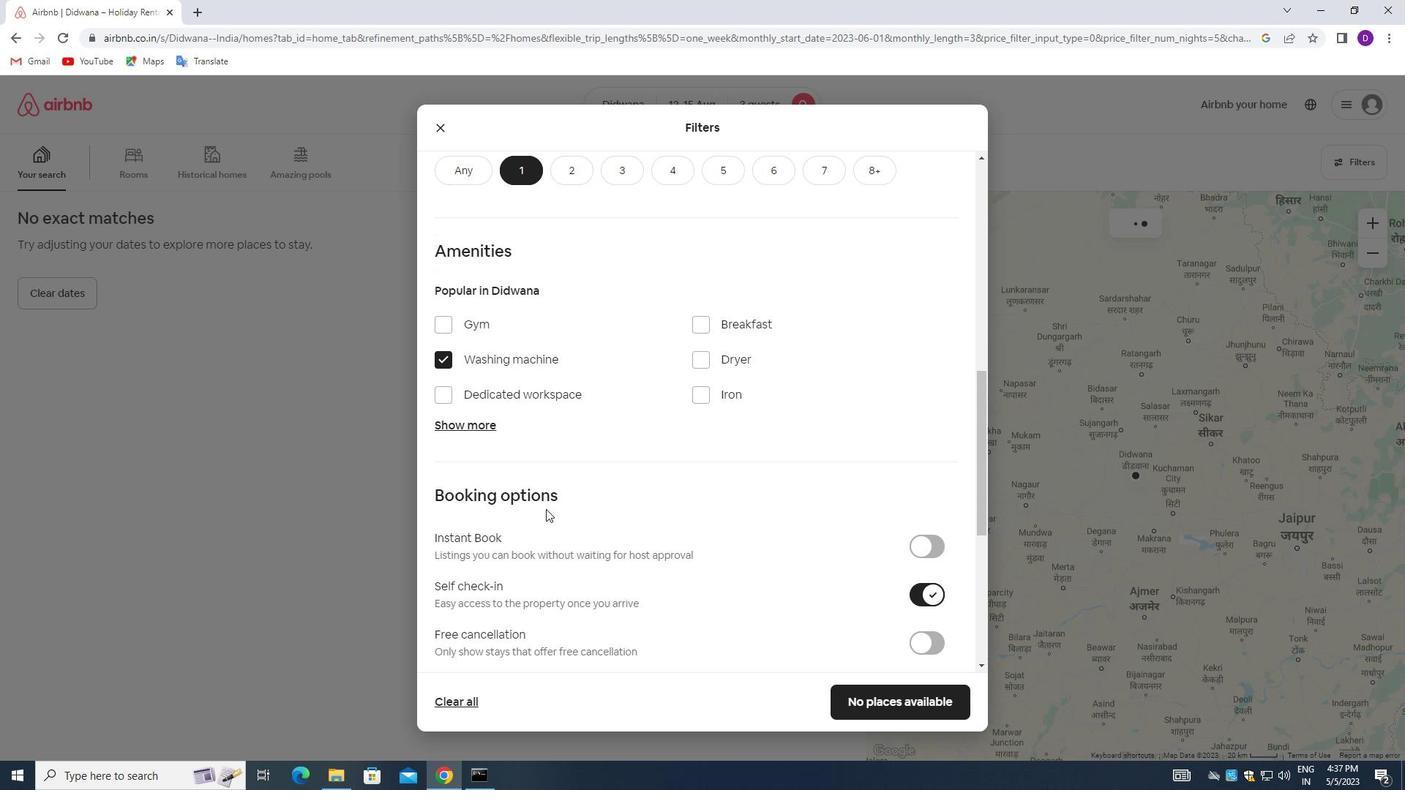 
Action: Mouse moved to (649, 512)
Screenshot: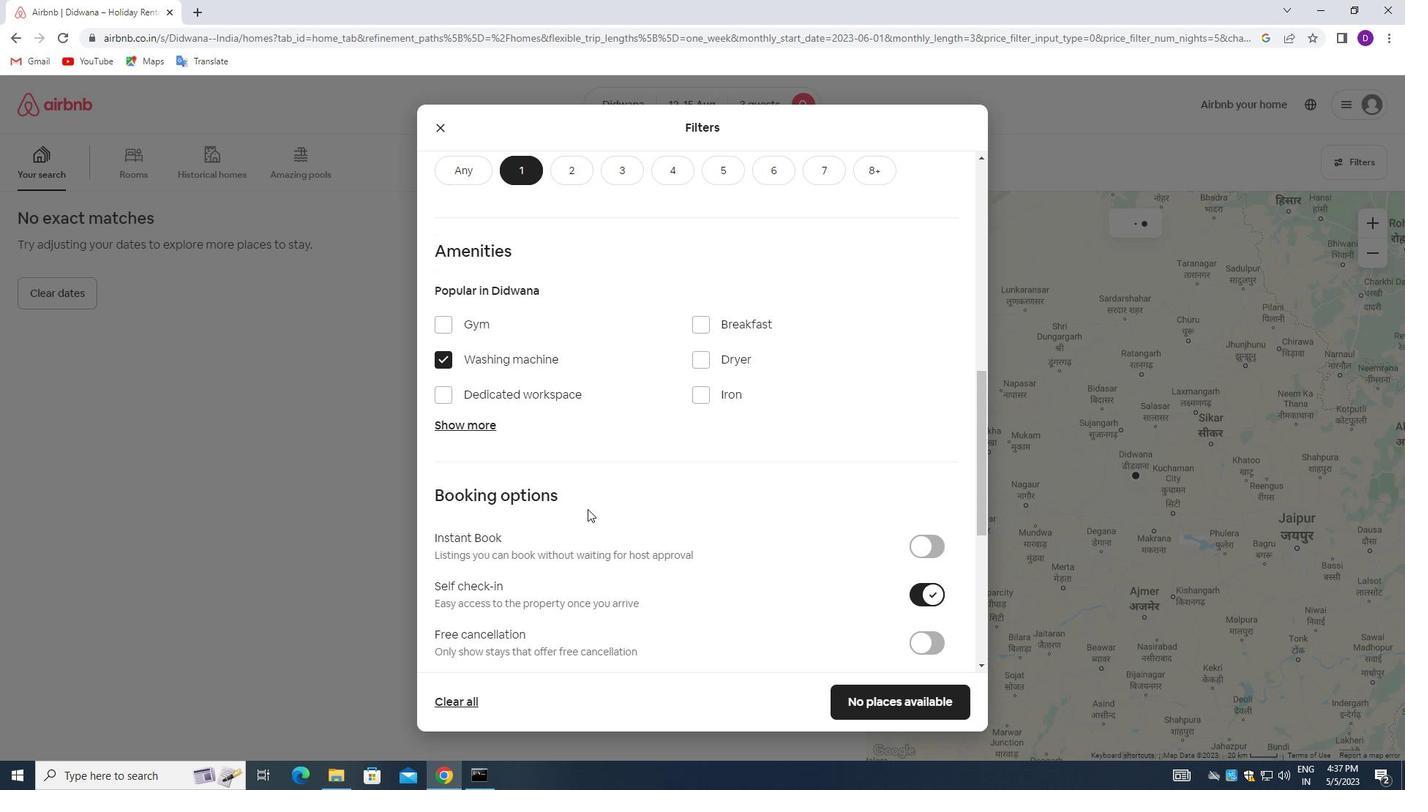 
Action: Mouse scrolled (649, 511) with delta (0, 0)
Screenshot: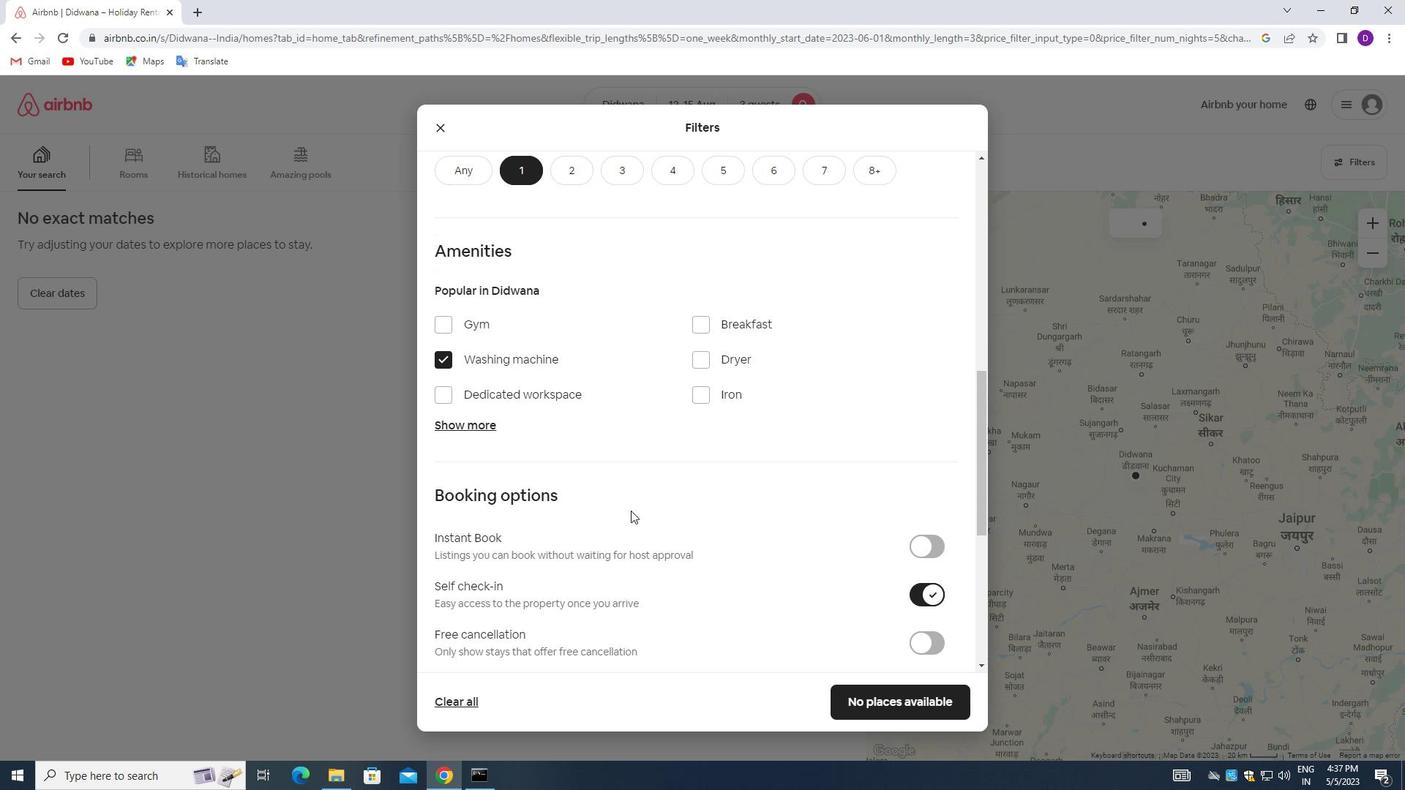 
Action: Mouse moved to (648, 507)
Screenshot: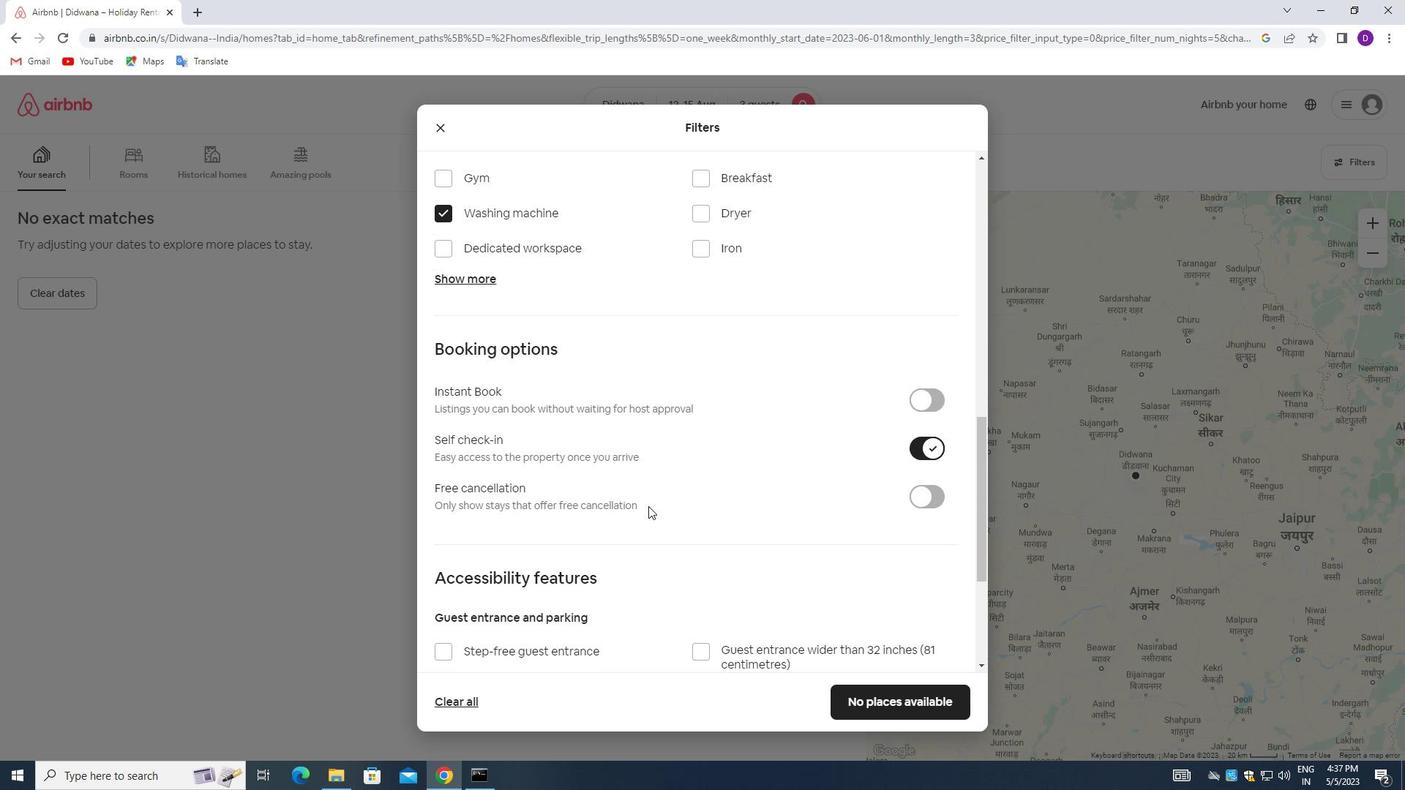 
Action: Mouse scrolled (648, 507) with delta (0, 0)
Screenshot: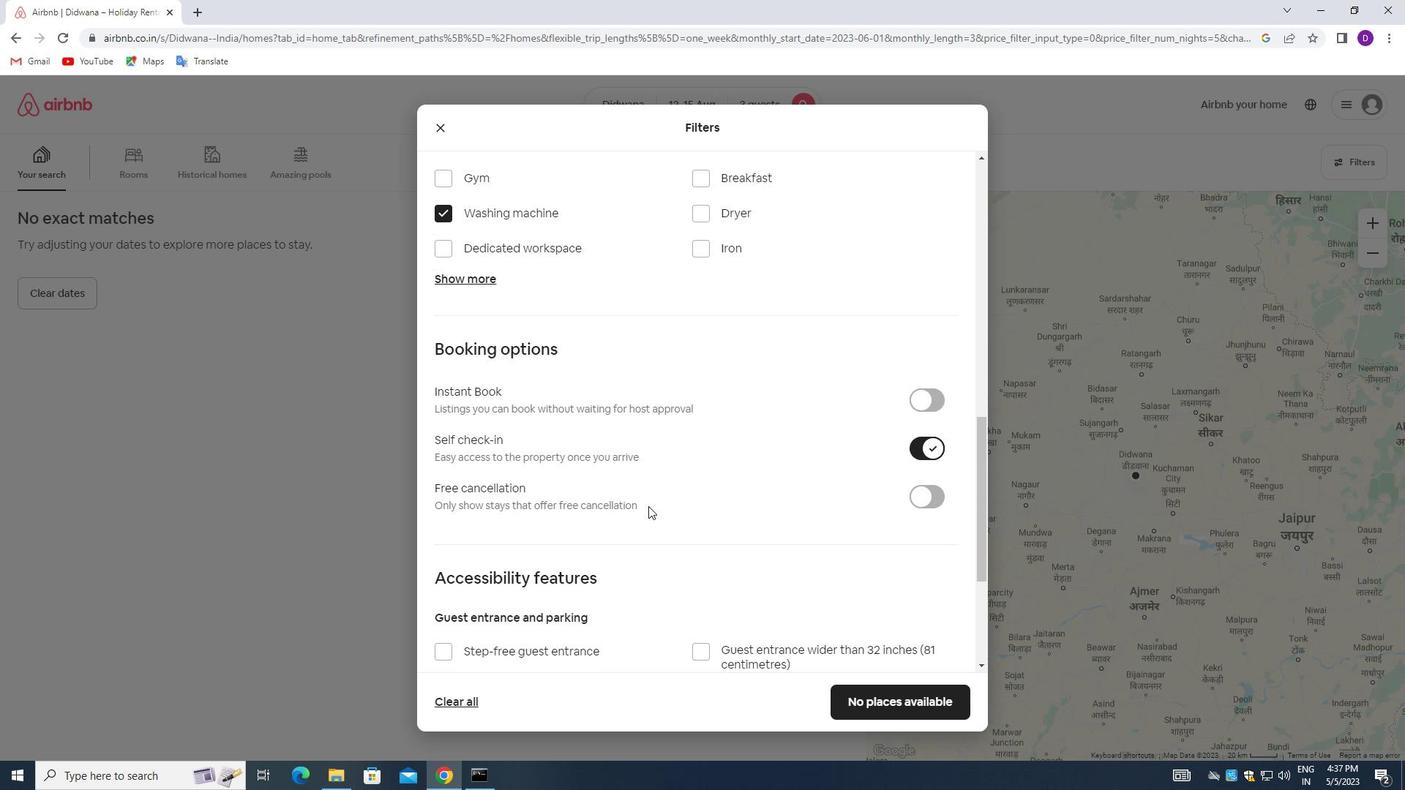 
Action: Mouse moved to (648, 508)
Screenshot: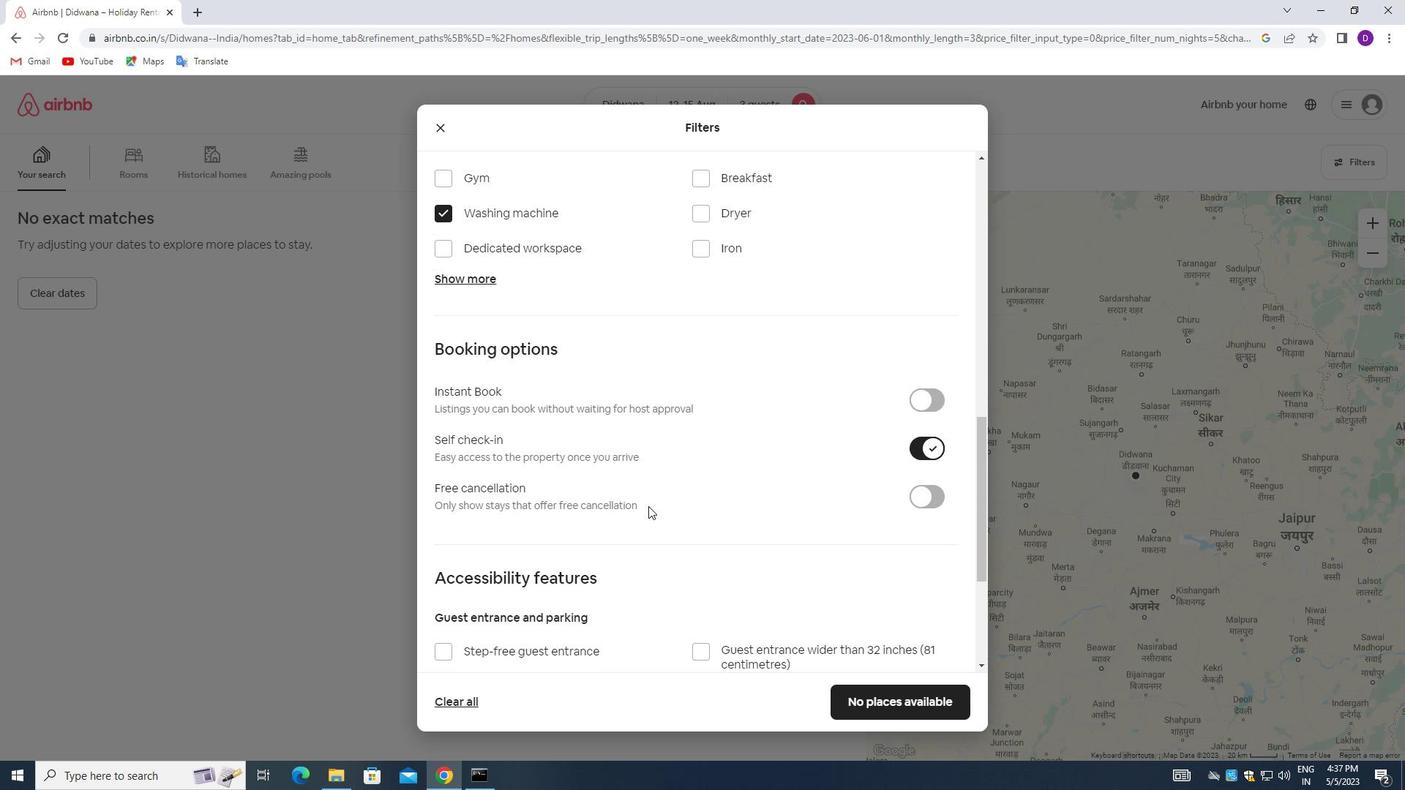 
Action: Mouse scrolled (648, 507) with delta (0, 0)
Screenshot: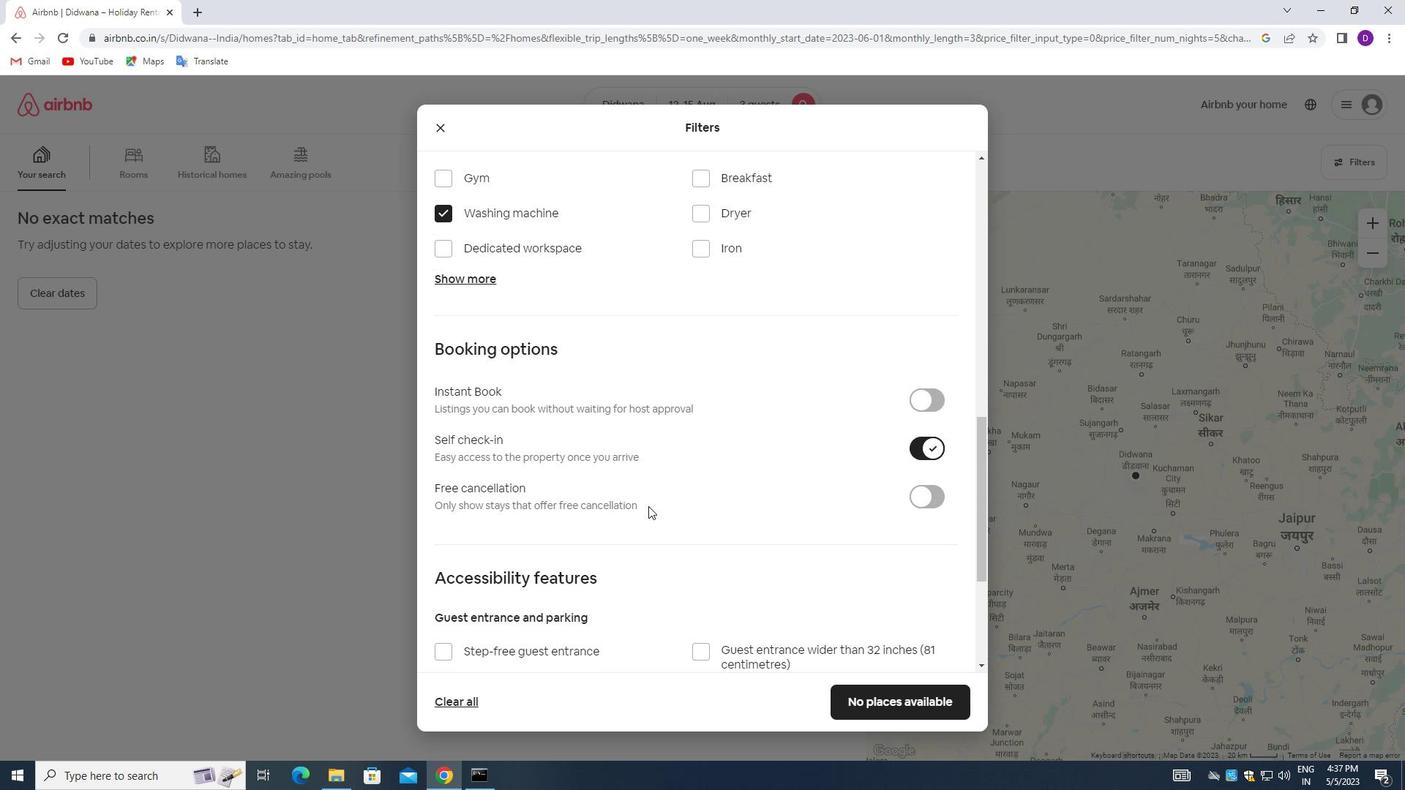 
Action: Mouse moved to (648, 509)
Screenshot: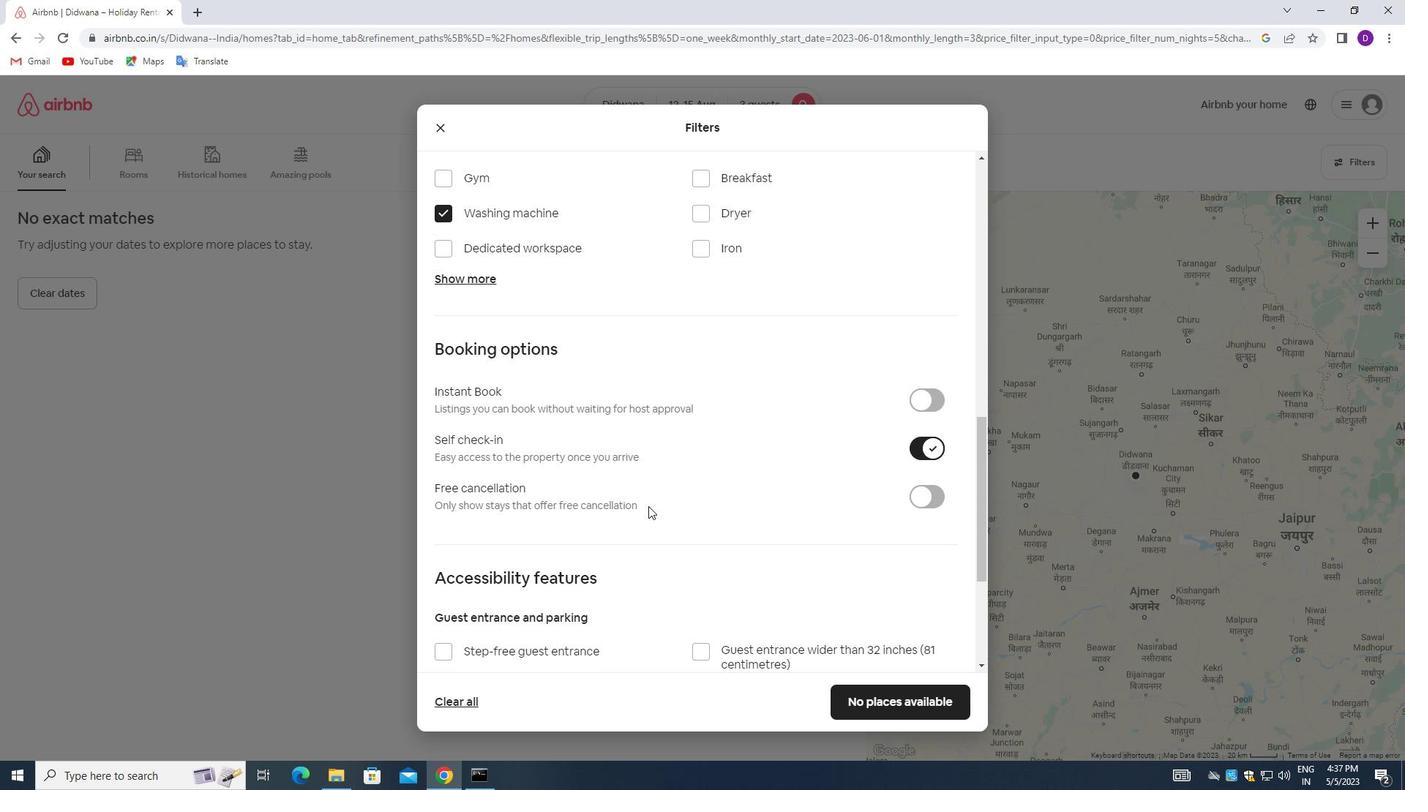 
Action: Mouse scrolled (648, 508) with delta (0, 0)
Screenshot: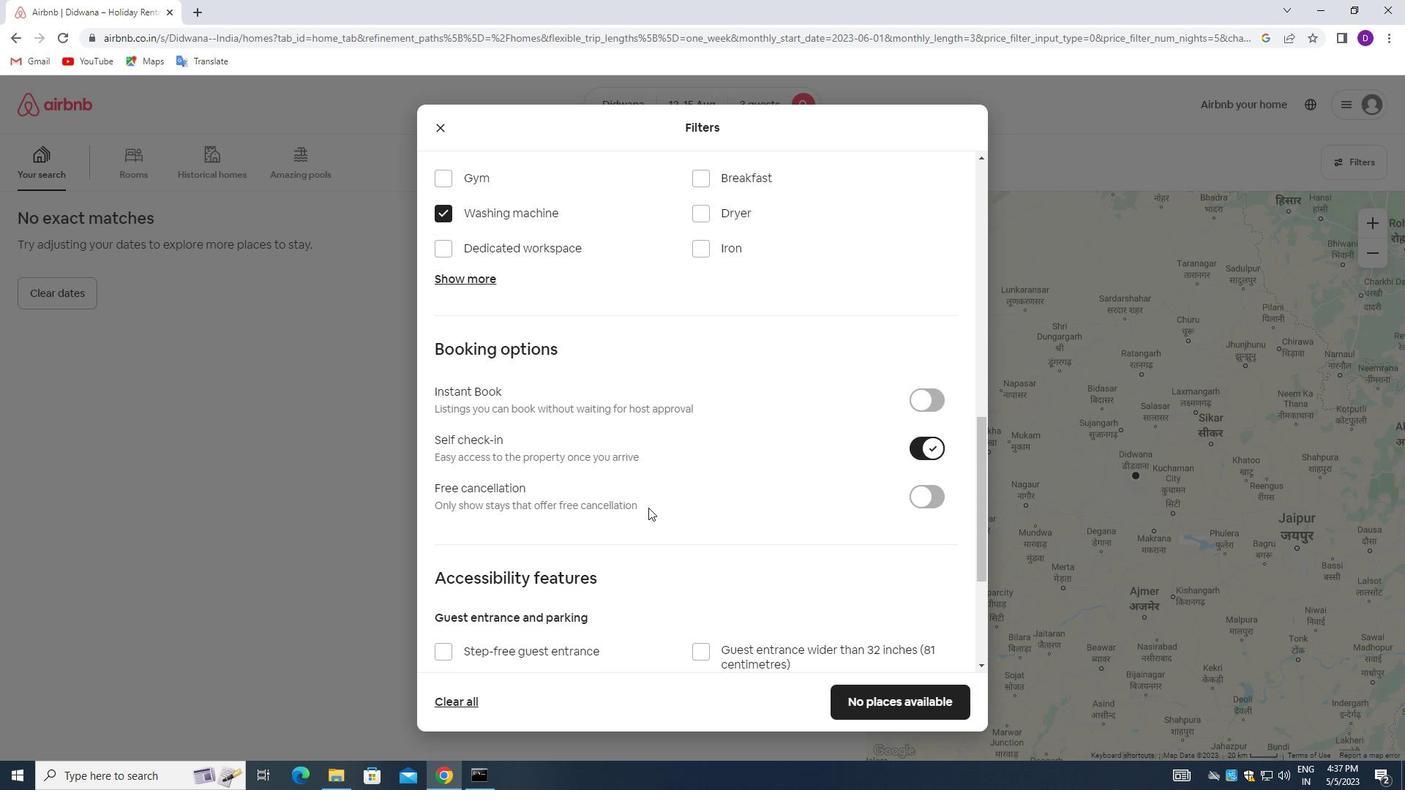 
Action: Mouse moved to (649, 515)
Screenshot: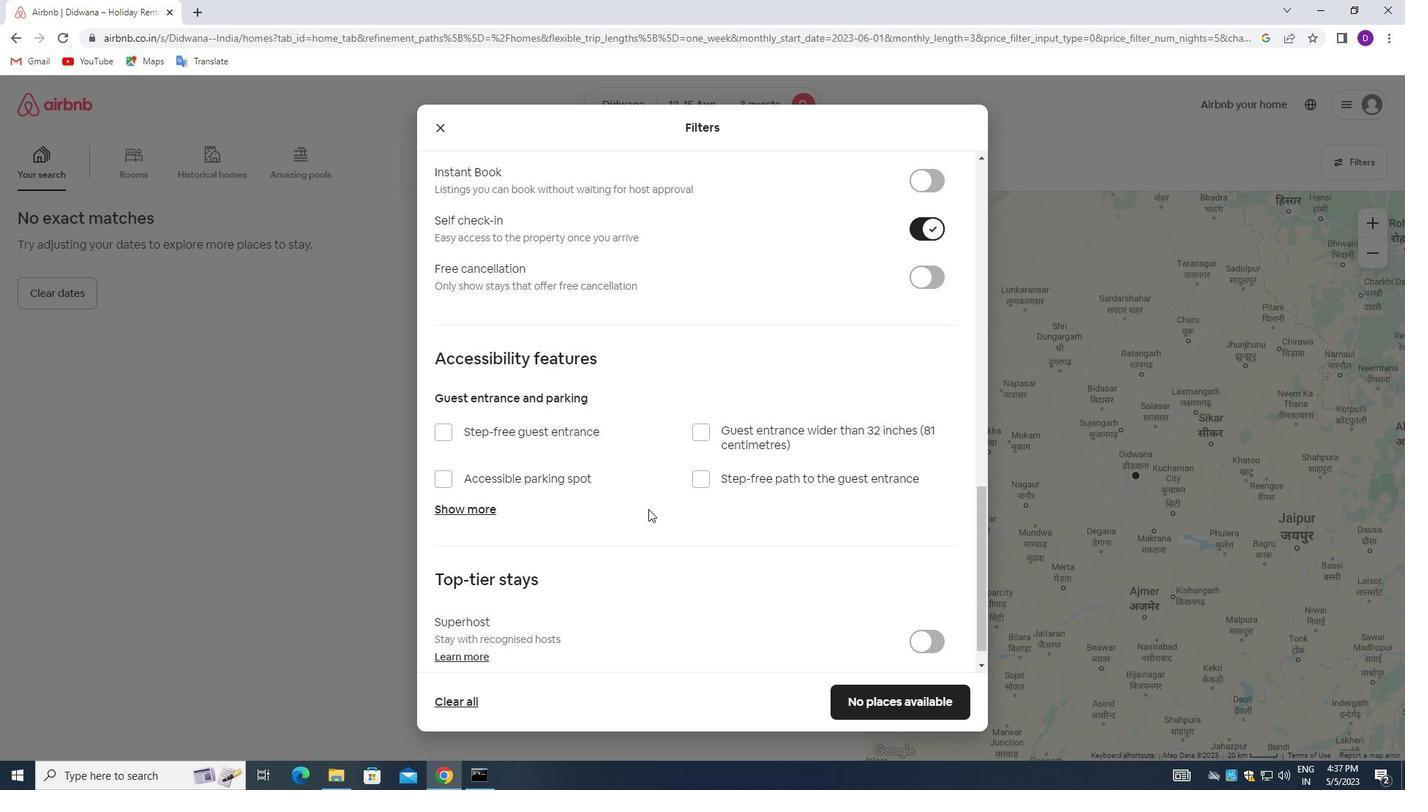 
Action: Mouse scrolled (649, 514) with delta (0, 0)
Screenshot: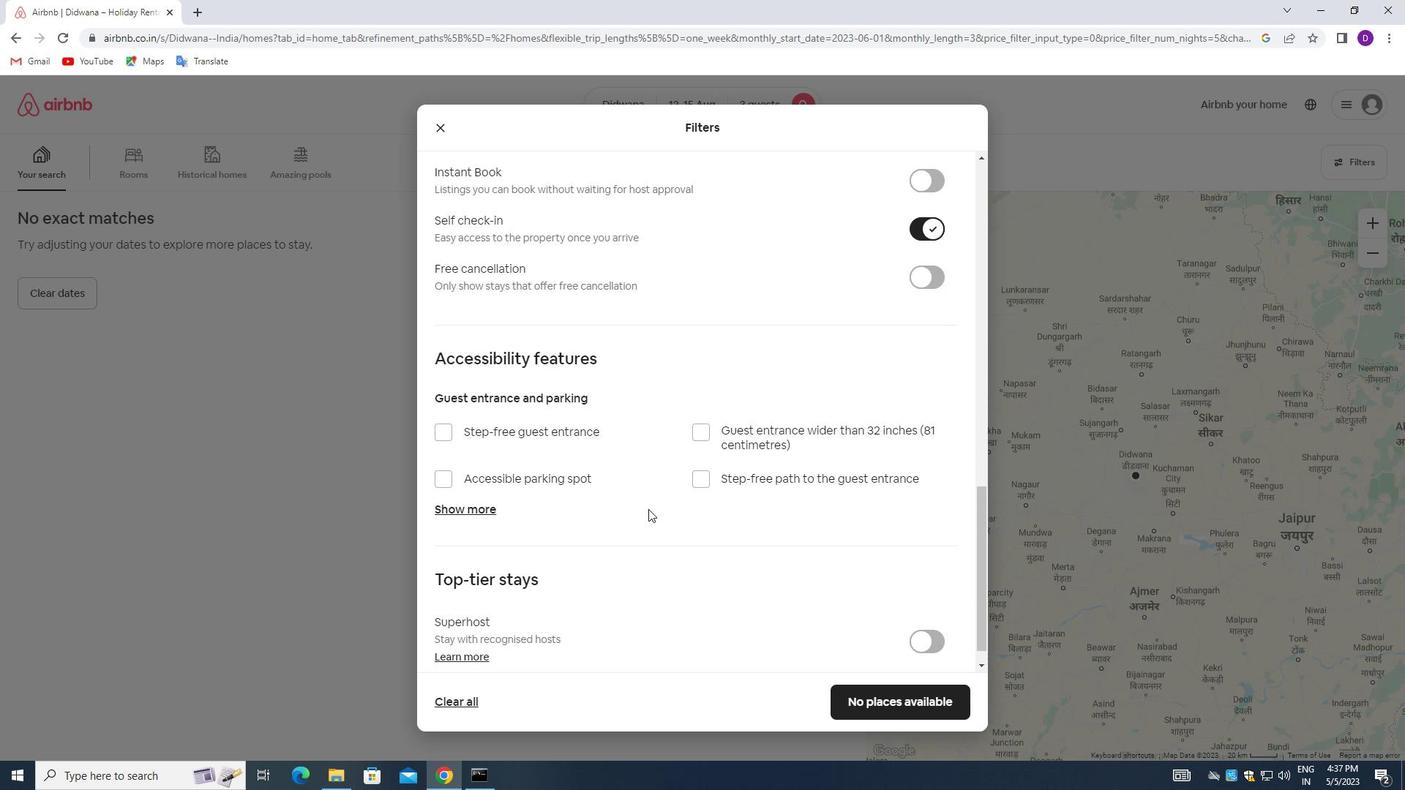 
Action: Mouse moved to (649, 516)
Screenshot: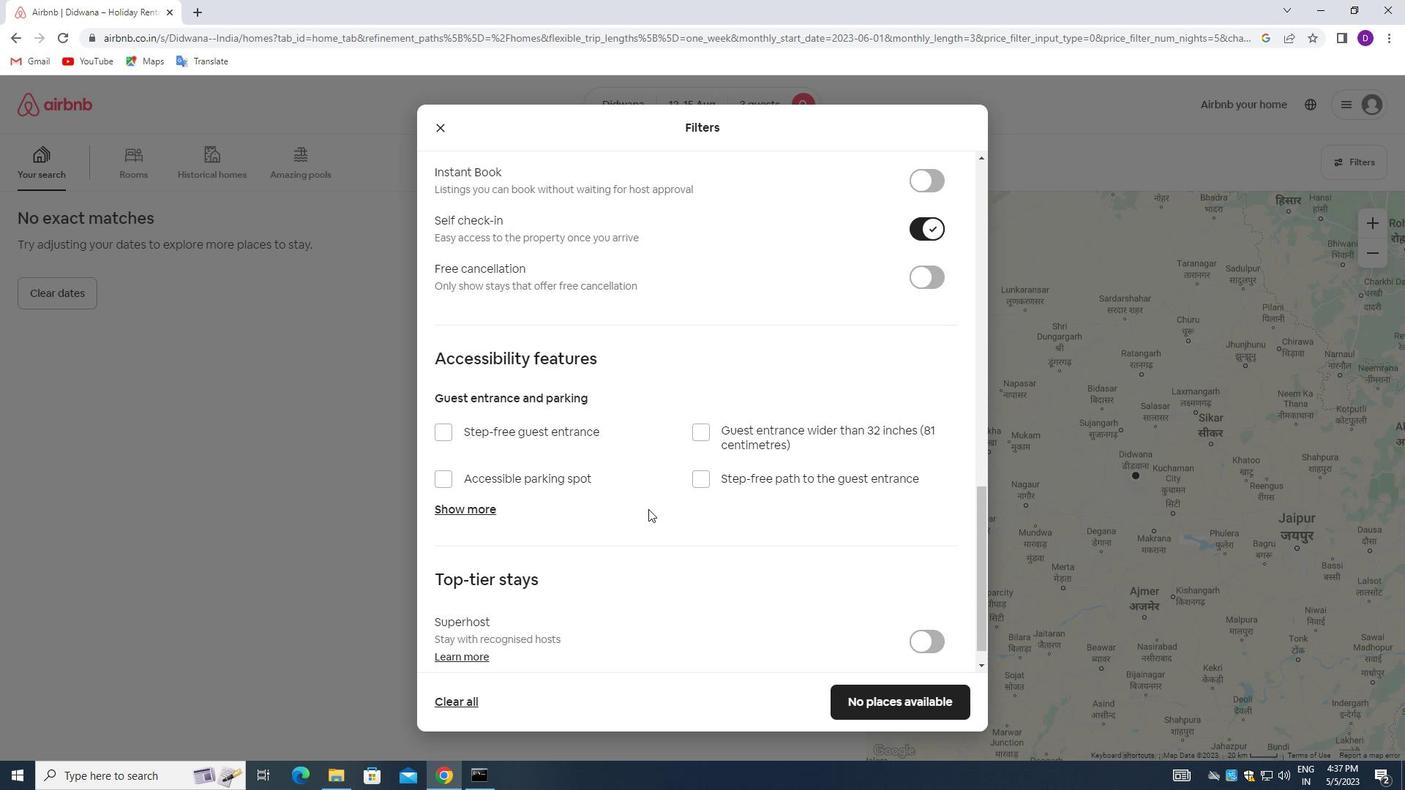 
Action: Mouse scrolled (649, 515) with delta (0, 0)
Screenshot: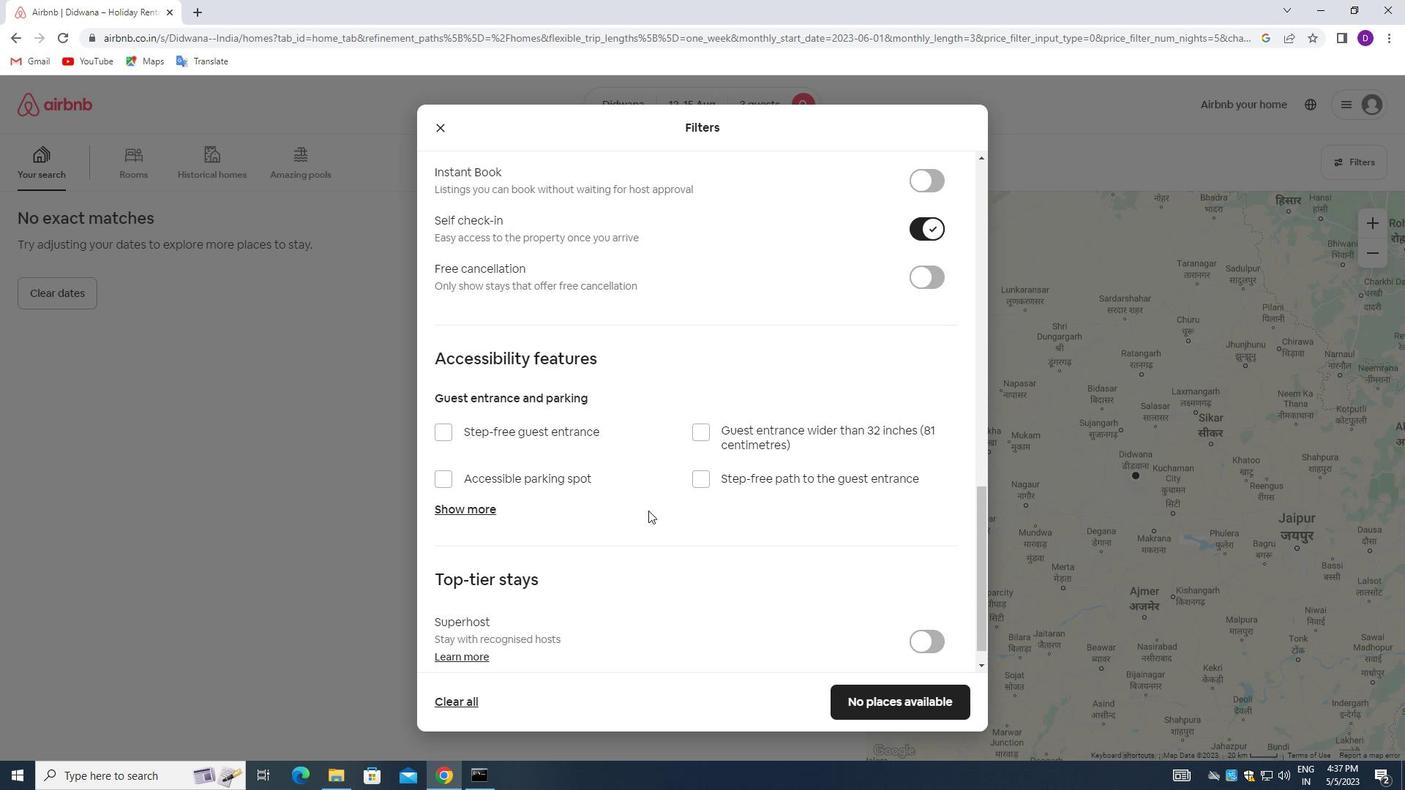 
Action: Mouse moved to (649, 518)
Screenshot: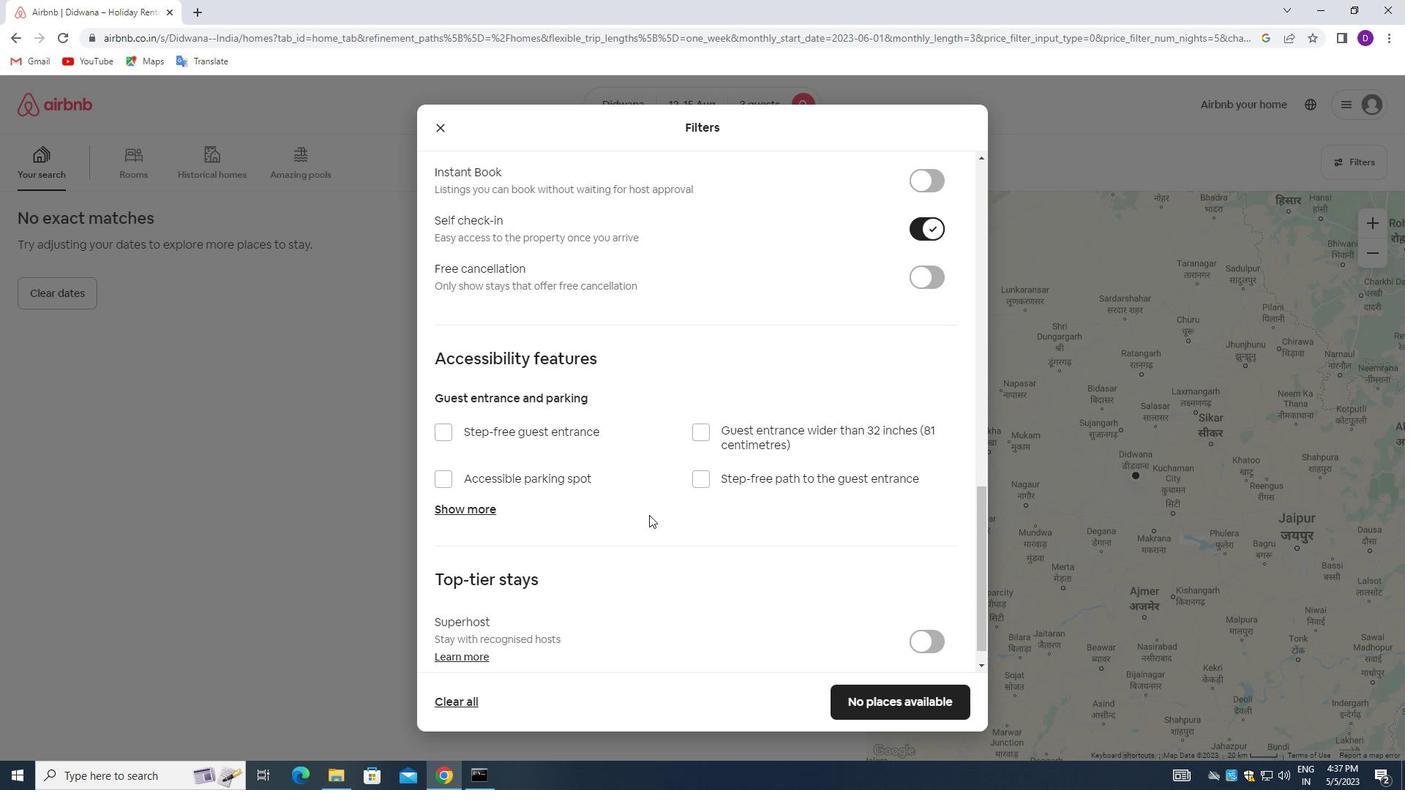 
Action: Mouse scrolled (649, 517) with delta (0, 0)
Screenshot: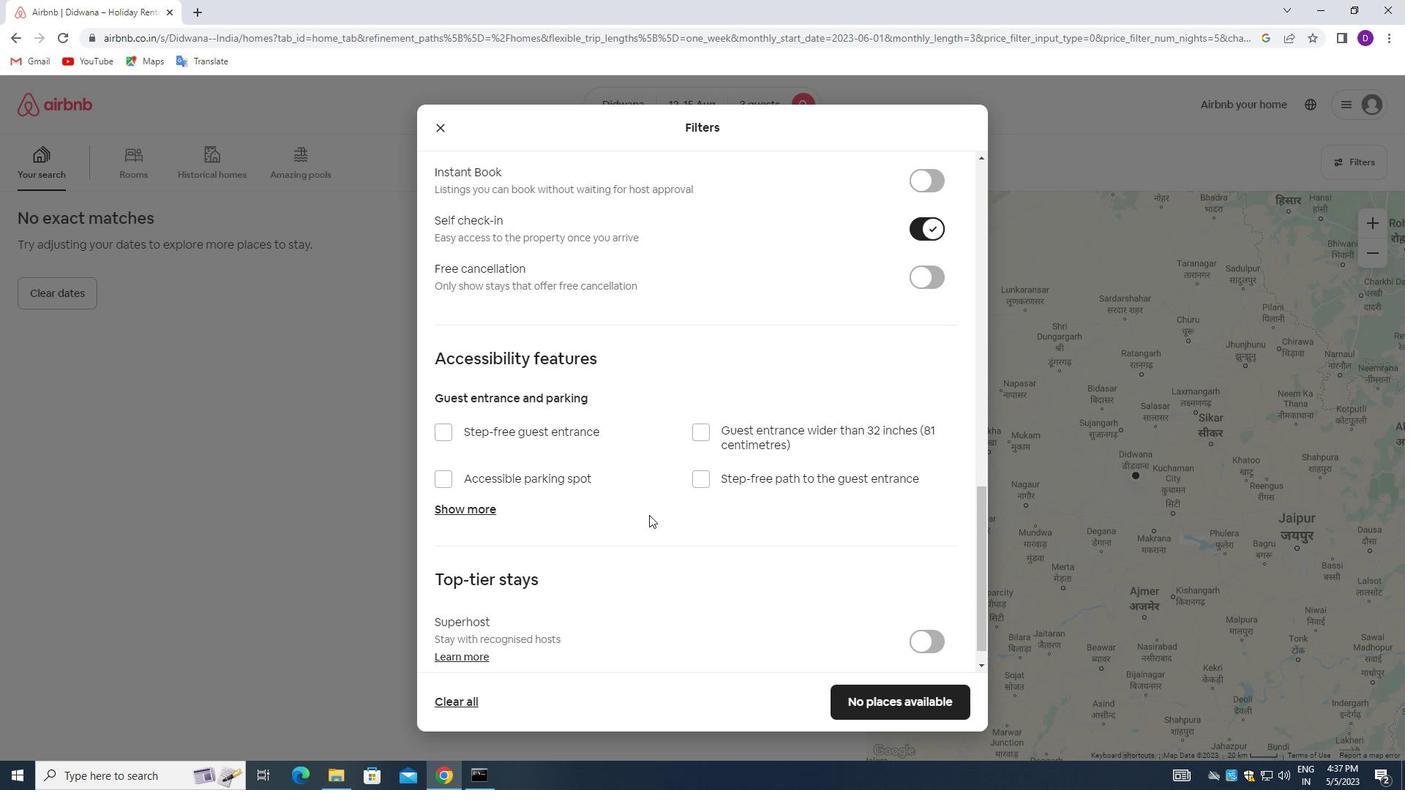 
Action: Mouse scrolled (649, 517) with delta (0, 0)
Screenshot: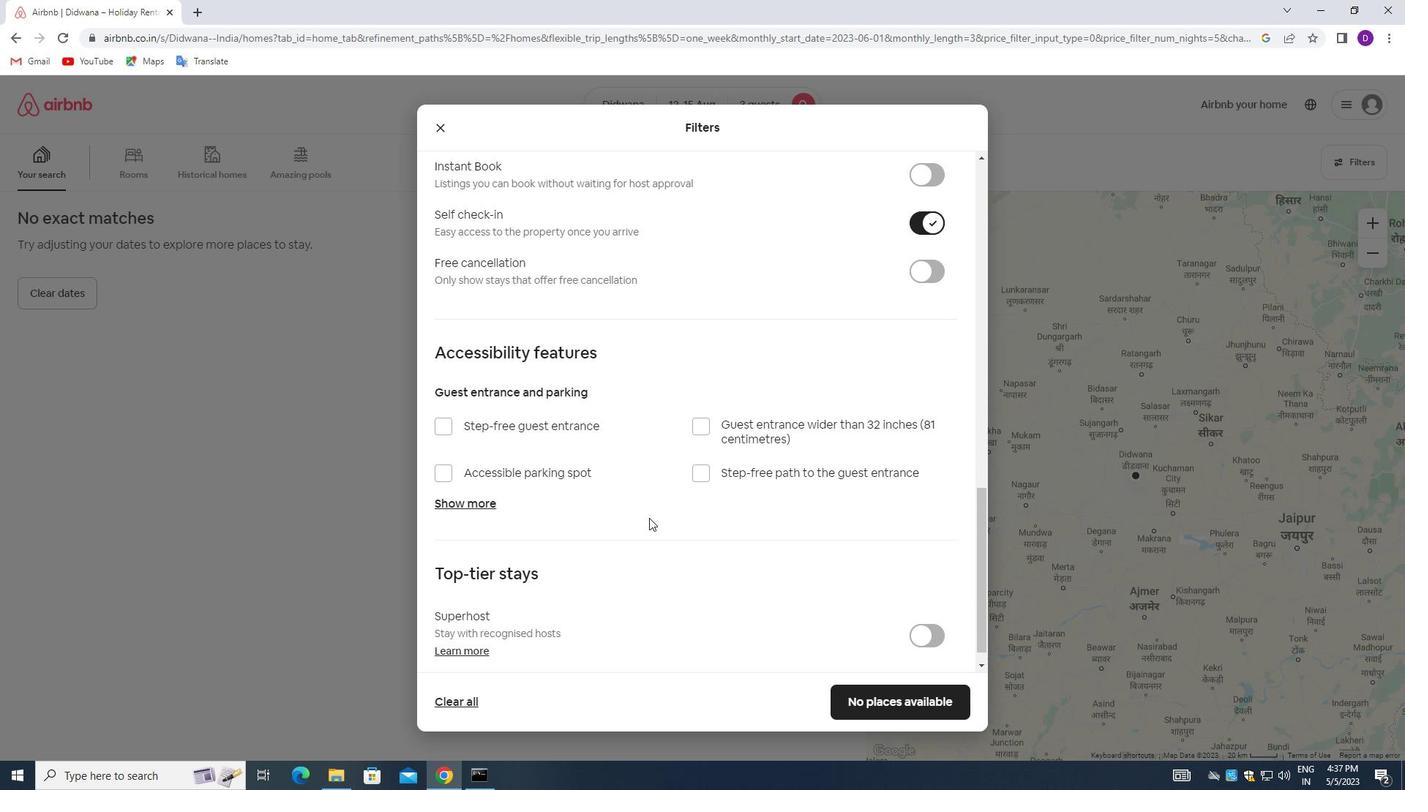 
Action: Mouse moved to (649, 527)
Screenshot: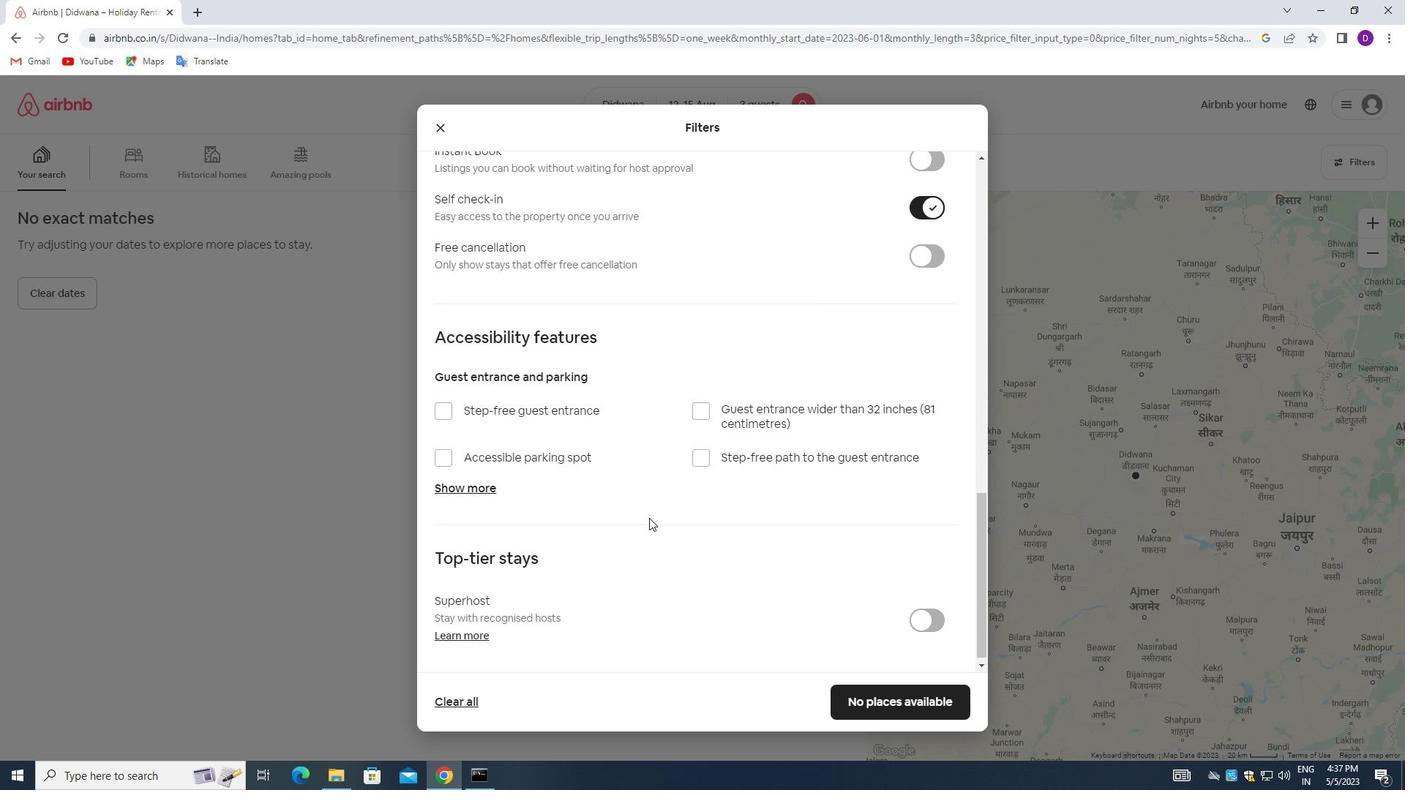 
Action: Mouse scrolled (649, 526) with delta (0, 0)
Screenshot: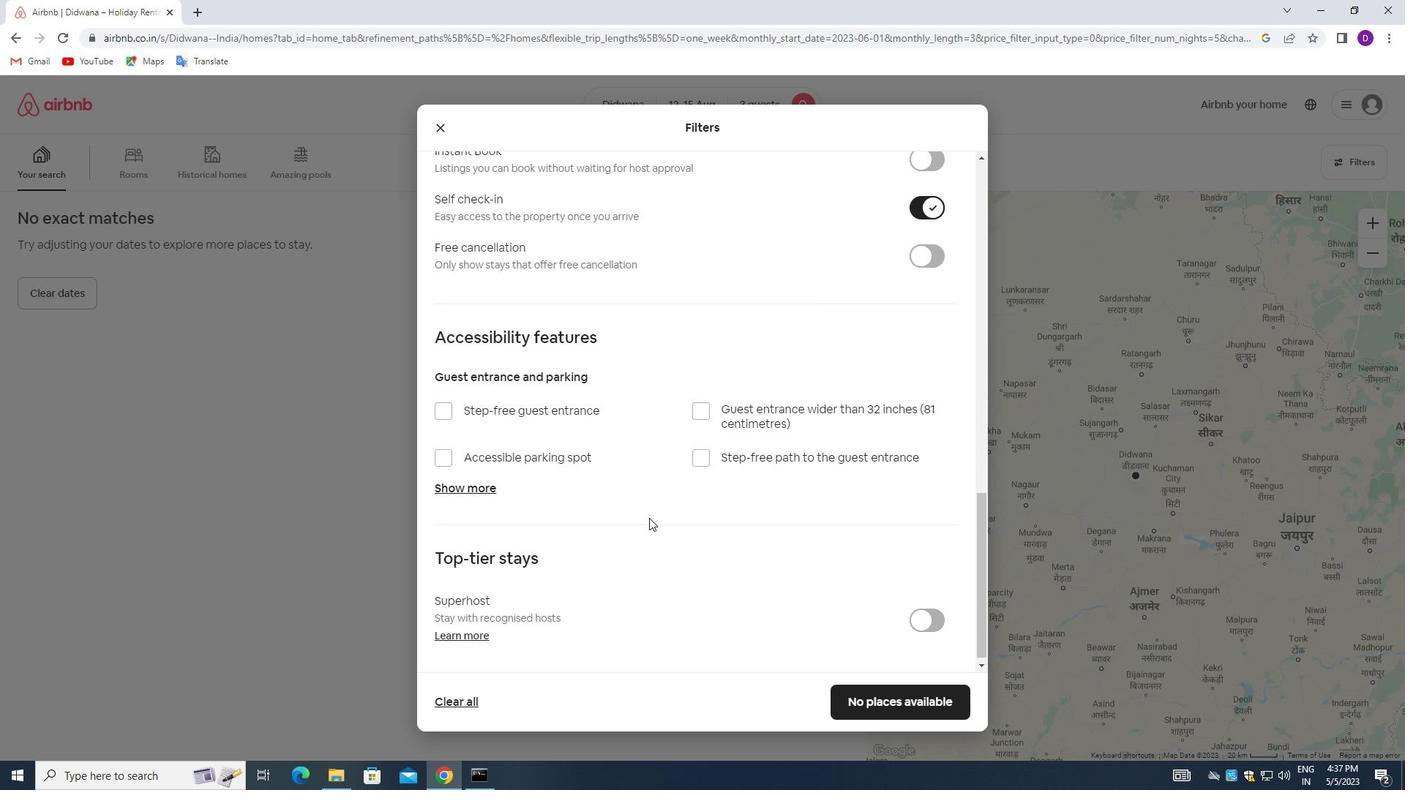 
Action: Mouse moved to (859, 700)
Screenshot: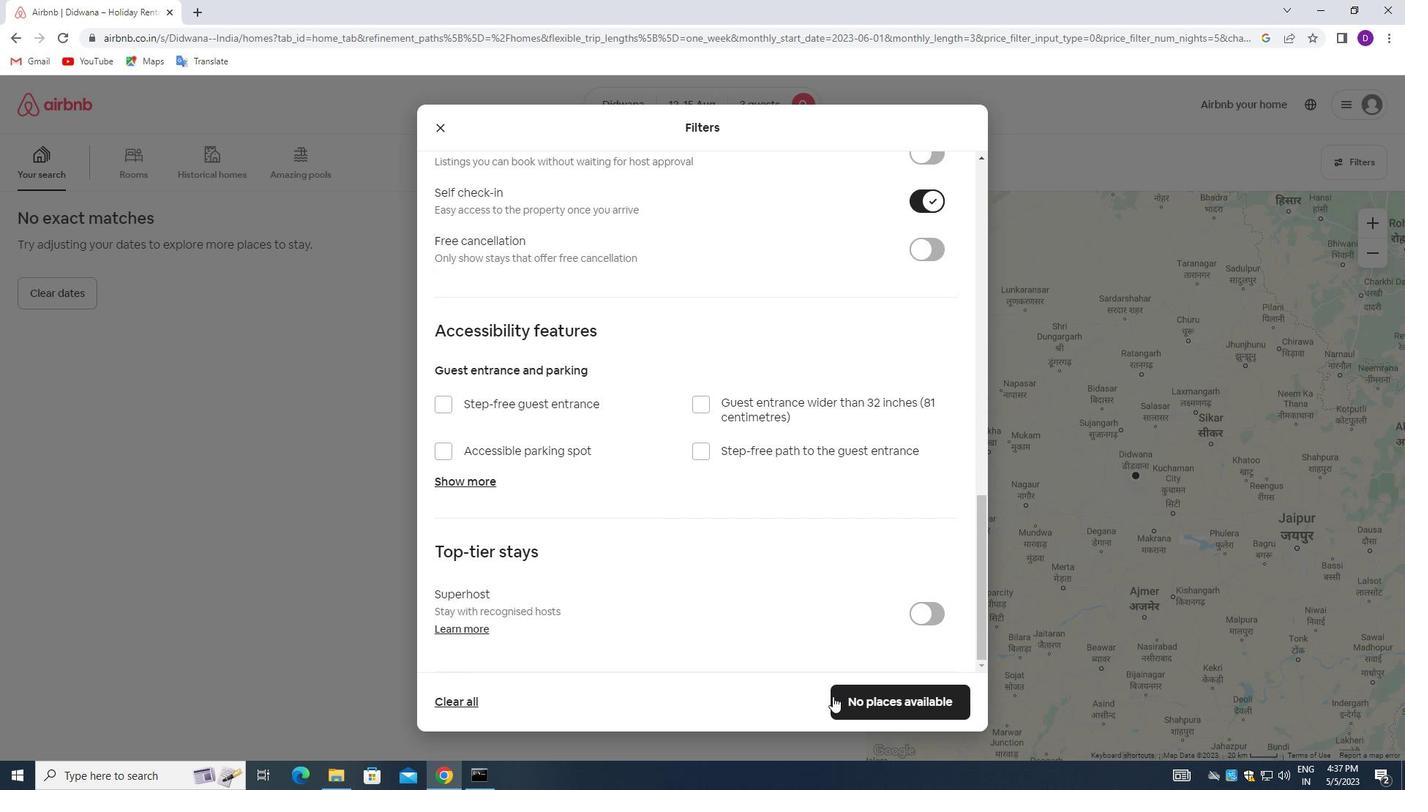 
Action: Mouse pressed left at (859, 700)
Screenshot: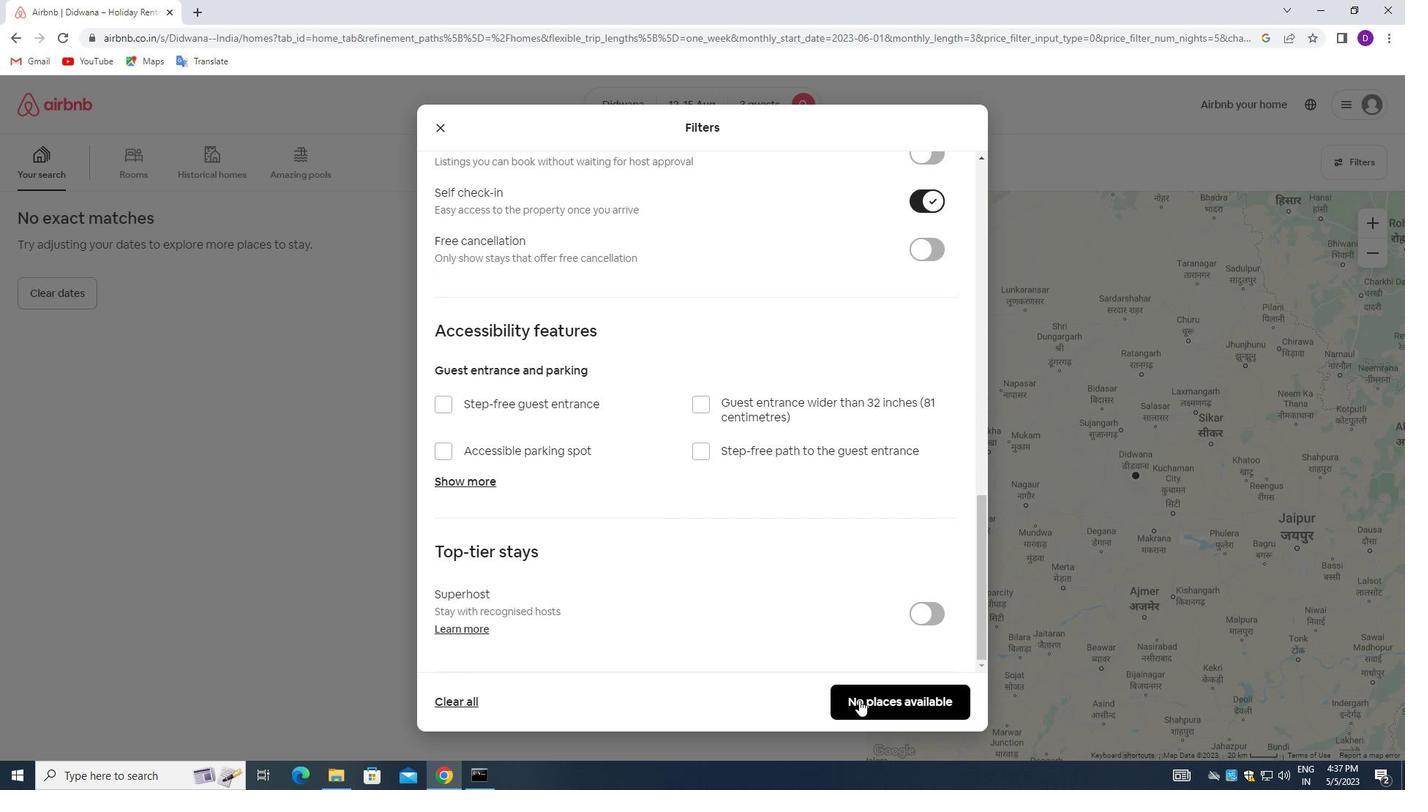 
Action: Mouse moved to (793, 515)
Screenshot: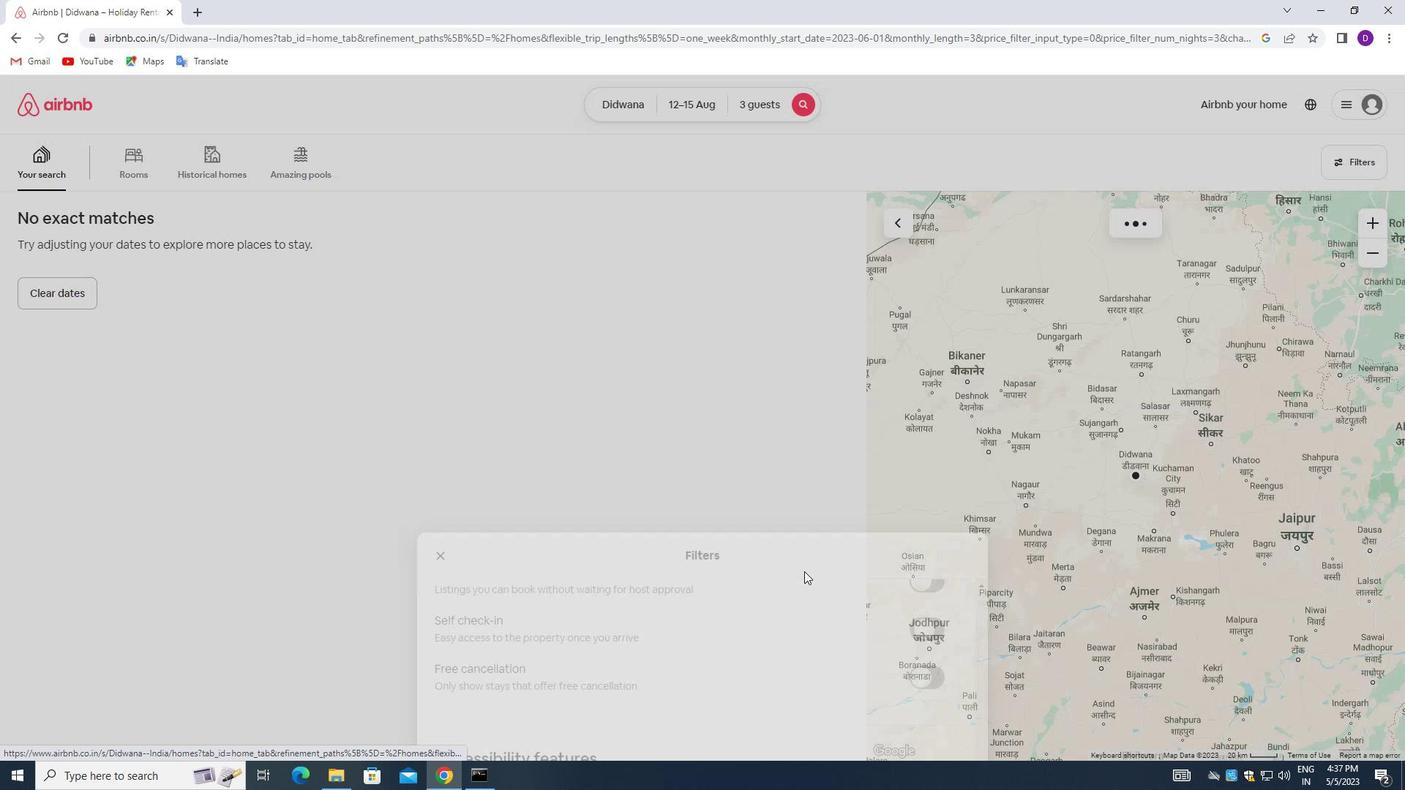 
